 Task: Find connections with filter location Cobourg with filter topic #digitalnomadwith filter profile language French with filter current company IDBI Bank with filter school Gauhati Commerce College with filter industry Advertising Services with filter service category Content Strategy with filter keywords title Operations Manager
Action: Mouse moved to (230, 311)
Screenshot: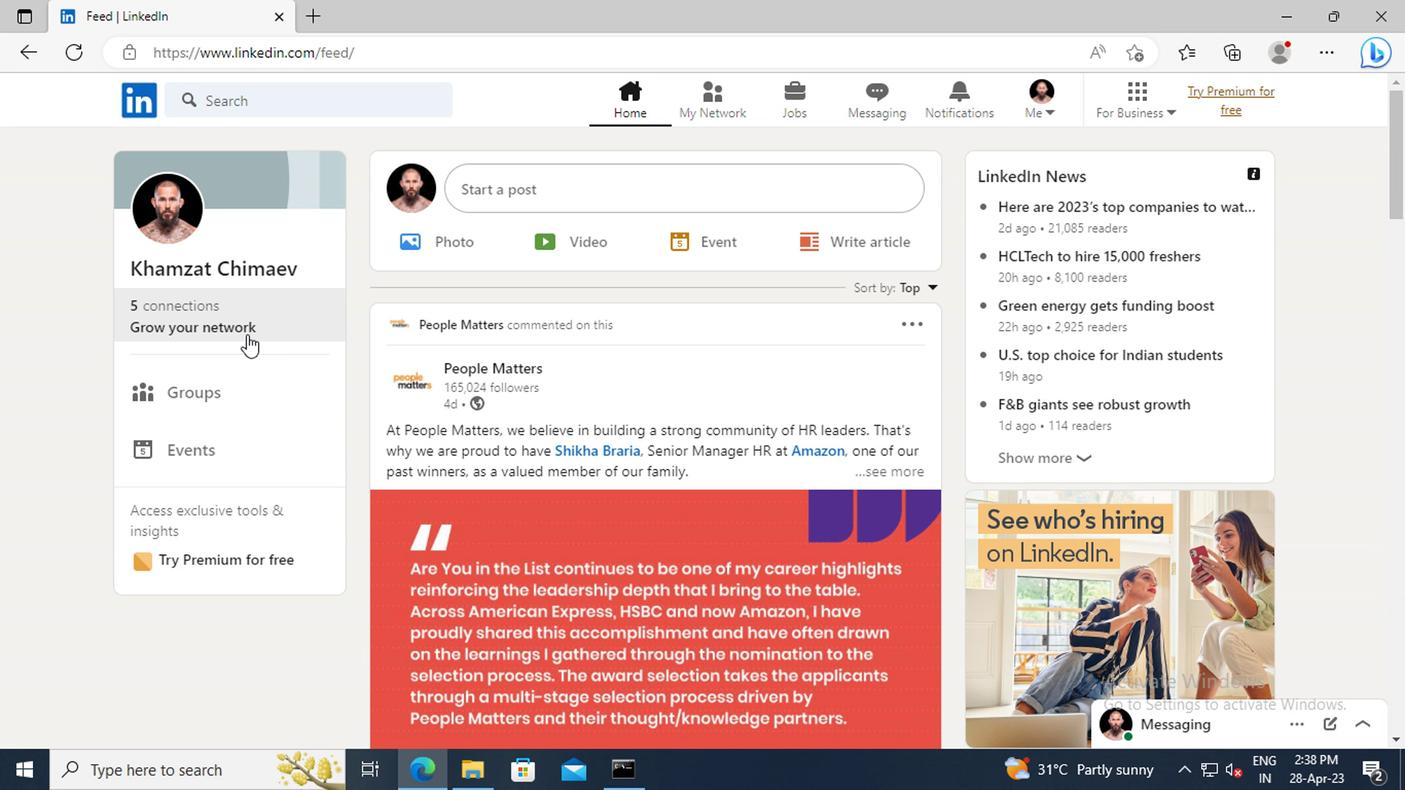
Action: Mouse pressed left at (230, 311)
Screenshot: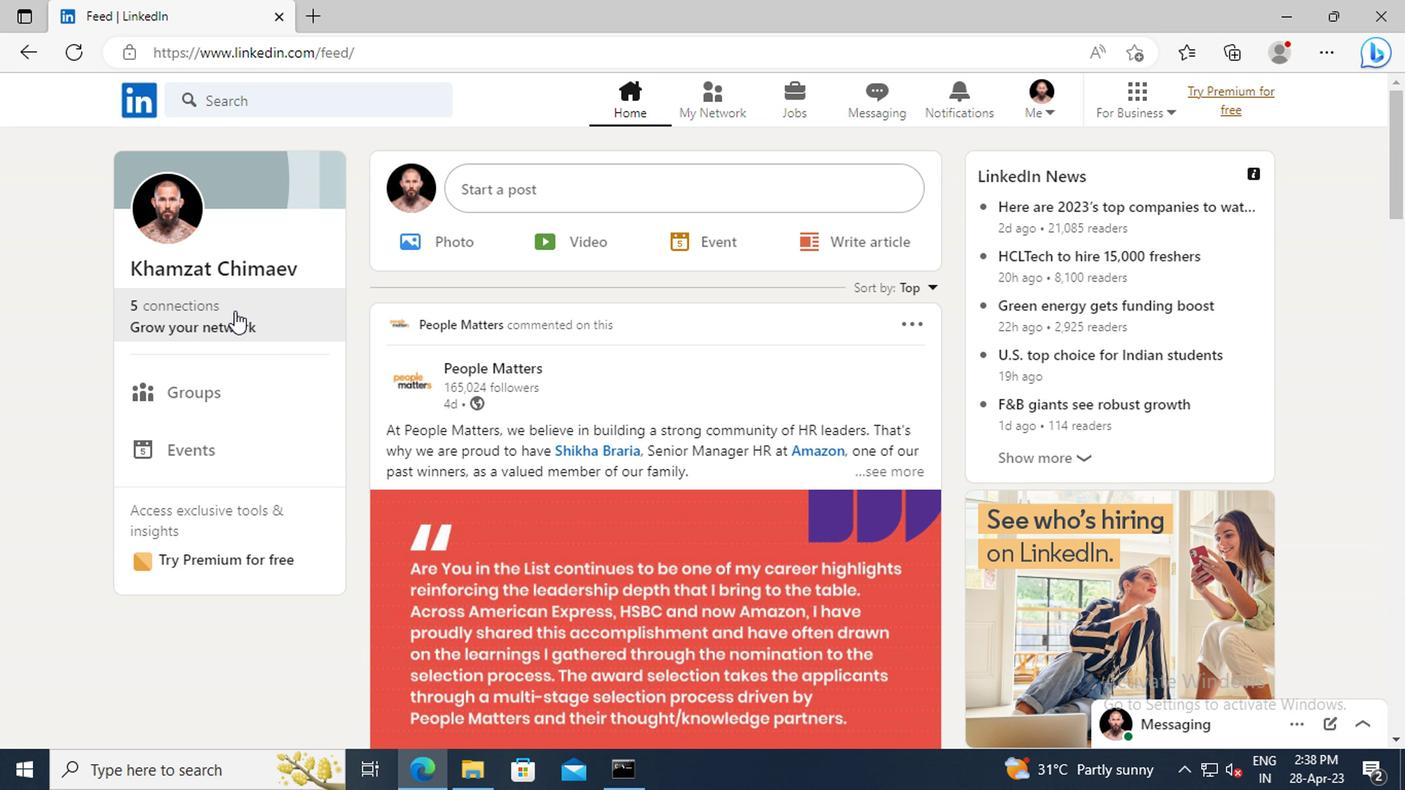 
Action: Mouse moved to (228, 218)
Screenshot: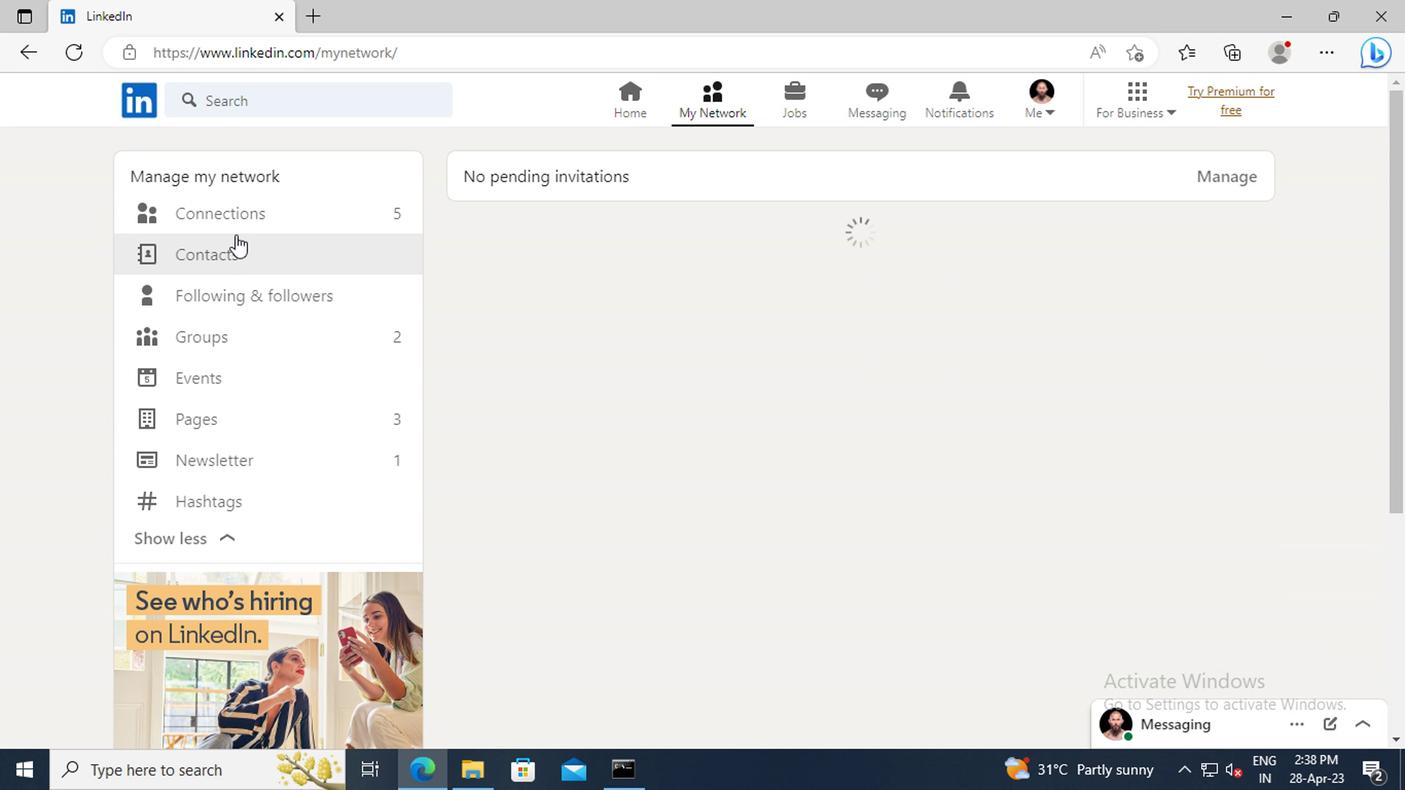 
Action: Mouse pressed left at (228, 218)
Screenshot: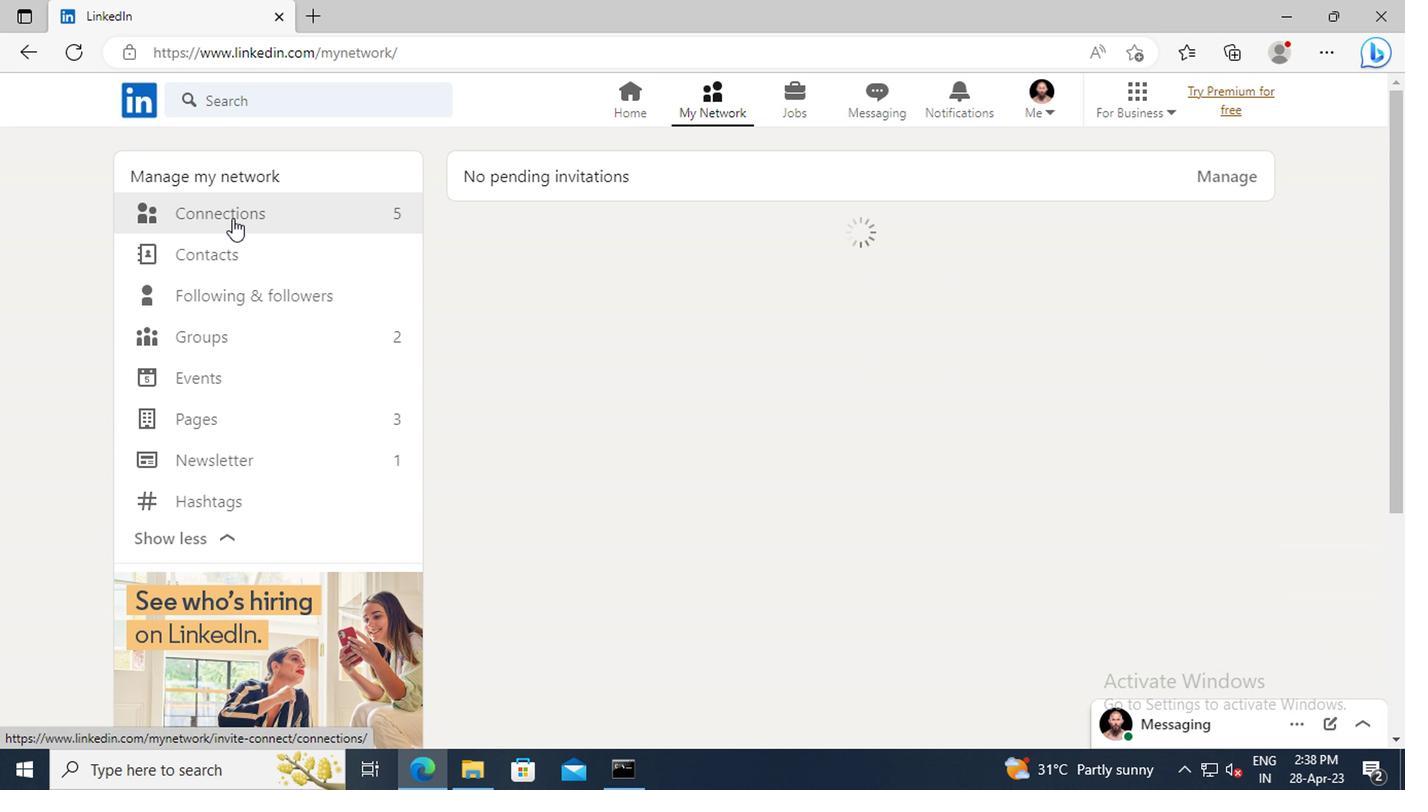 
Action: Mouse moved to (842, 218)
Screenshot: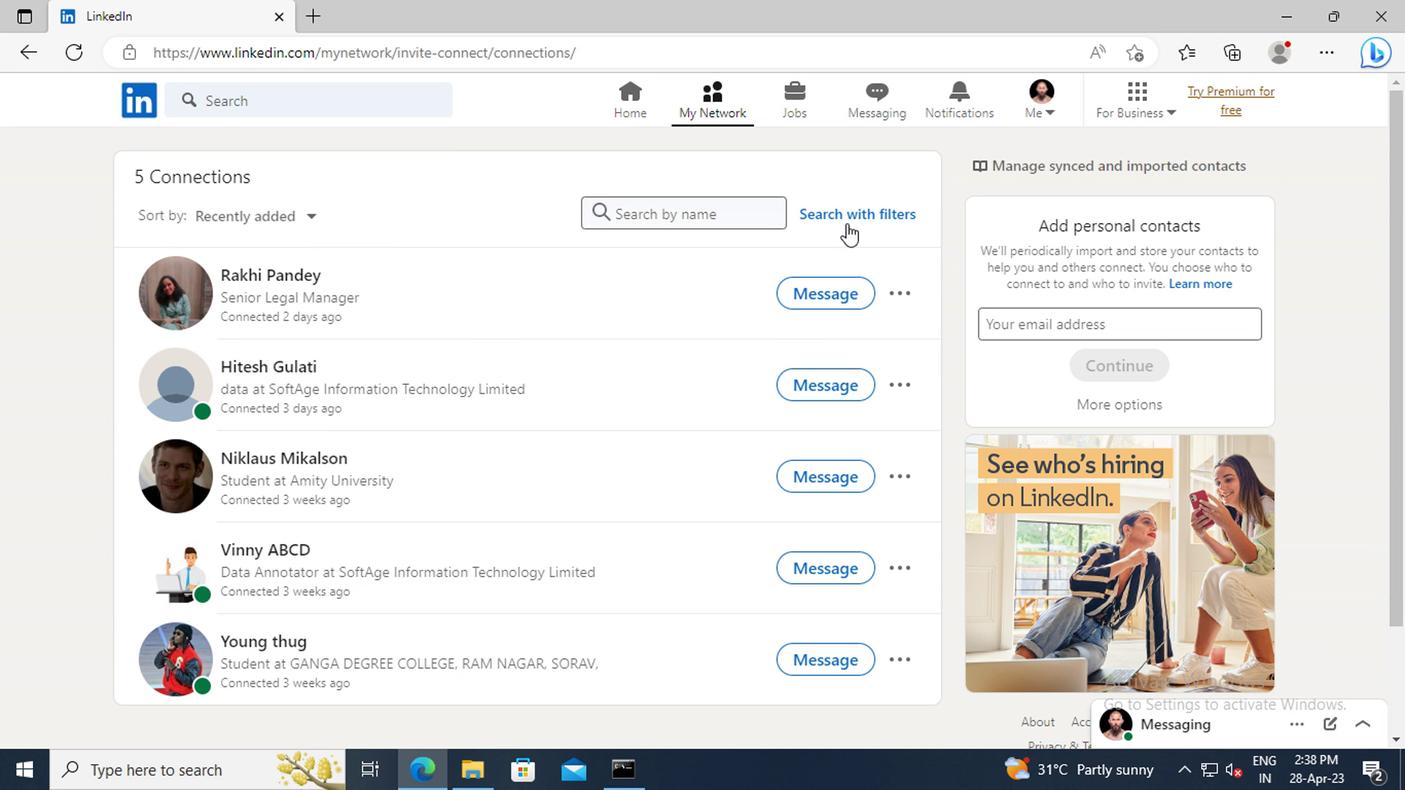 
Action: Mouse pressed left at (842, 218)
Screenshot: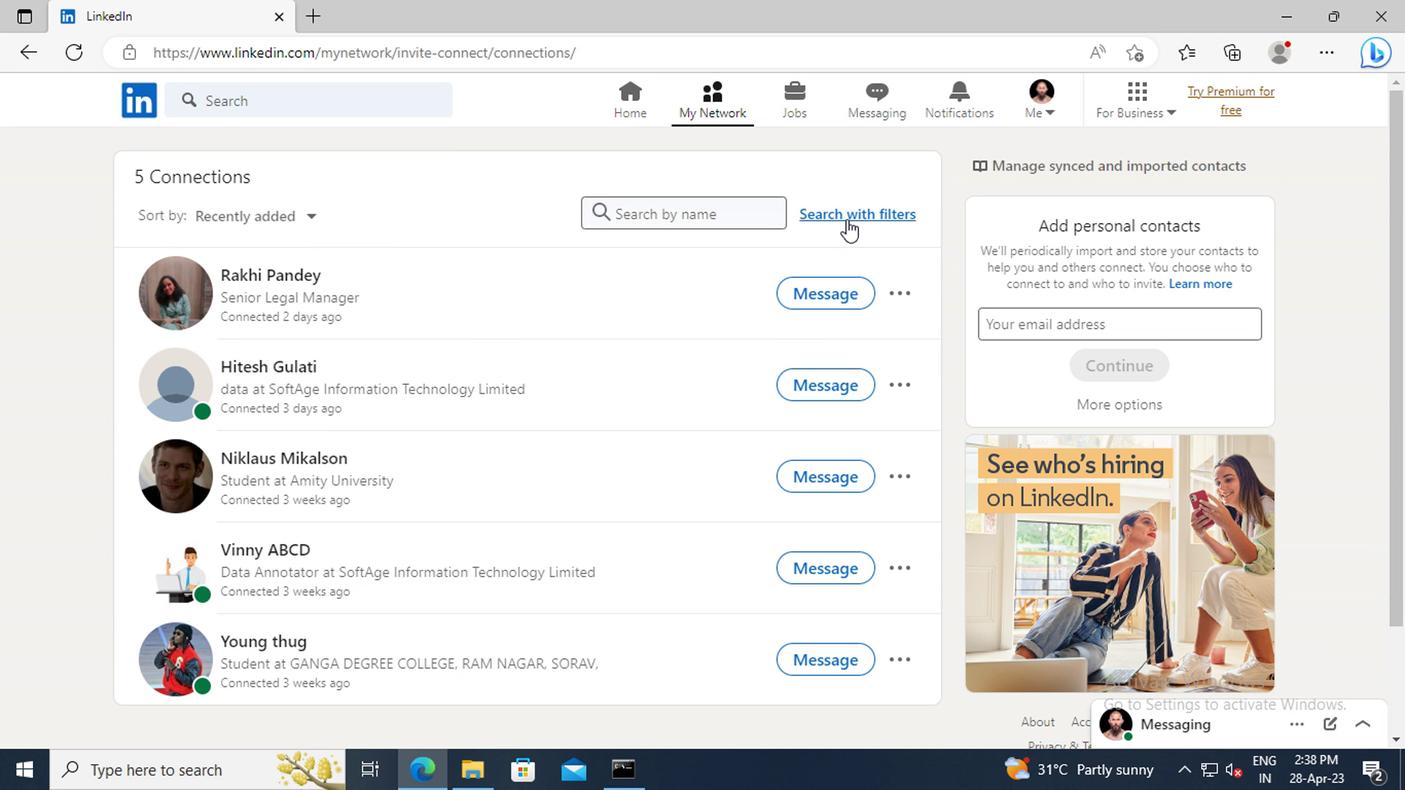 
Action: Mouse moved to (778, 164)
Screenshot: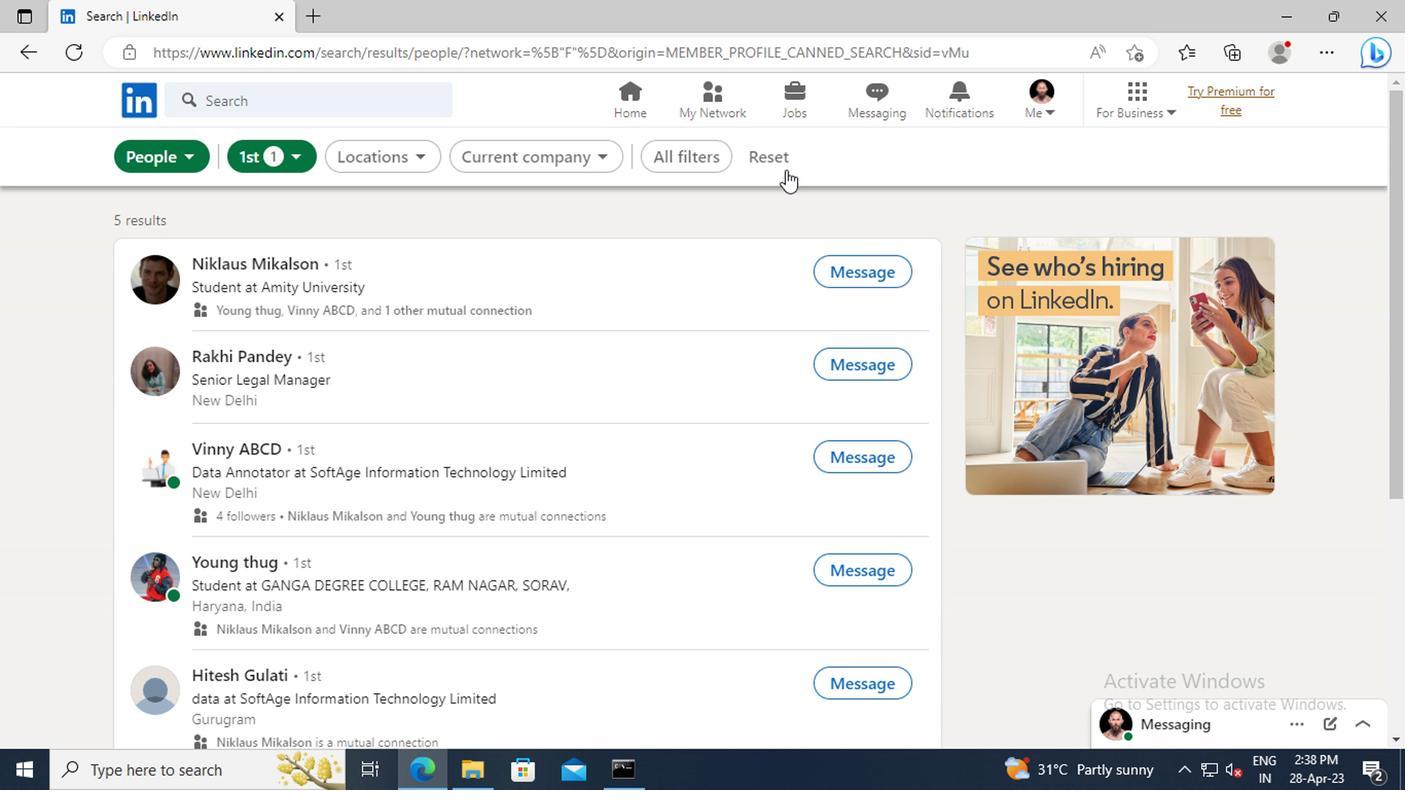 
Action: Mouse pressed left at (778, 164)
Screenshot: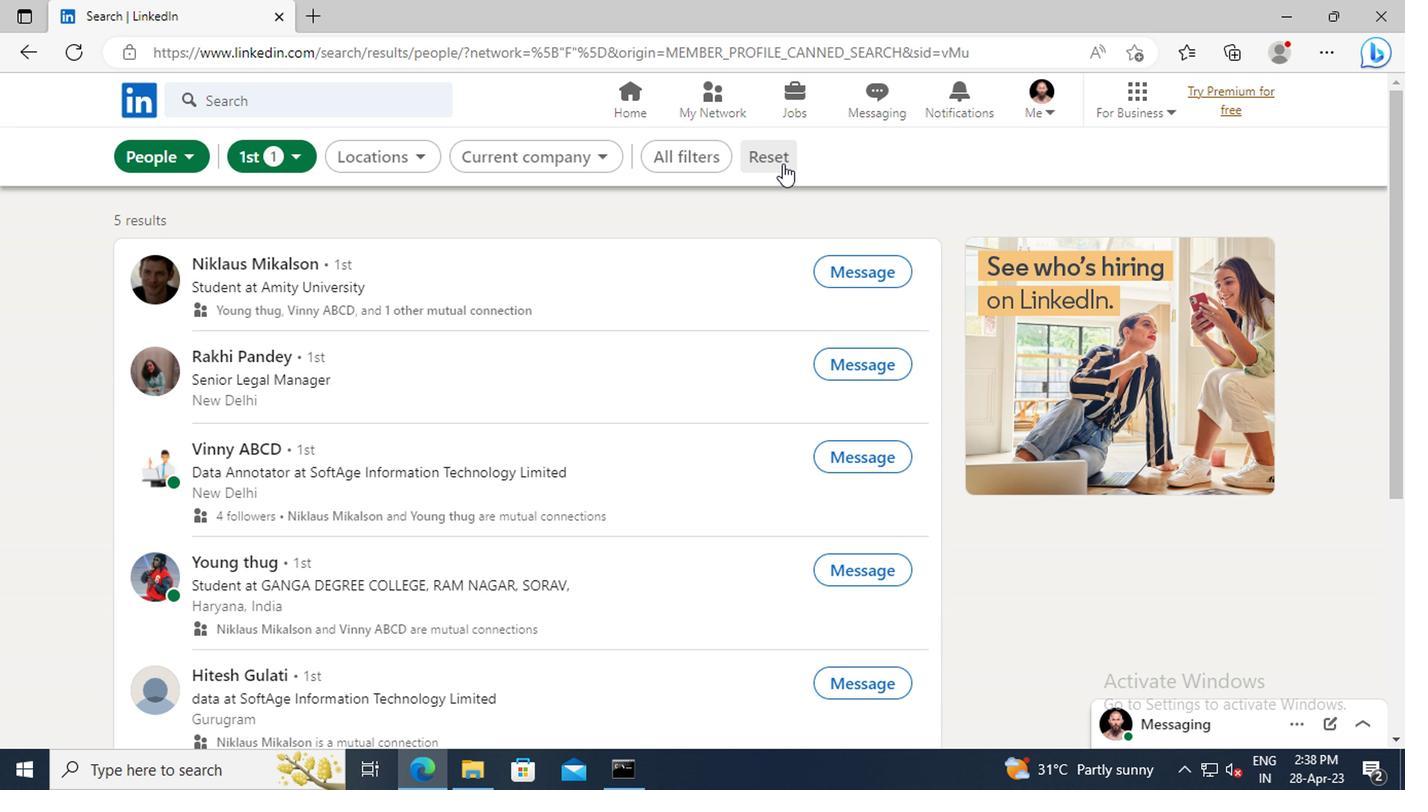 
Action: Mouse moved to (743, 157)
Screenshot: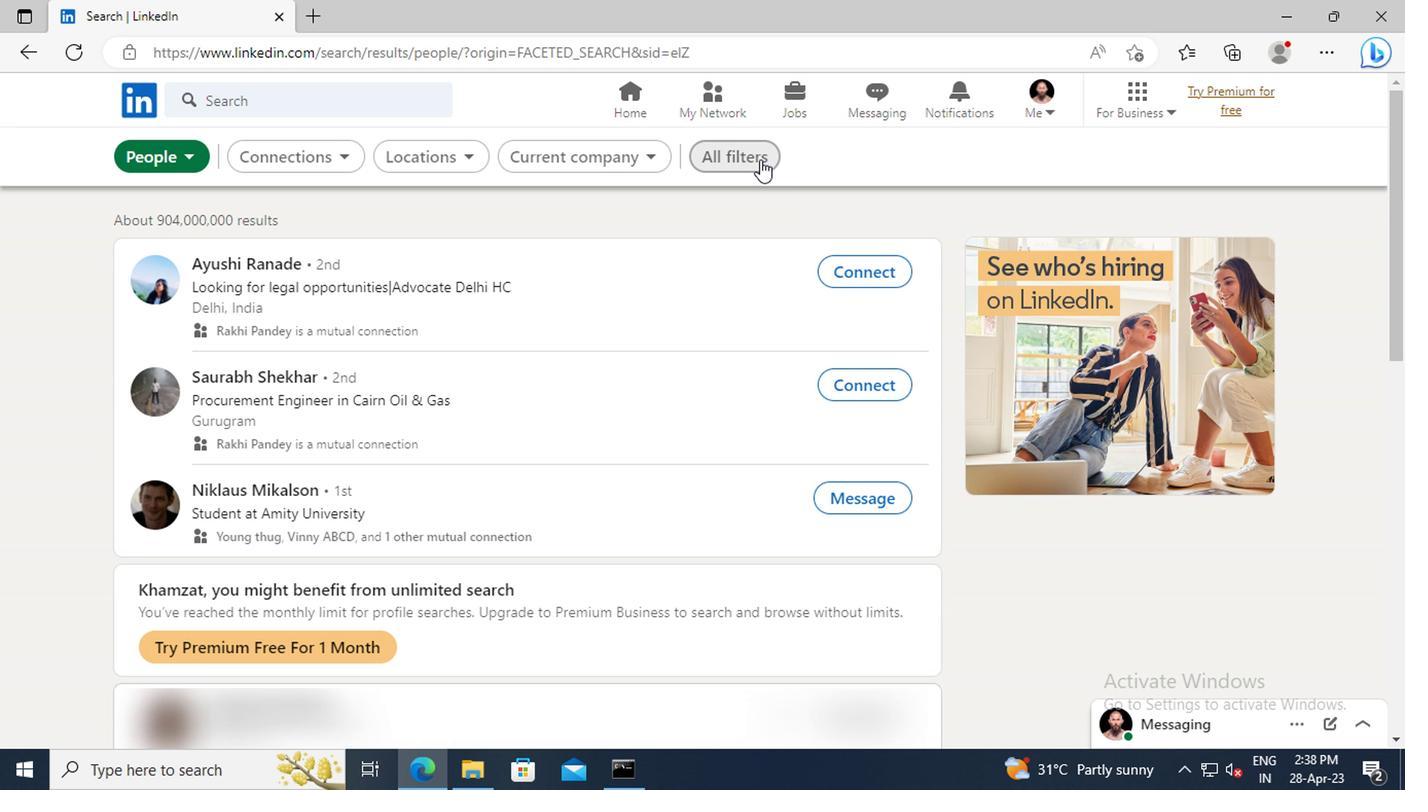 
Action: Mouse pressed left at (743, 157)
Screenshot: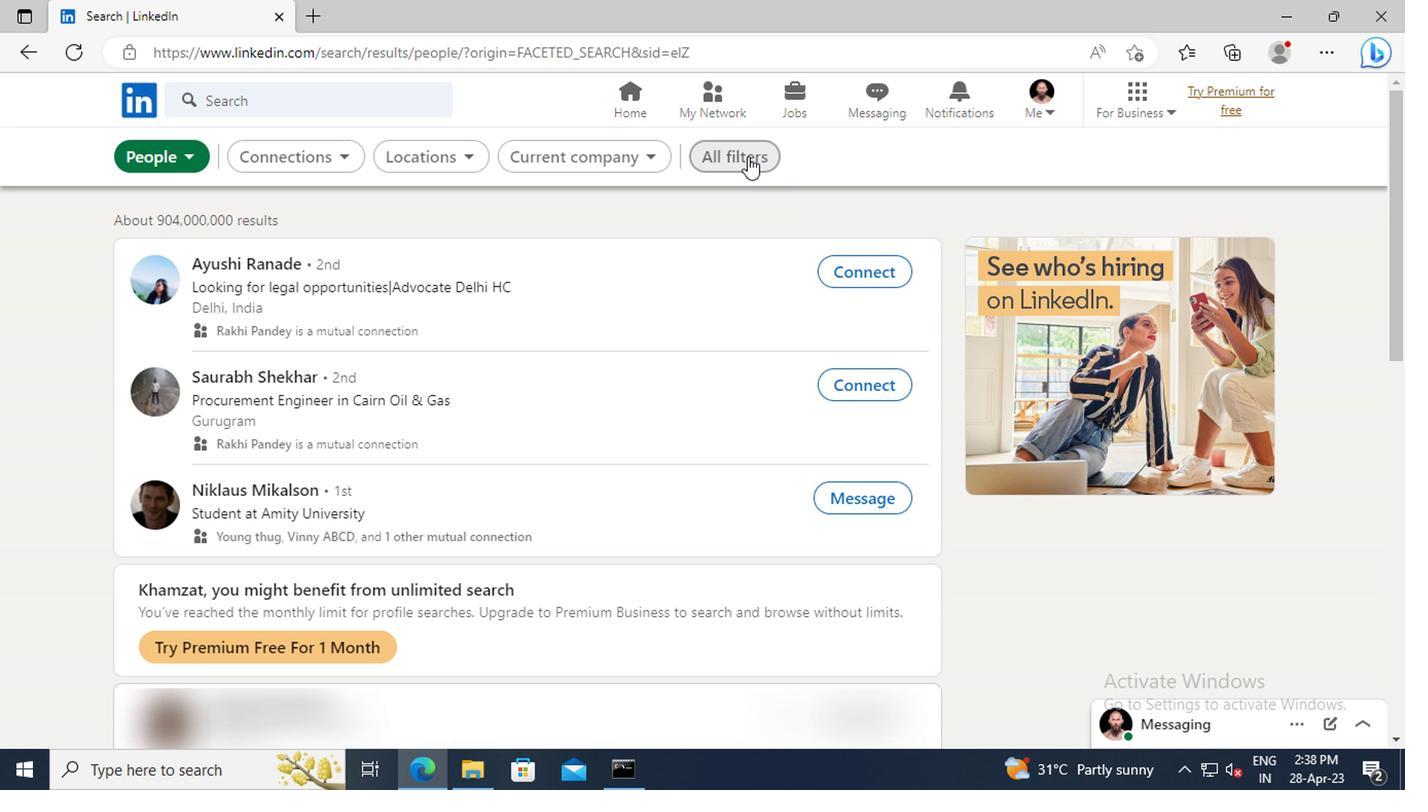 
Action: Mouse moved to (1120, 335)
Screenshot: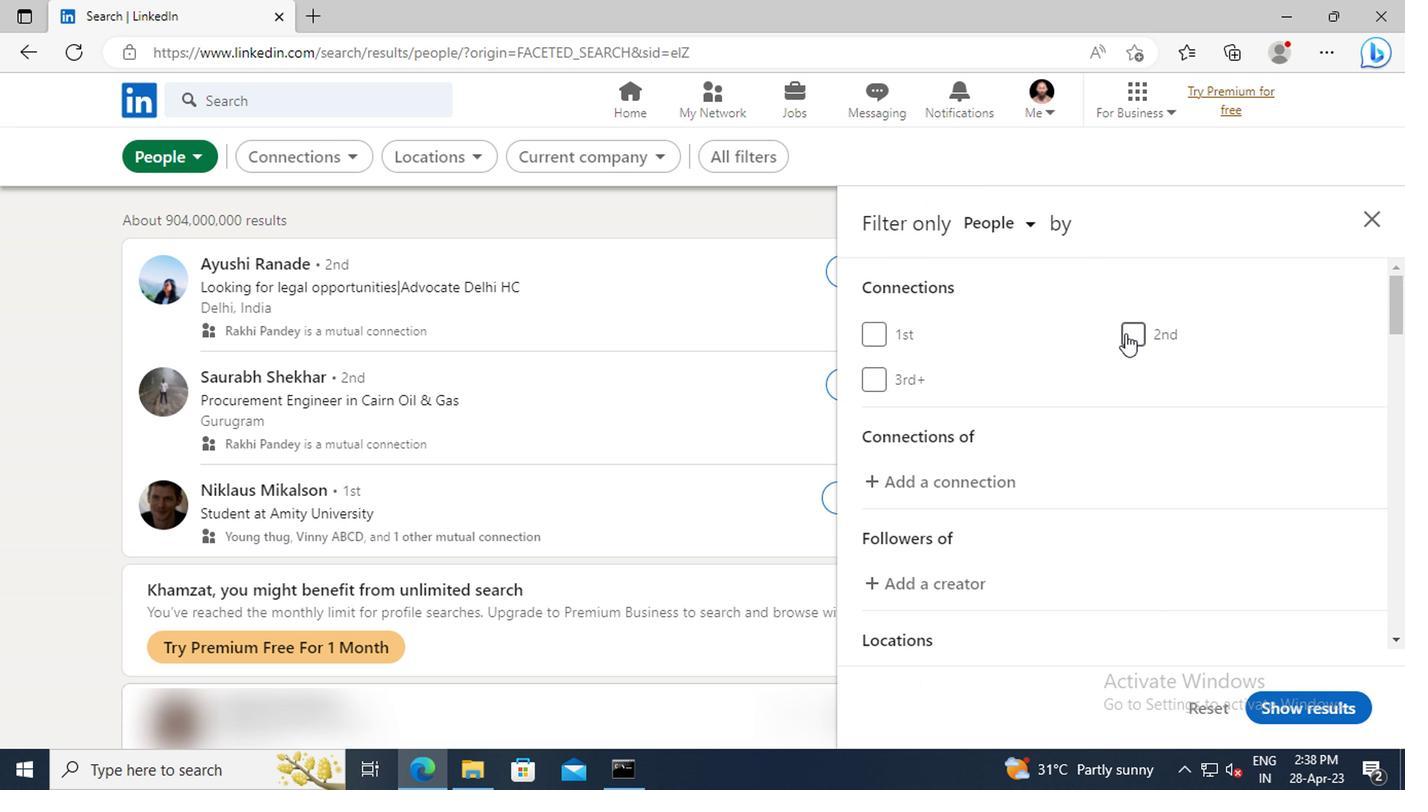 
Action: Mouse scrolled (1120, 333) with delta (0, -1)
Screenshot: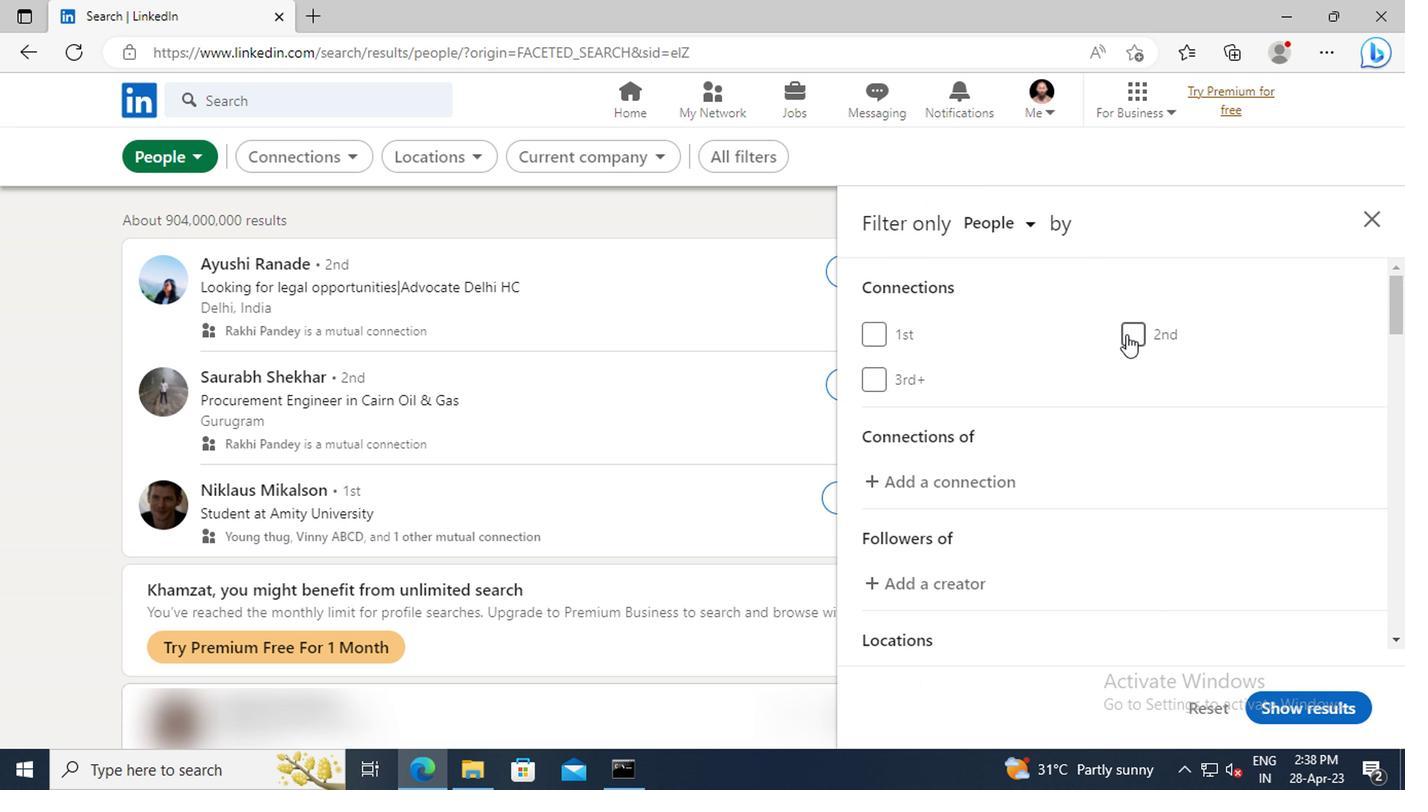 
Action: Mouse scrolled (1120, 333) with delta (0, -1)
Screenshot: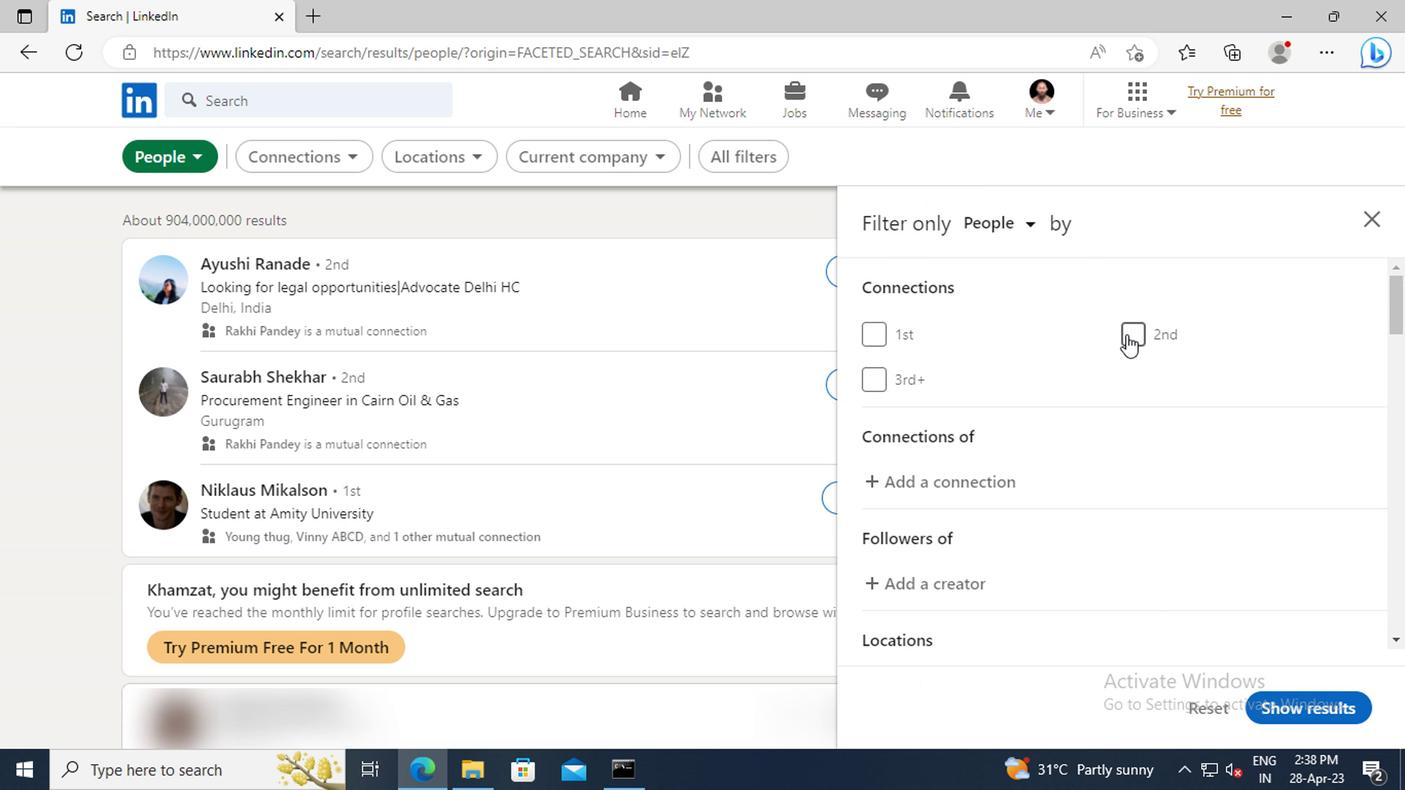 
Action: Mouse scrolled (1120, 333) with delta (0, -1)
Screenshot: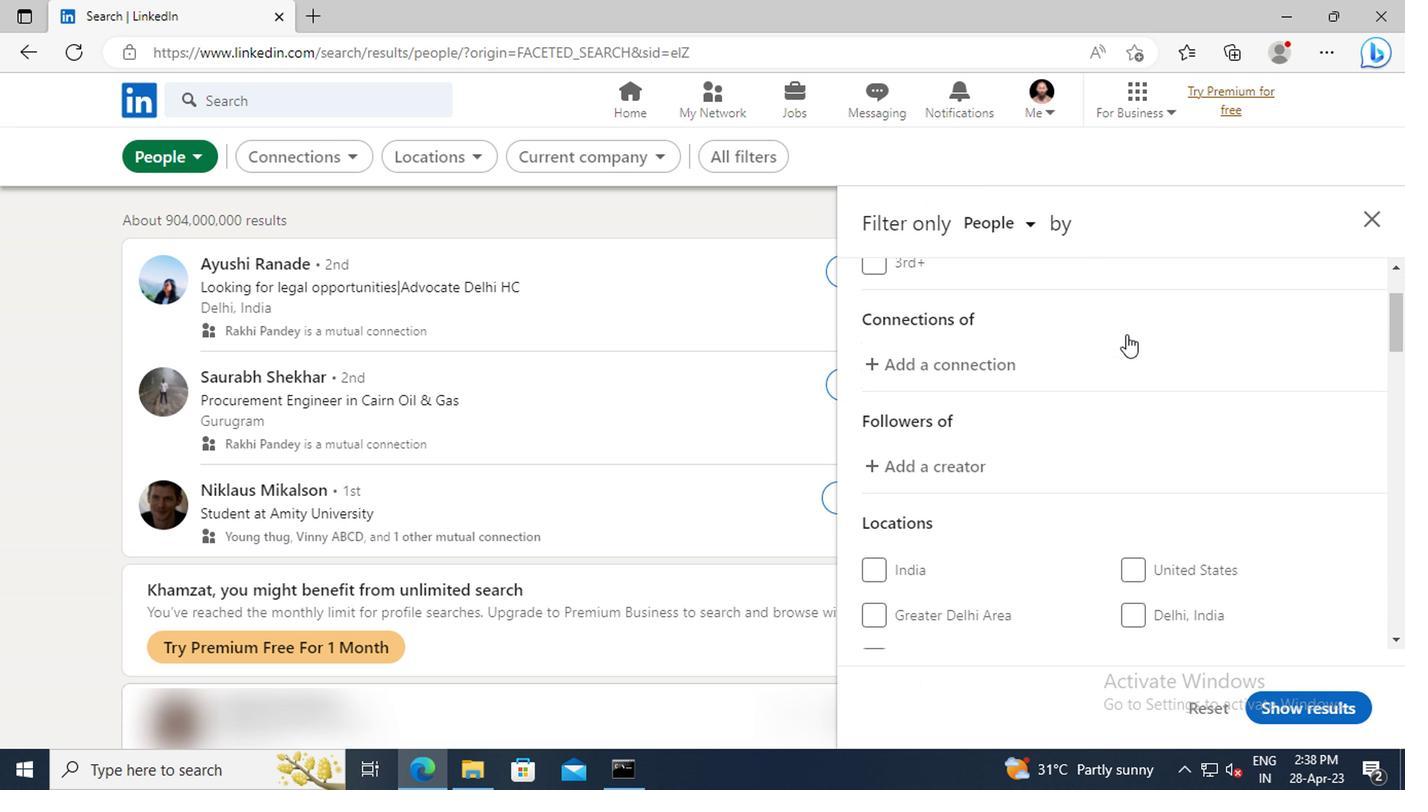 
Action: Mouse scrolled (1120, 333) with delta (0, -1)
Screenshot: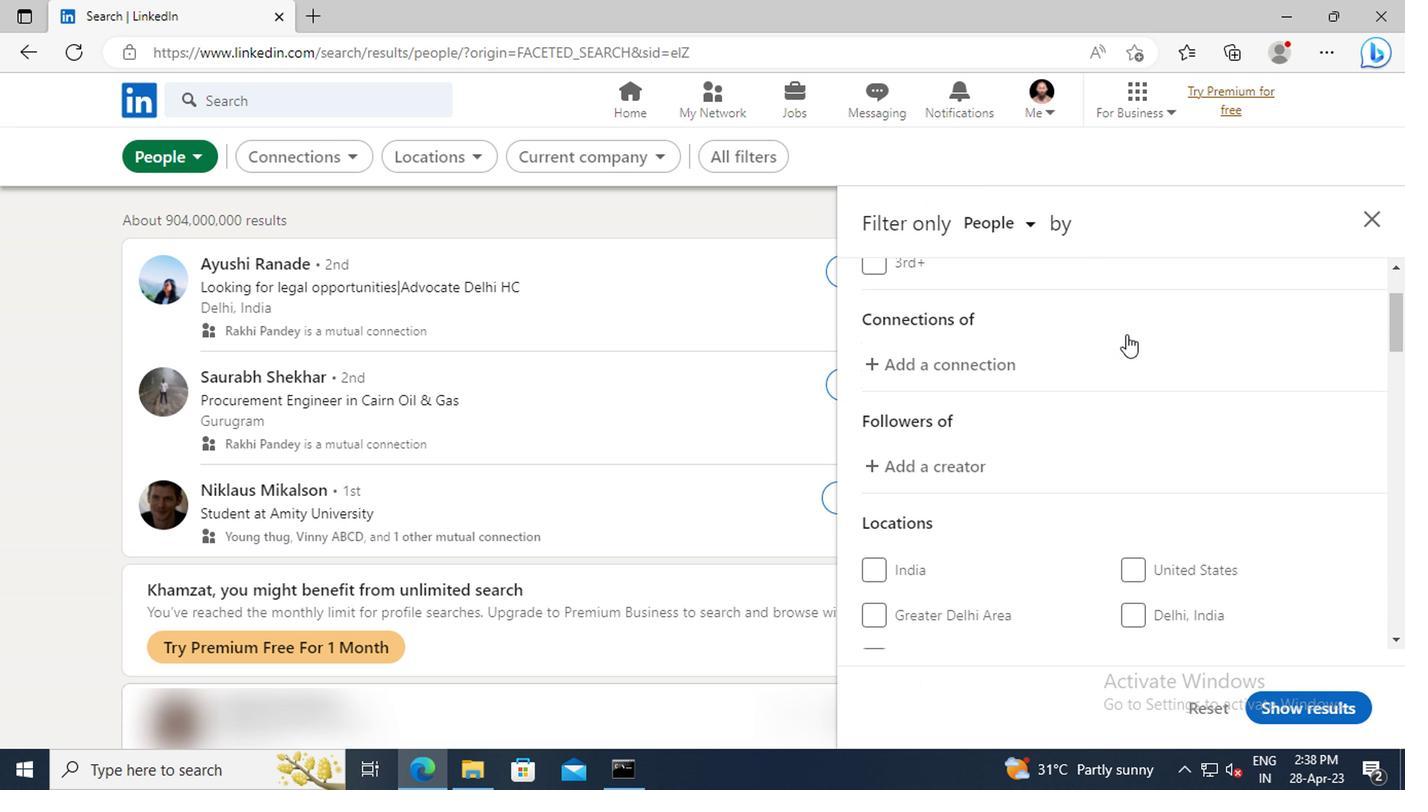 
Action: Mouse scrolled (1120, 333) with delta (0, -1)
Screenshot: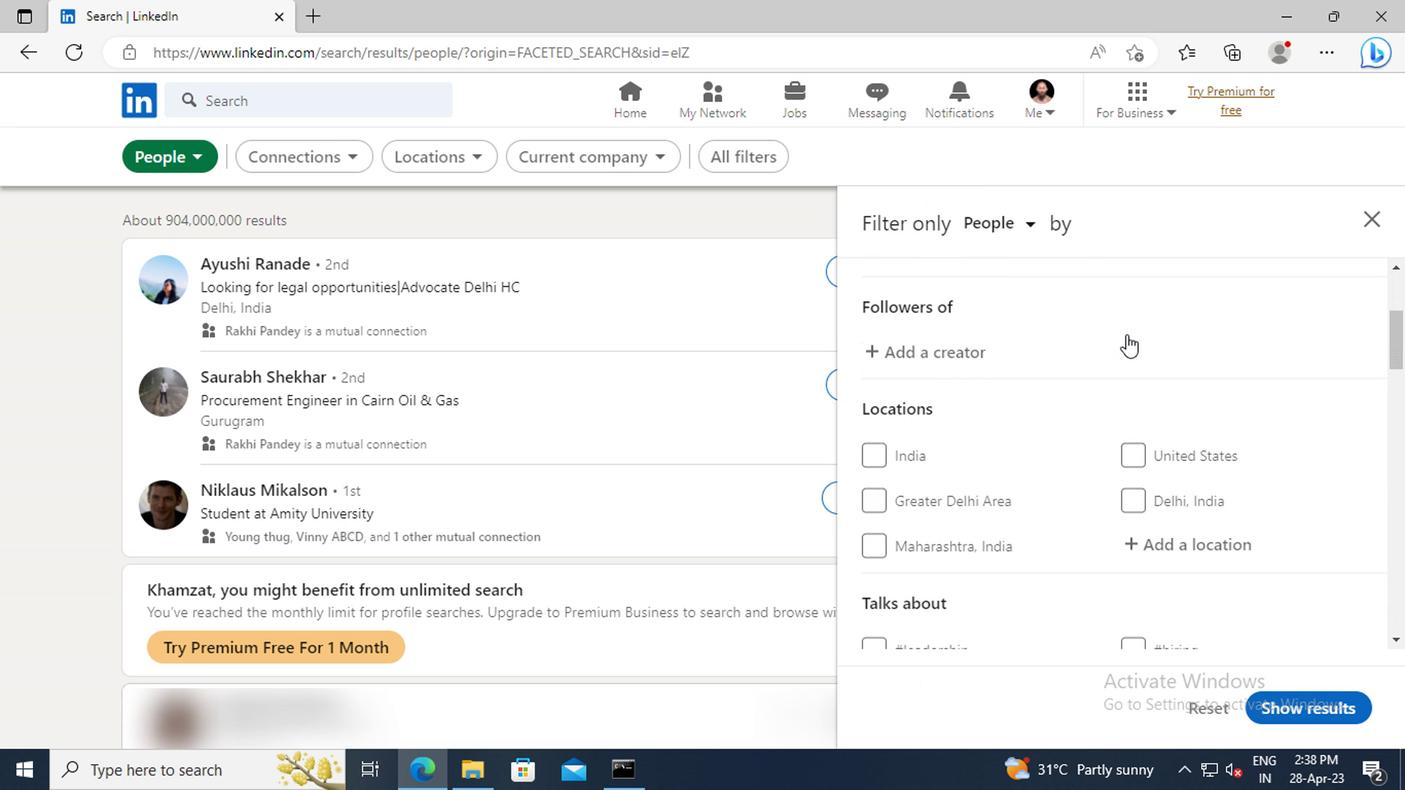 
Action: Mouse moved to (1144, 481)
Screenshot: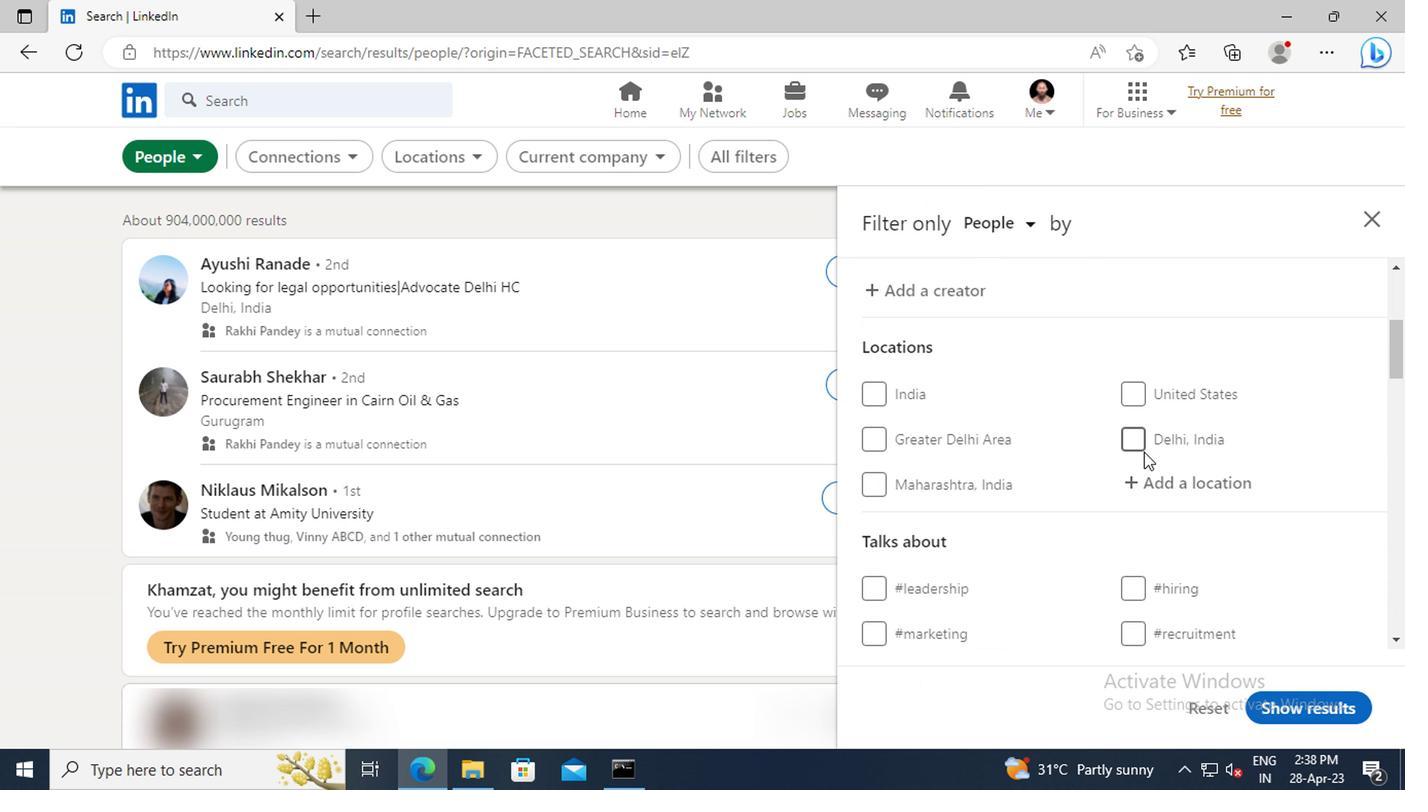 
Action: Mouse pressed left at (1144, 481)
Screenshot: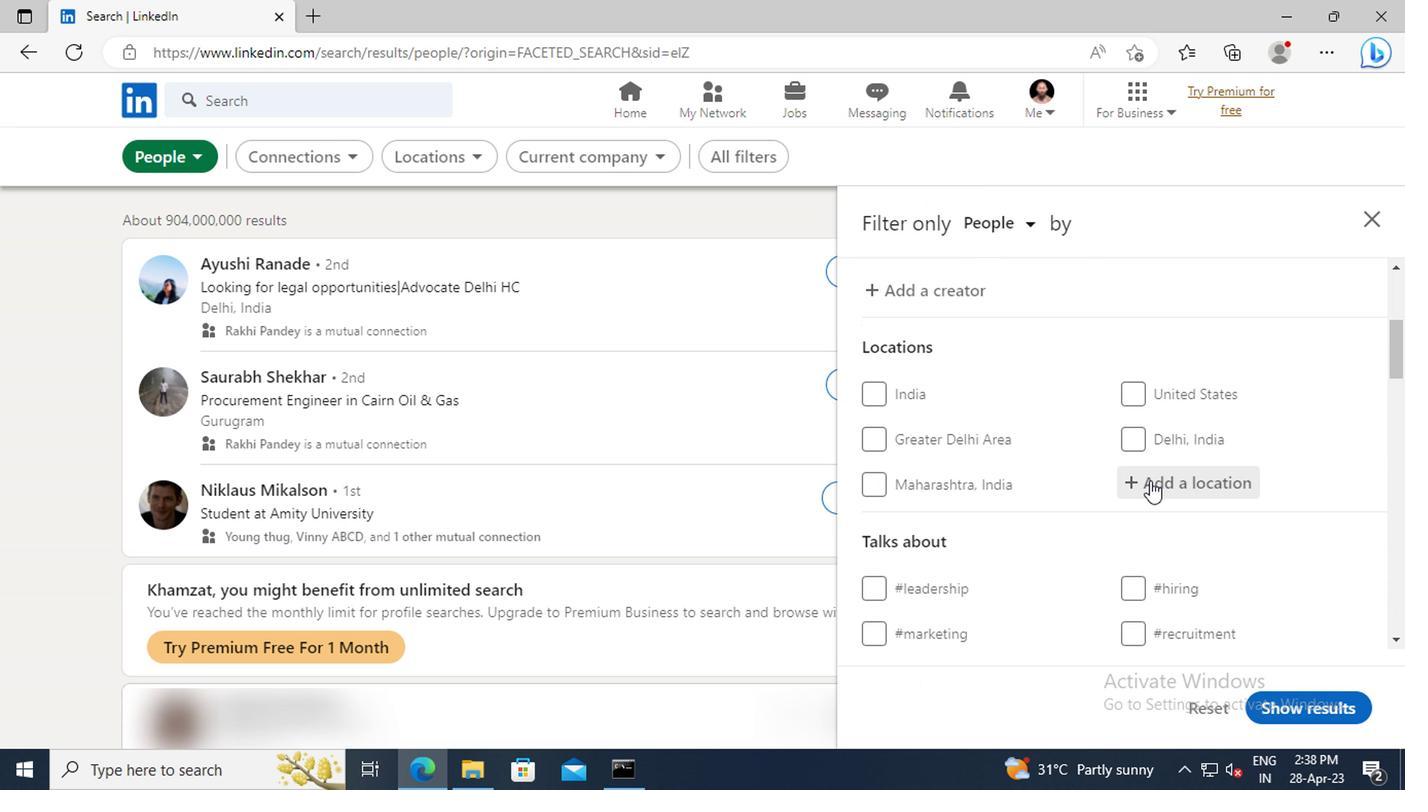 
Action: Key pressed <Key.shift>COBOURG
Screenshot: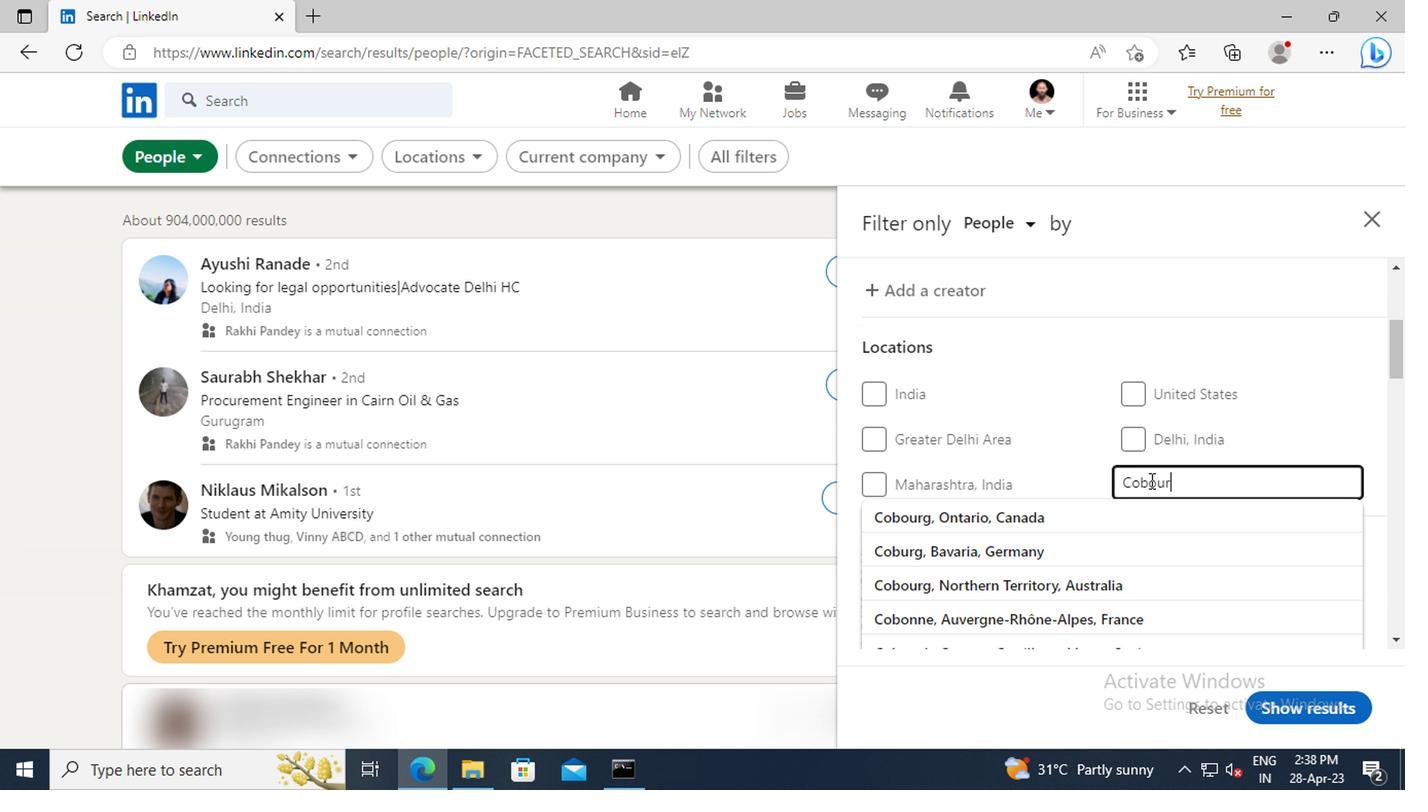 
Action: Mouse moved to (1144, 515)
Screenshot: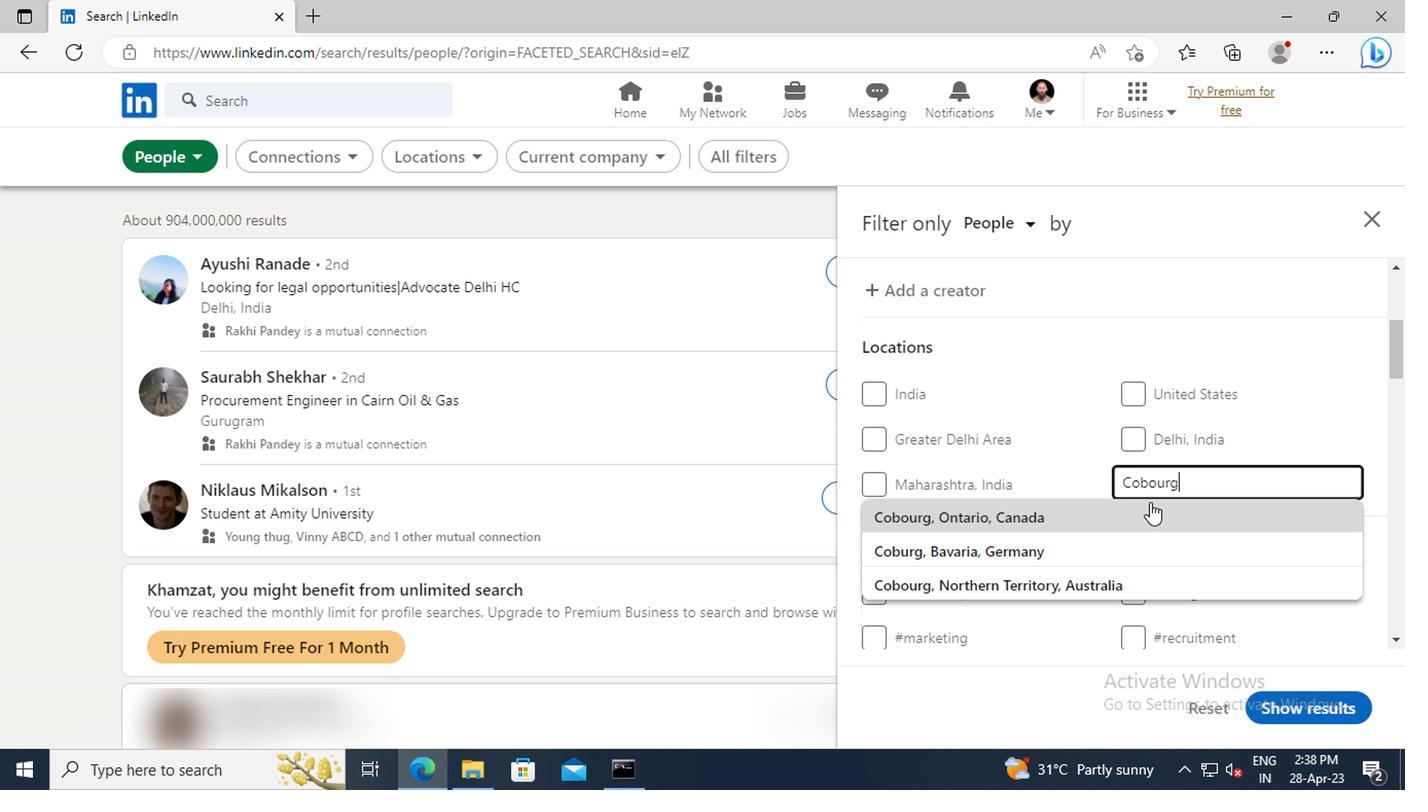 
Action: Mouse pressed left at (1144, 515)
Screenshot: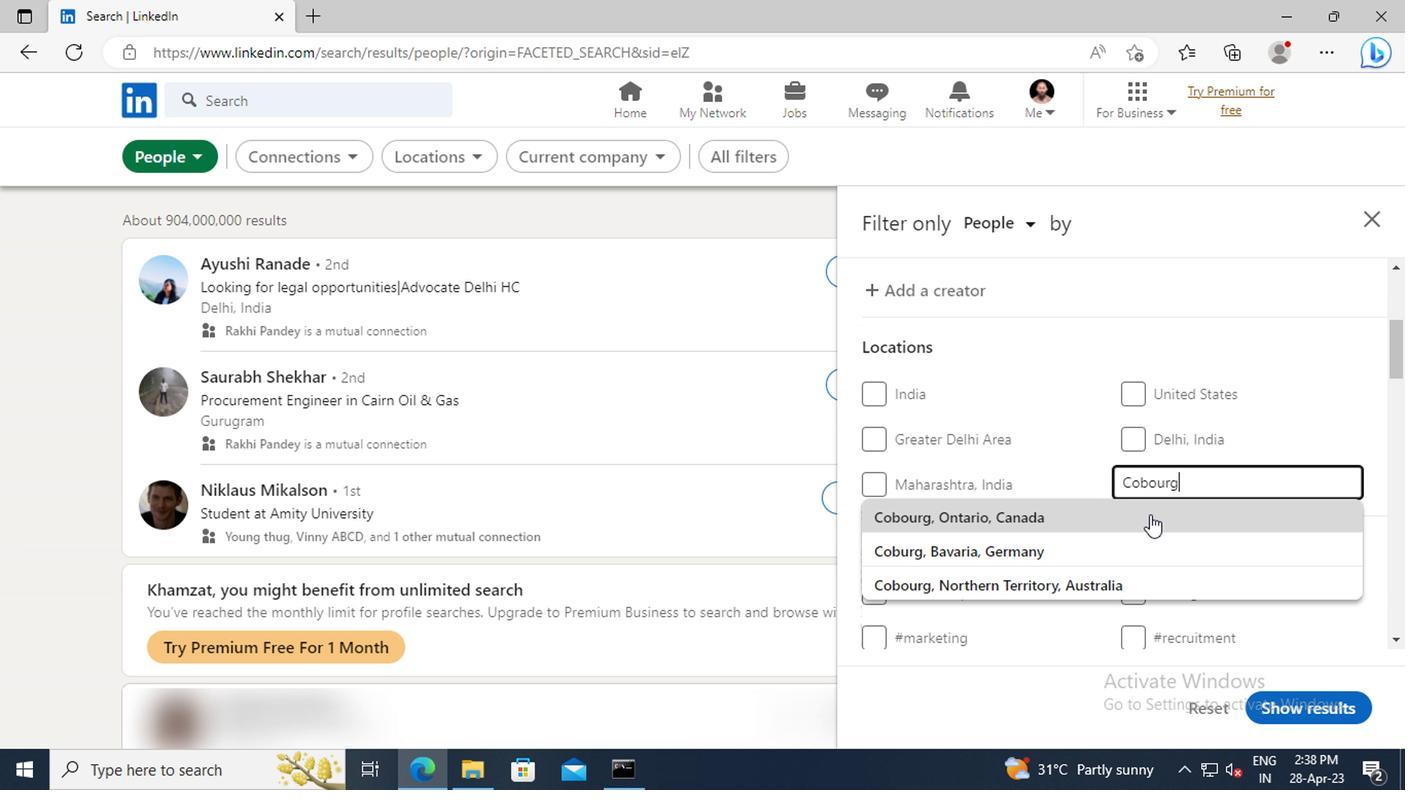
Action: Mouse moved to (1166, 429)
Screenshot: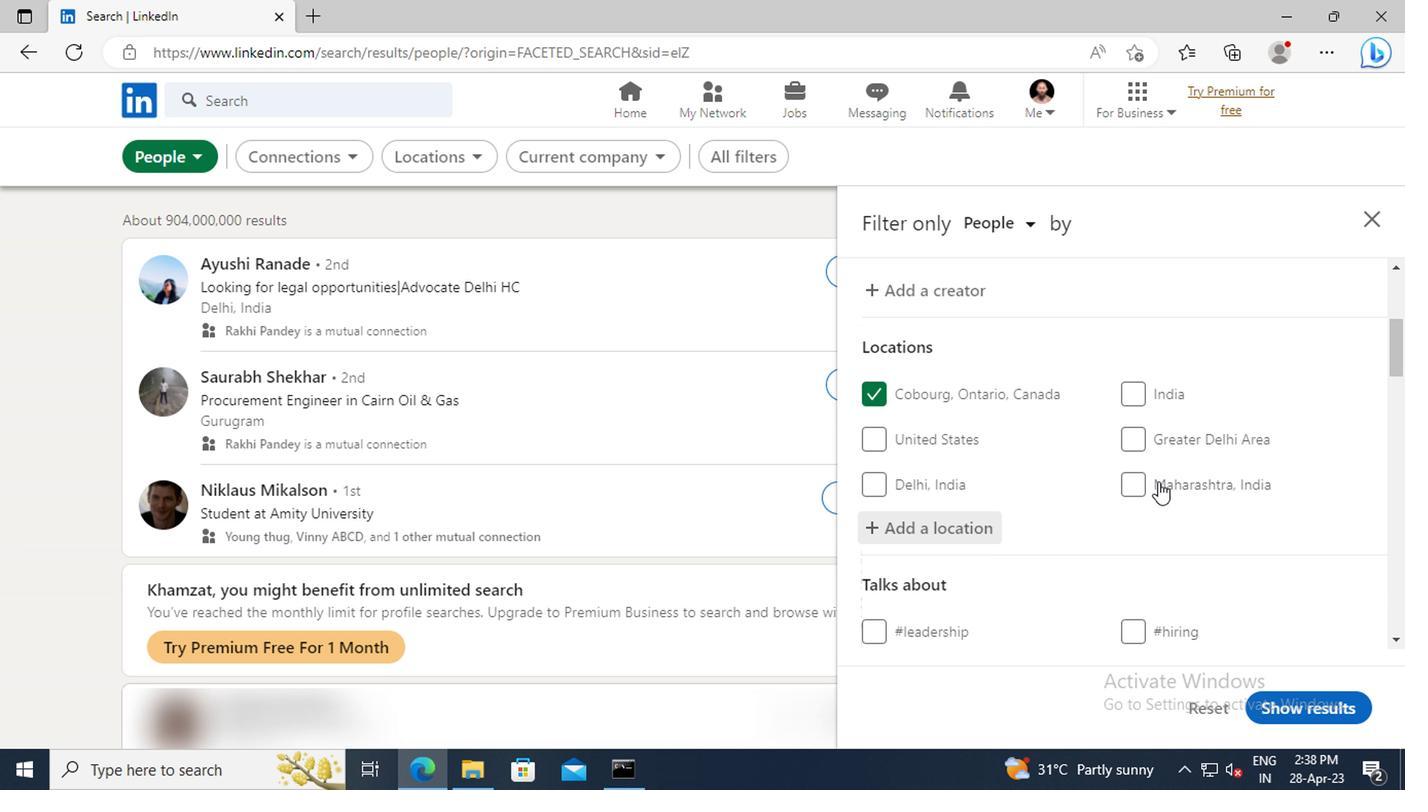 
Action: Mouse scrolled (1166, 427) with delta (0, -1)
Screenshot: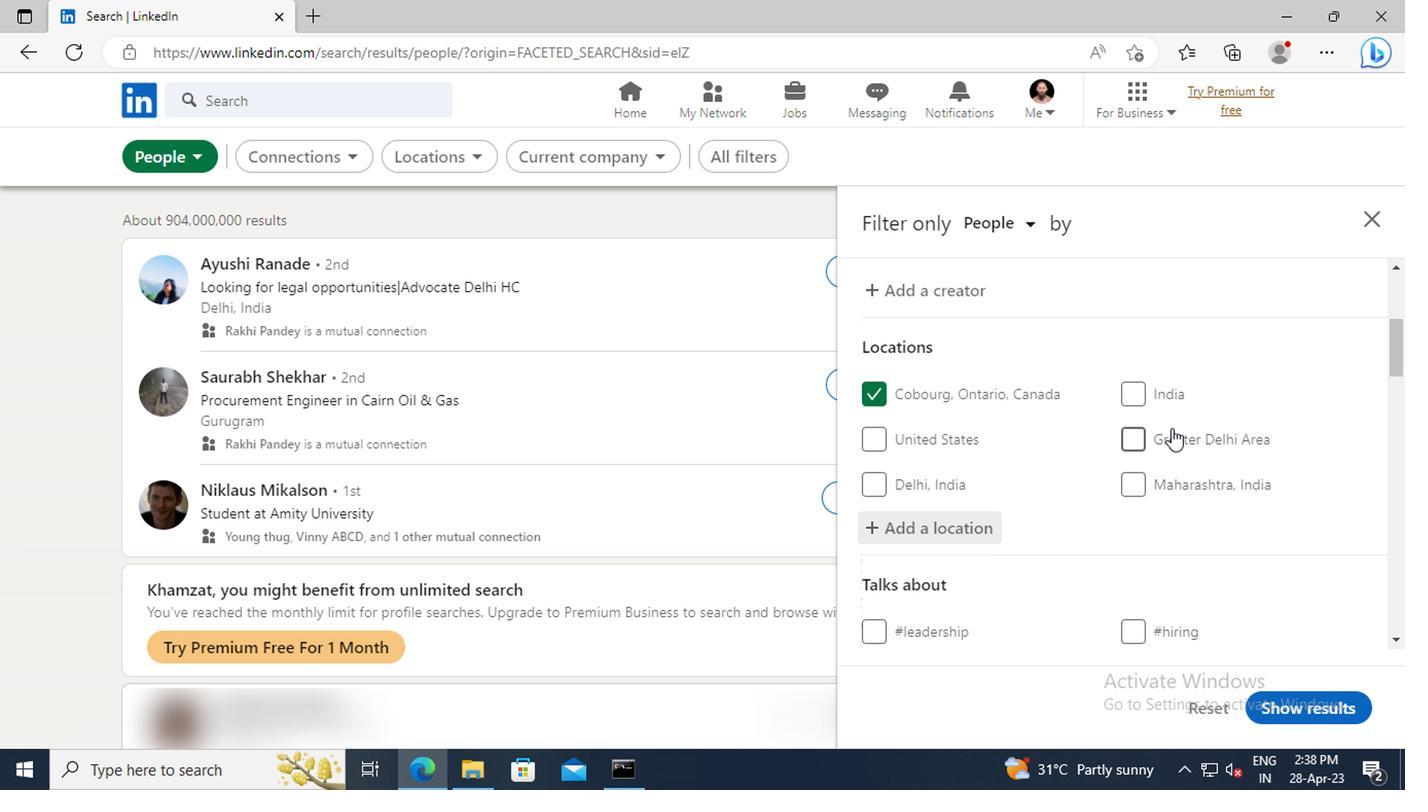 
Action: Mouse scrolled (1166, 427) with delta (0, -1)
Screenshot: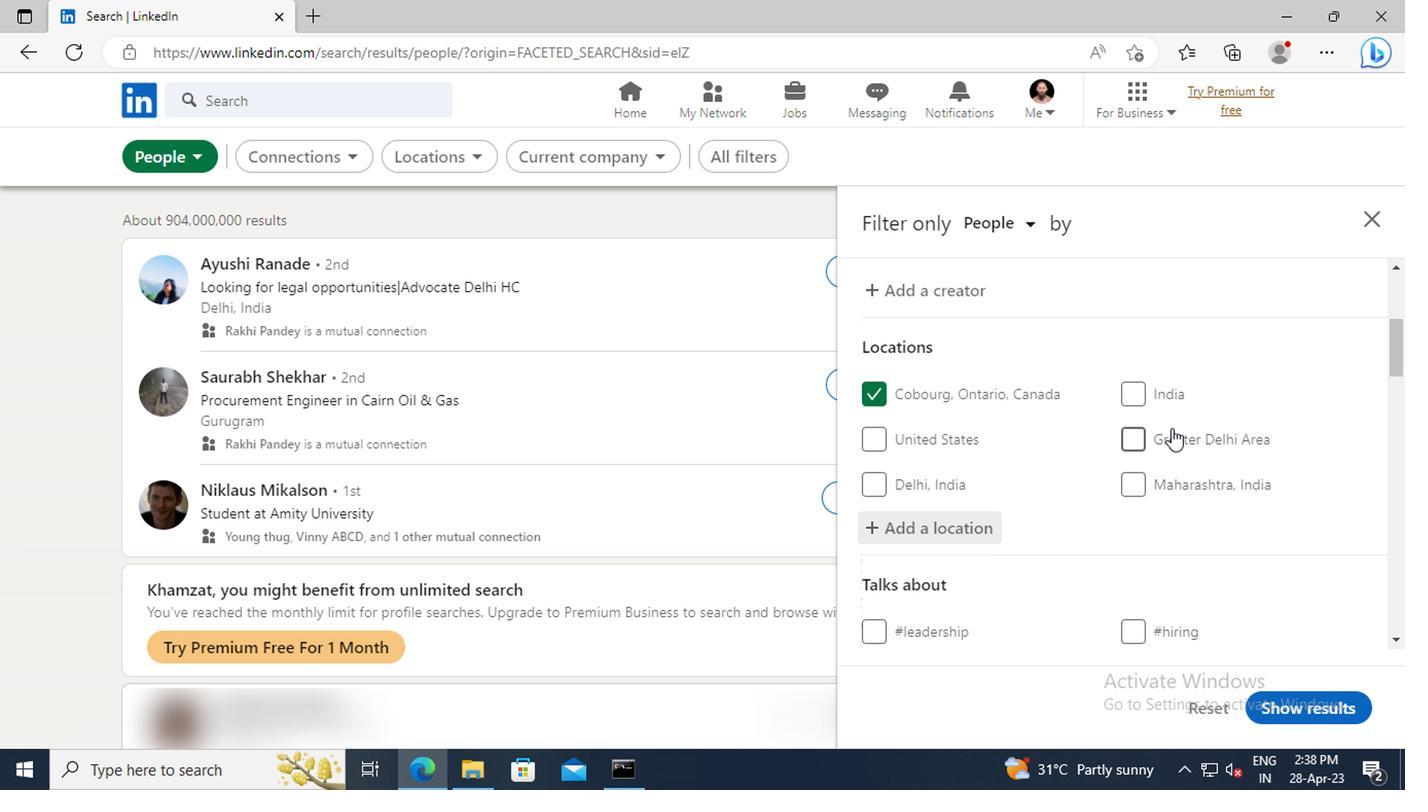 
Action: Mouse scrolled (1166, 427) with delta (0, -1)
Screenshot: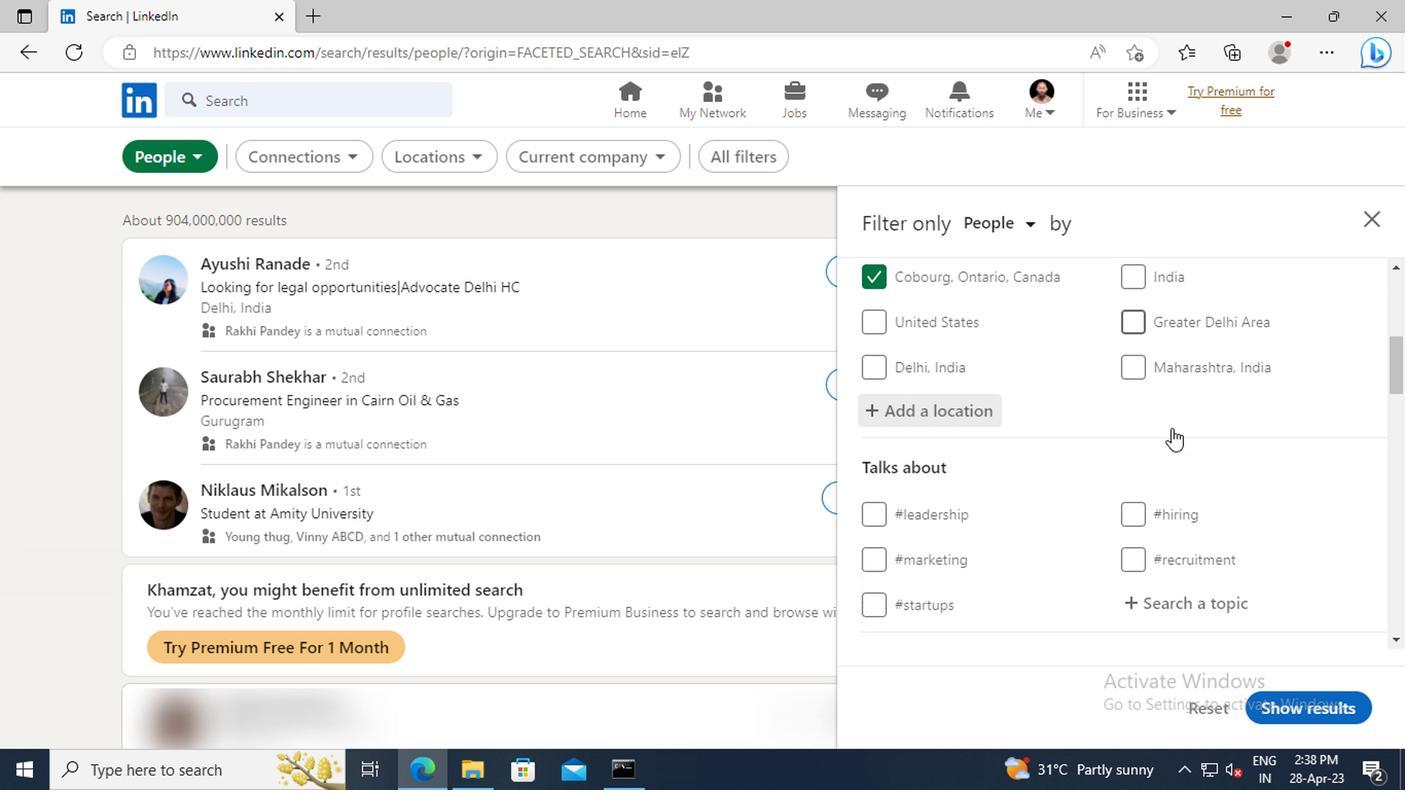 
Action: Mouse scrolled (1166, 427) with delta (0, -1)
Screenshot: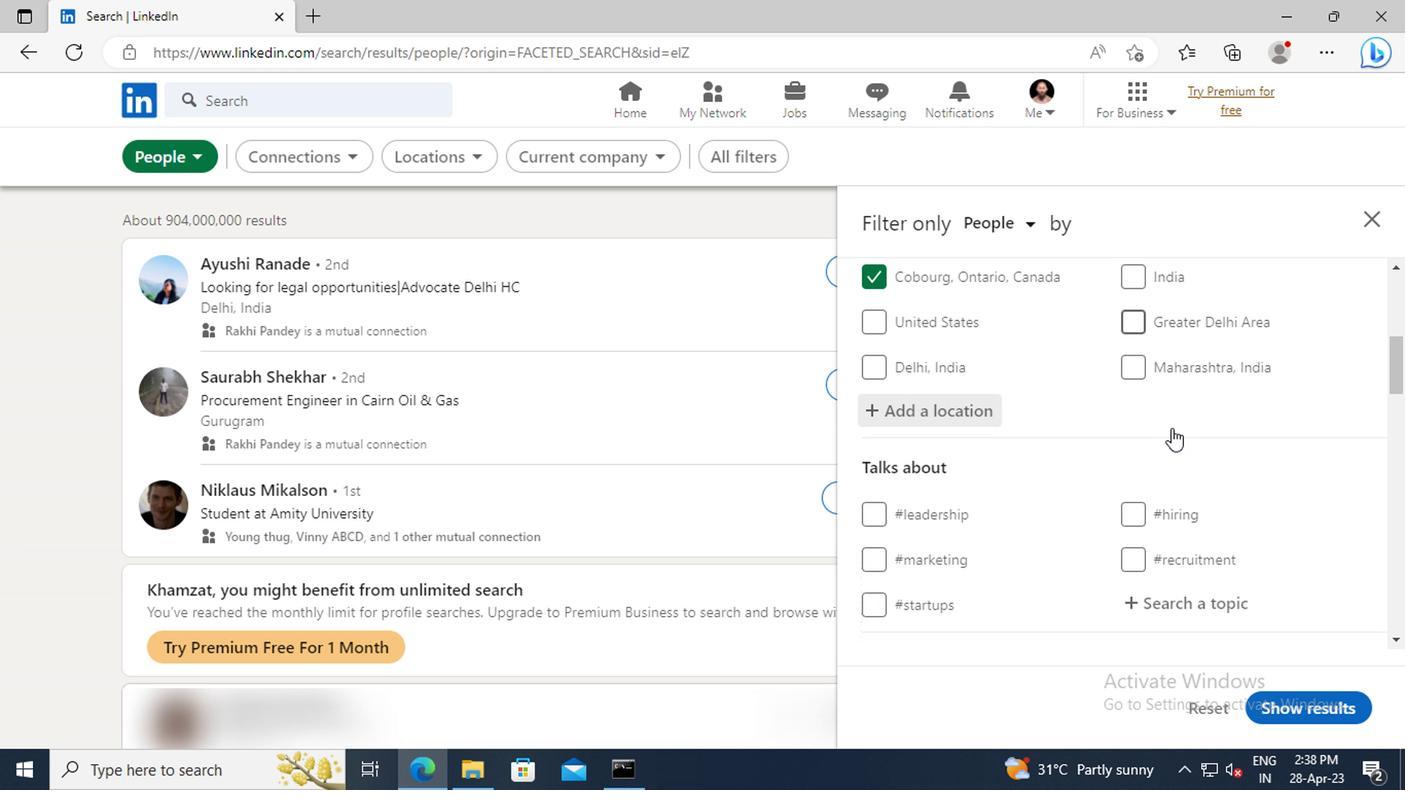 
Action: Mouse moved to (1163, 483)
Screenshot: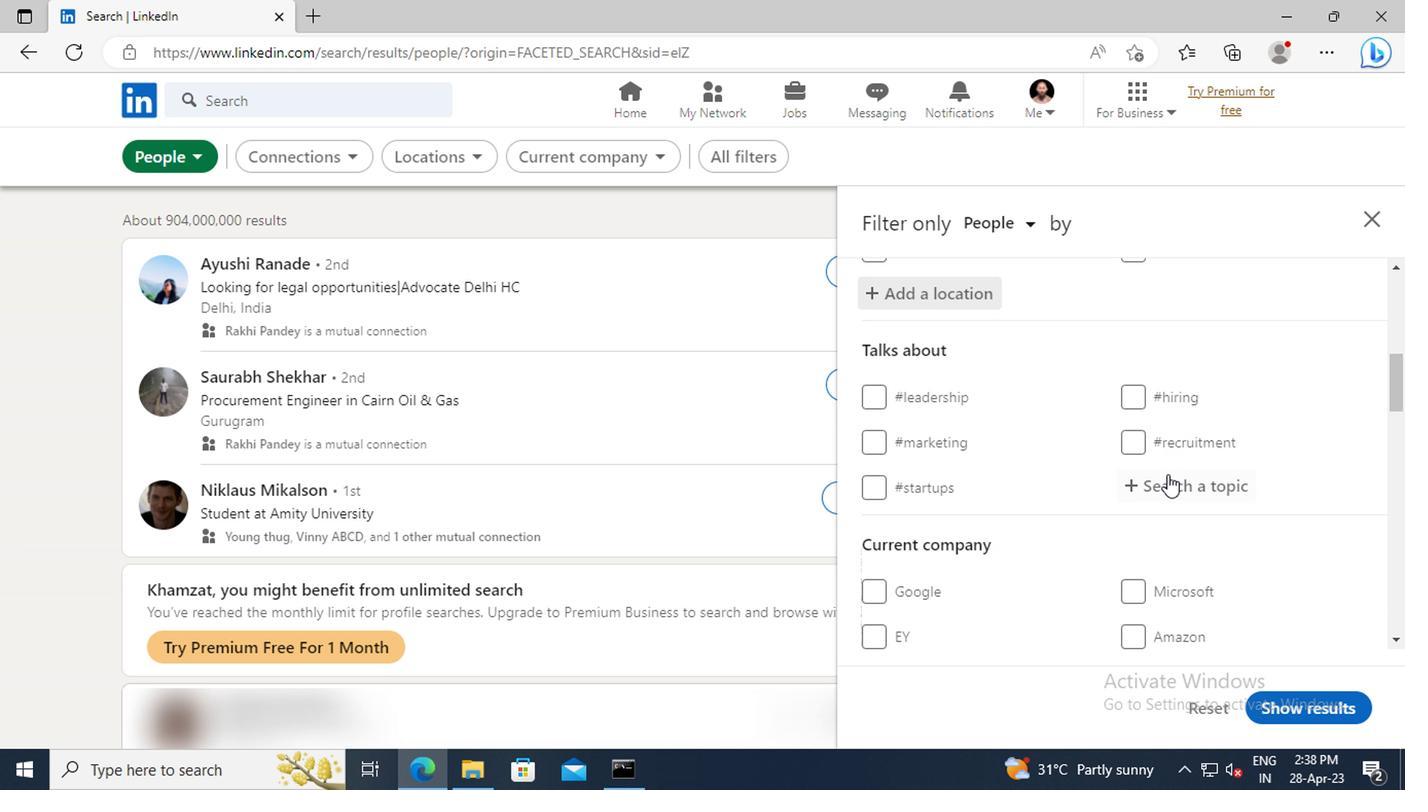 
Action: Mouse pressed left at (1163, 483)
Screenshot: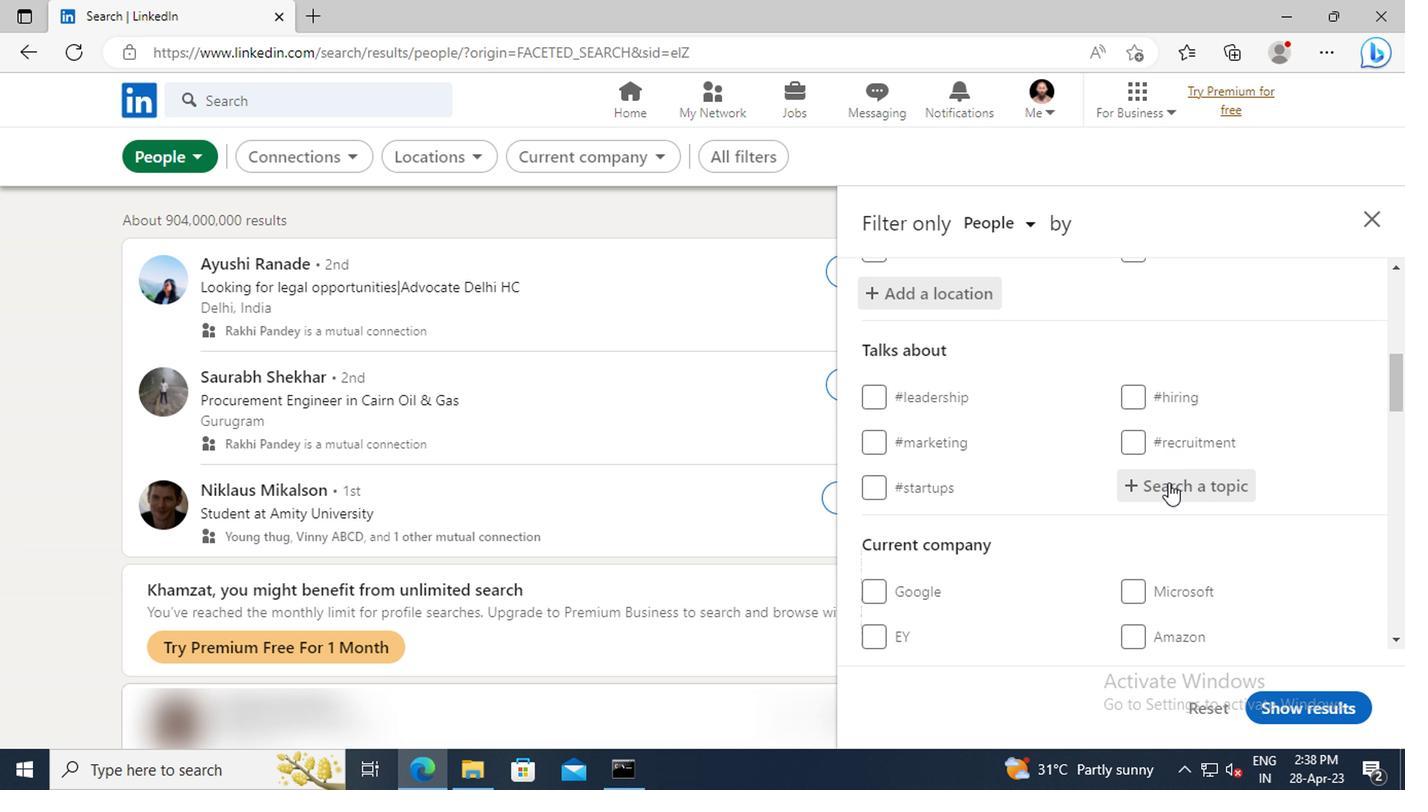 
Action: Key pressed DIGITALNOMAD
Screenshot: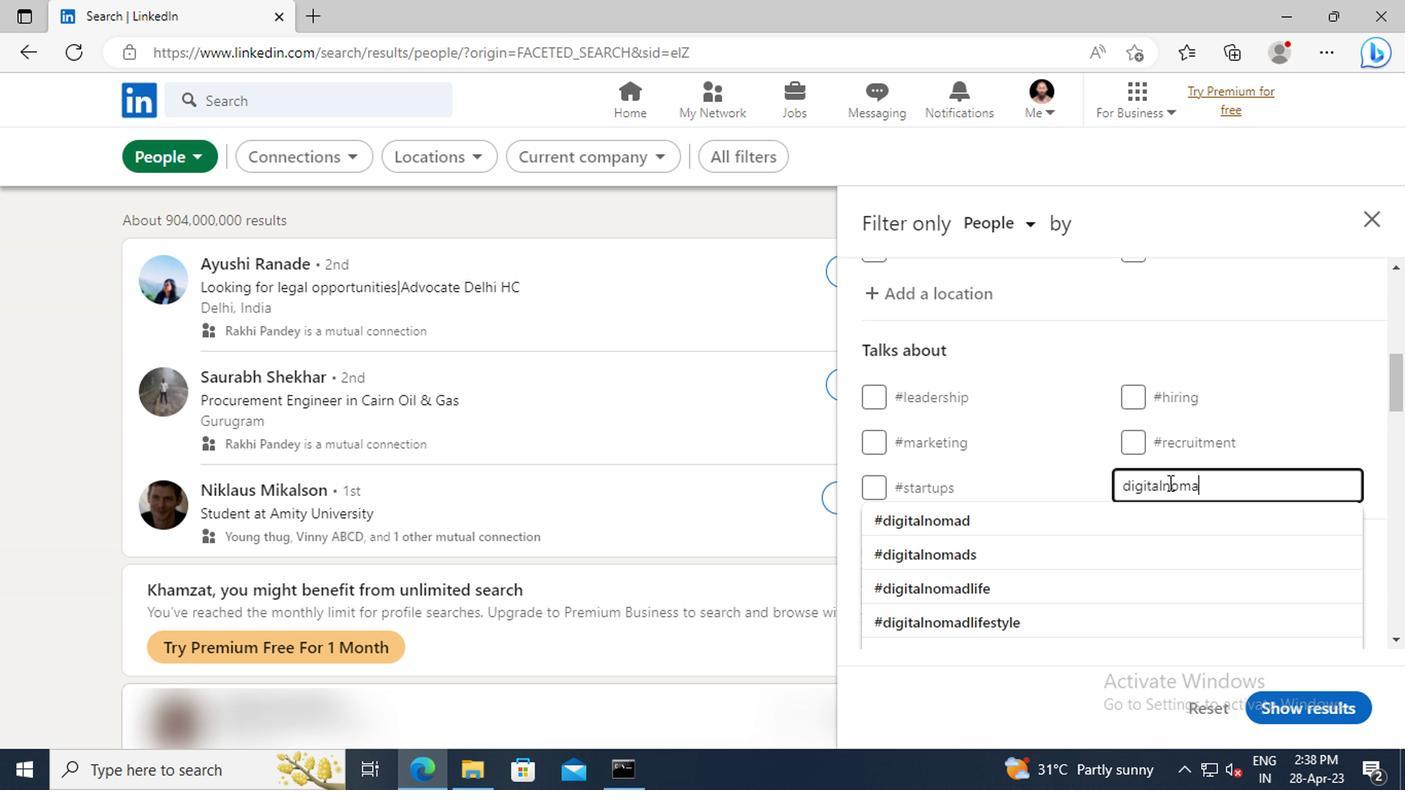 
Action: Mouse moved to (1159, 524)
Screenshot: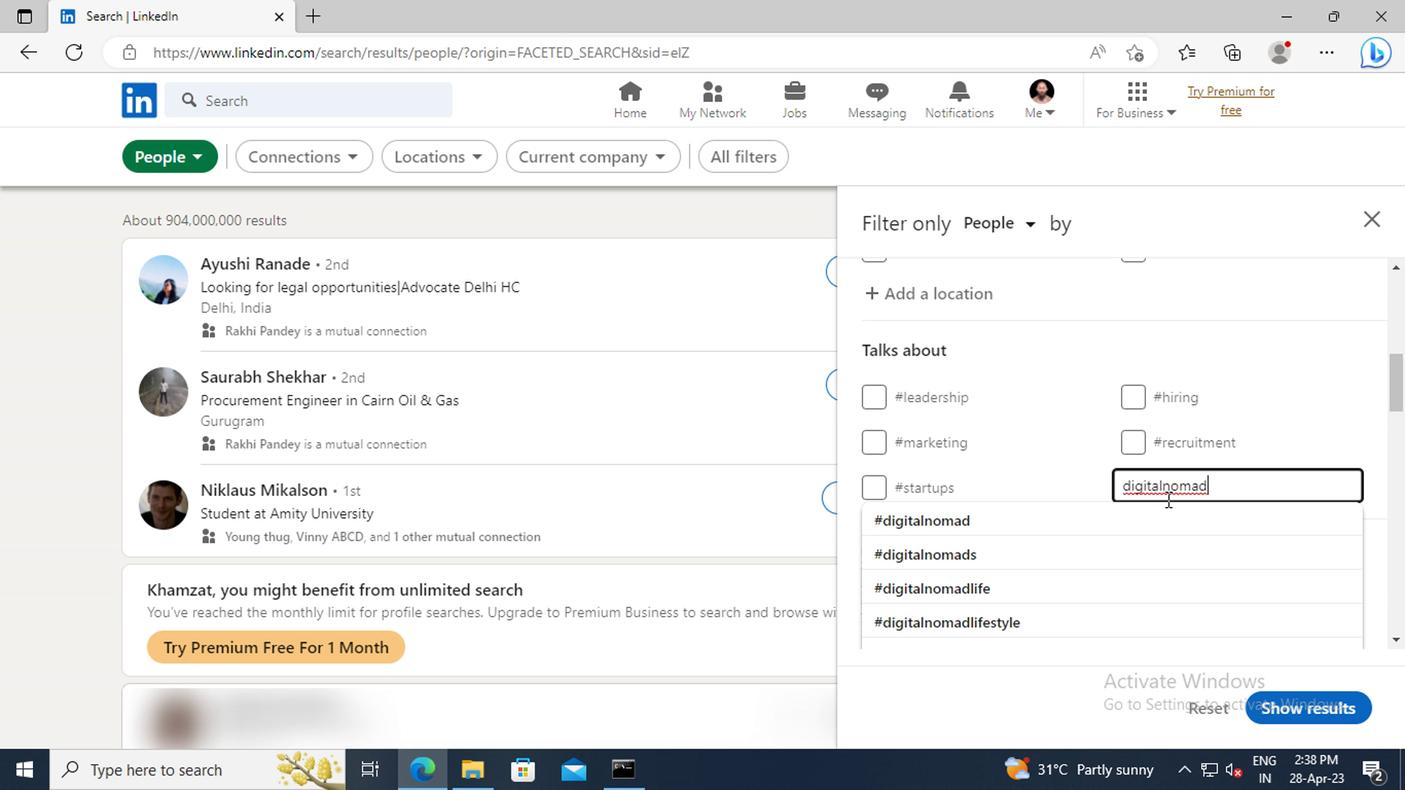 
Action: Mouse pressed left at (1159, 524)
Screenshot: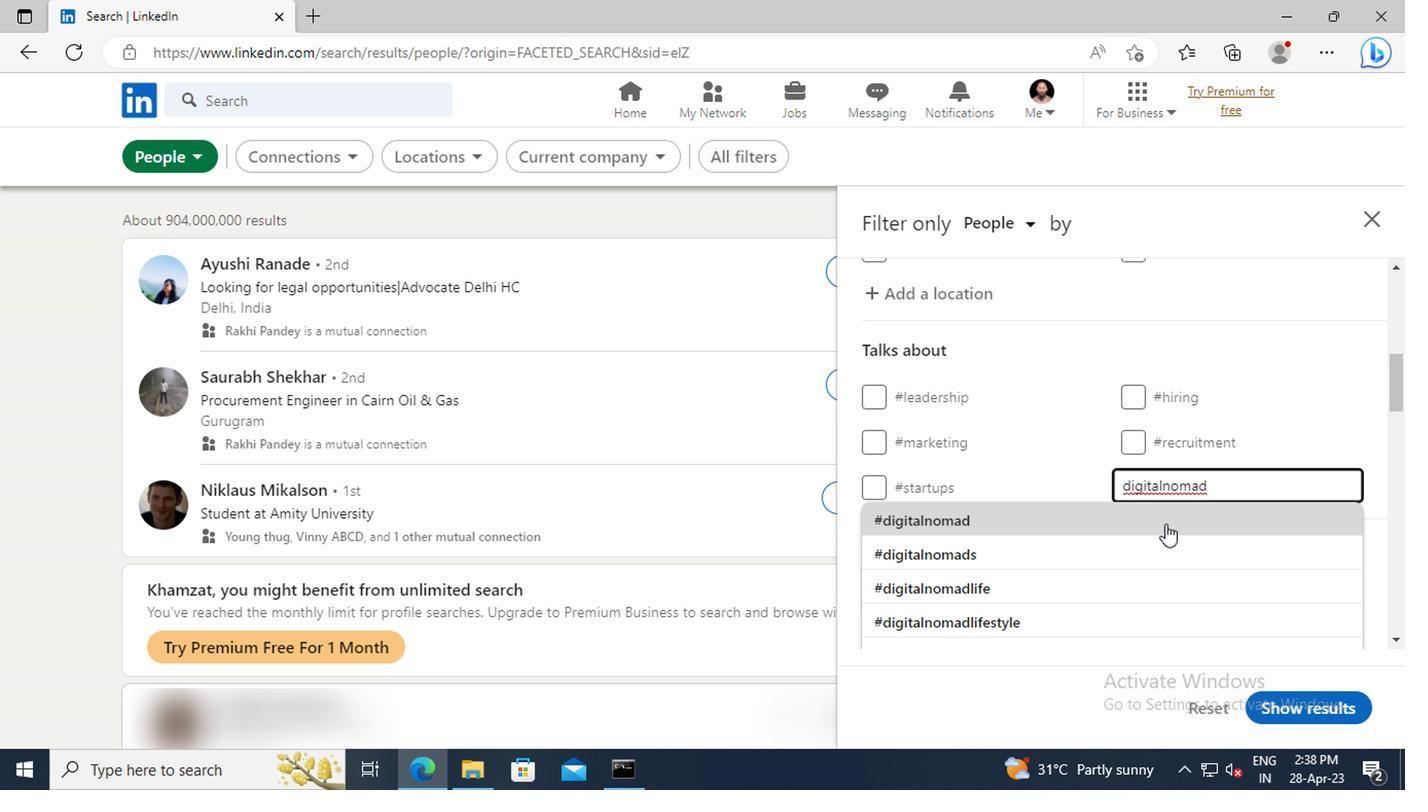 
Action: Mouse moved to (1168, 470)
Screenshot: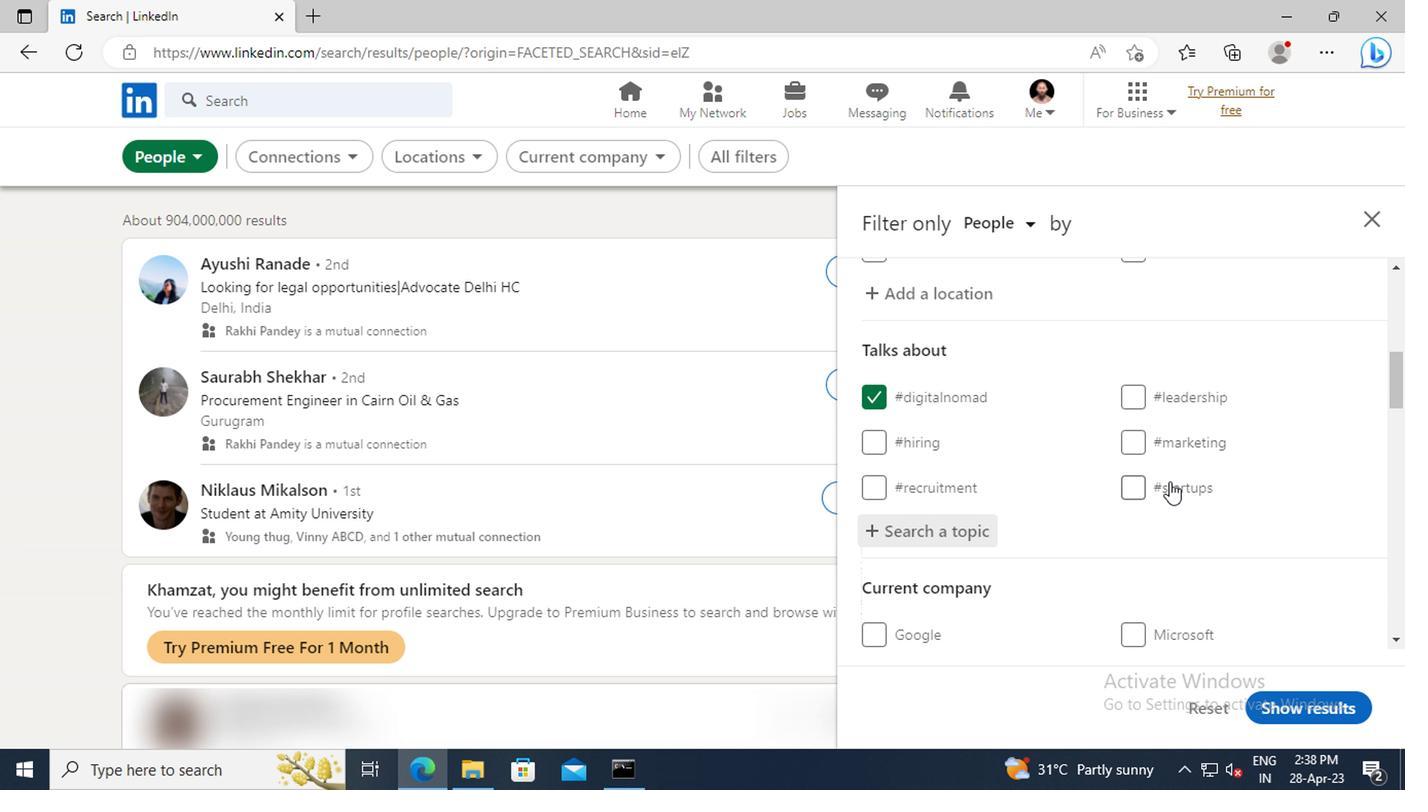 
Action: Mouse scrolled (1168, 469) with delta (0, 0)
Screenshot: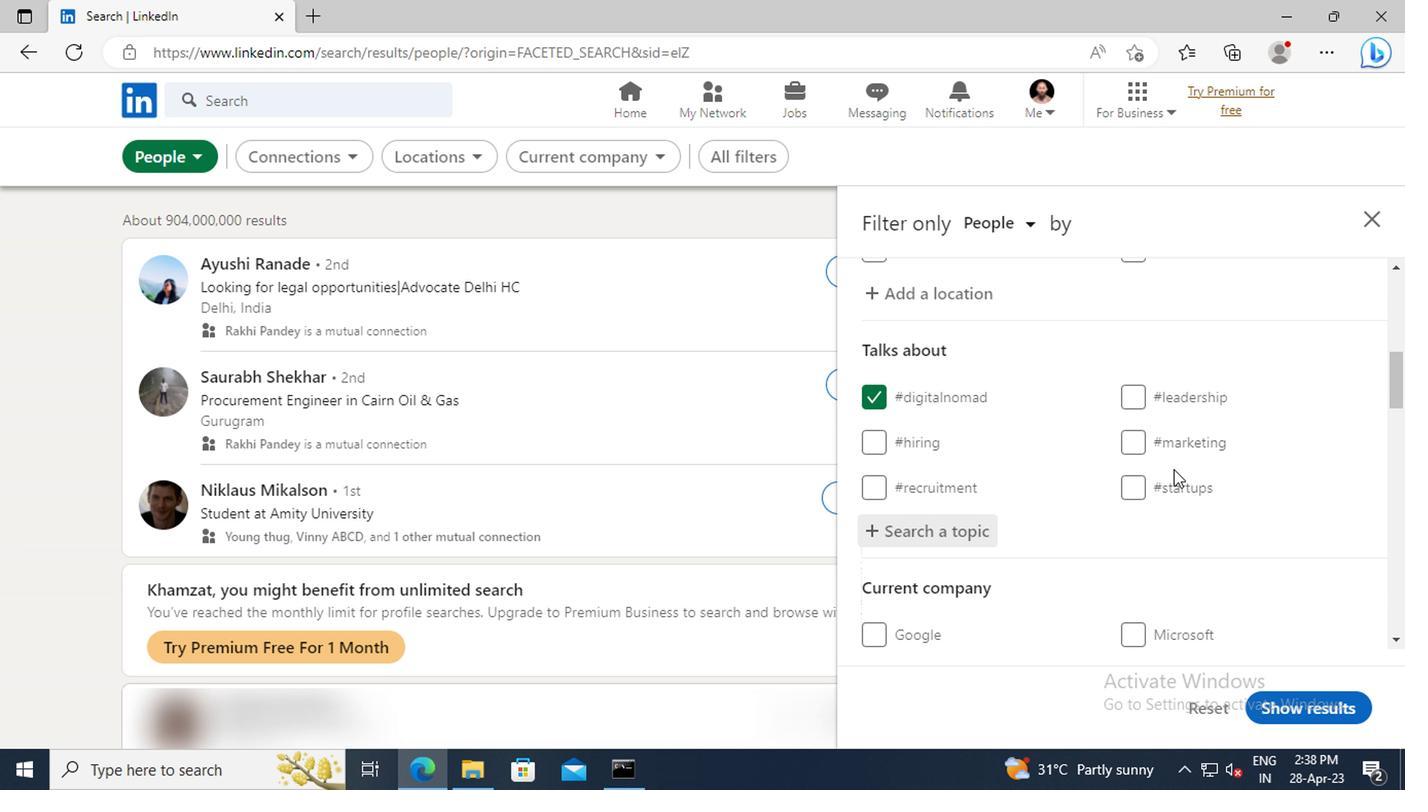 
Action: Mouse scrolled (1168, 469) with delta (0, 0)
Screenshot: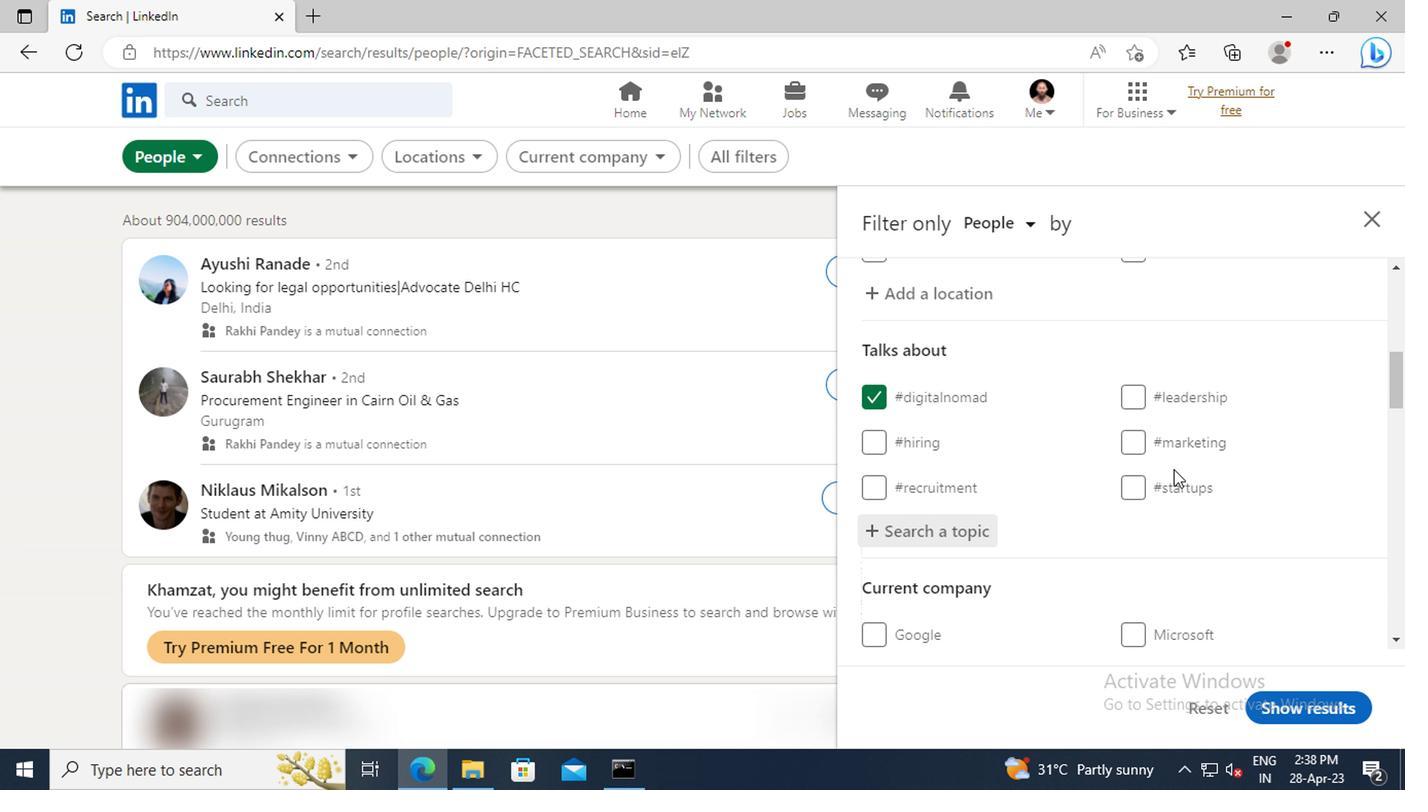 
Action: Mouse scrolled (1168, 469) with delta (0, 0)
Screenshot: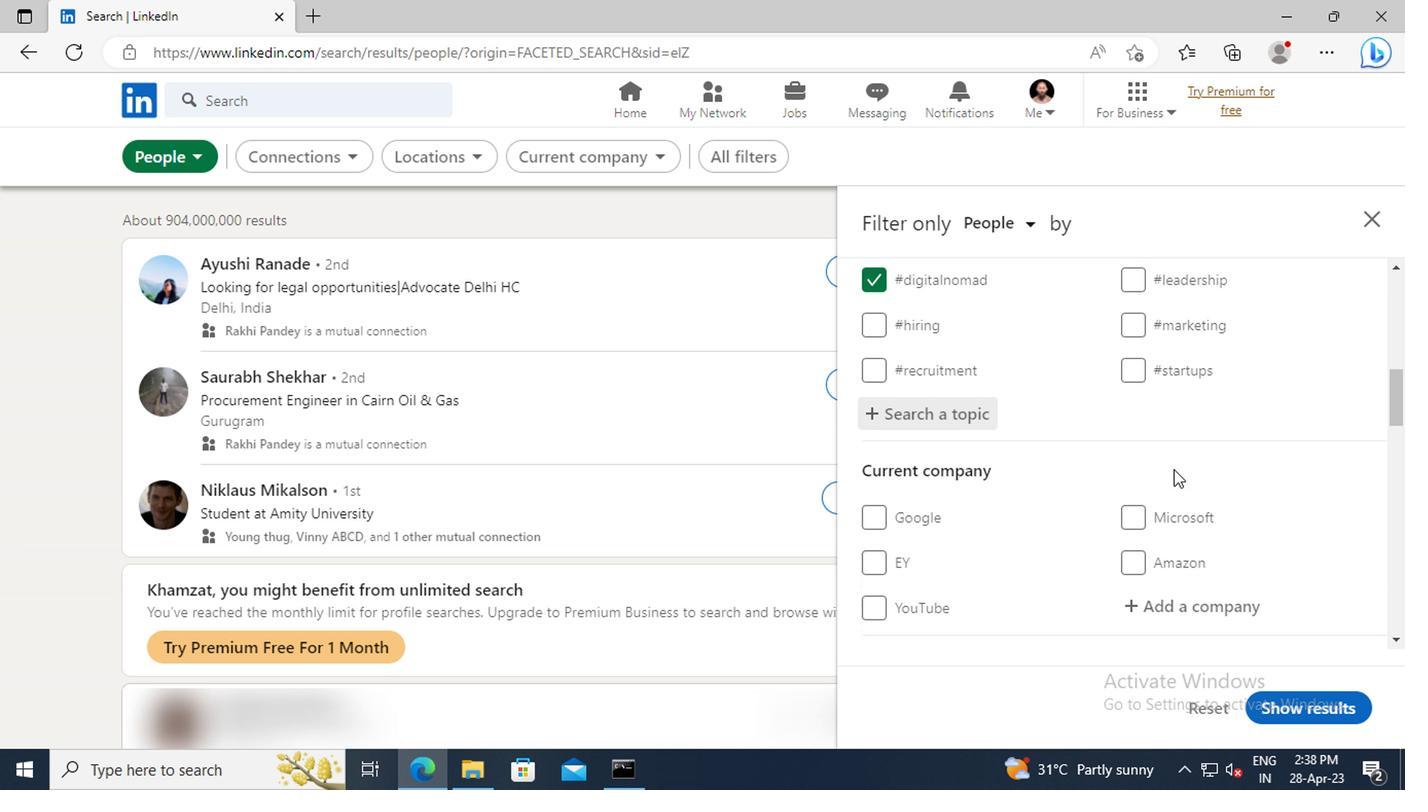 
Action: Mouse scrolled (1168, 469) with delta (0, 0)
Screenshot: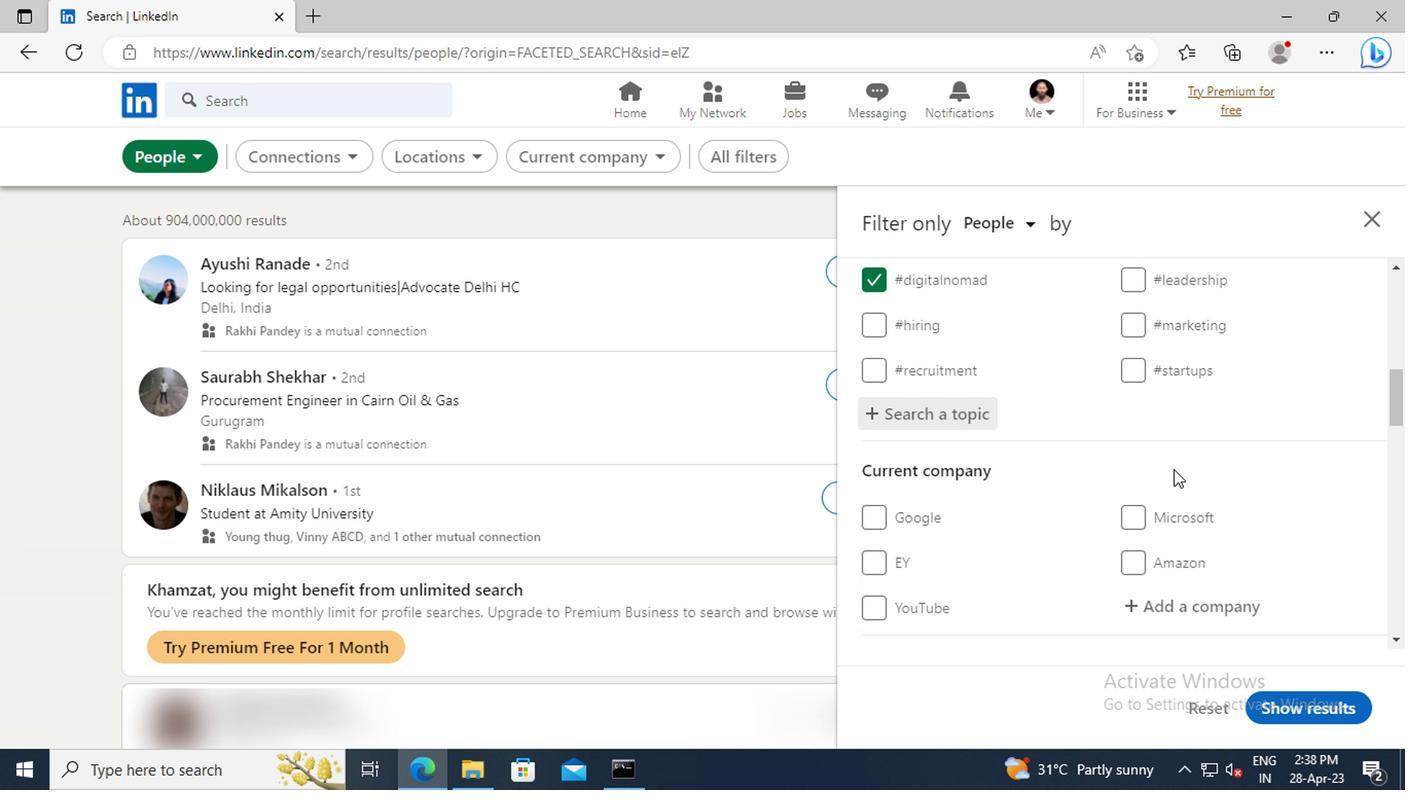 
Action: Mouse scrolled (1168, 469) with delta (0, 0)
Screenshot: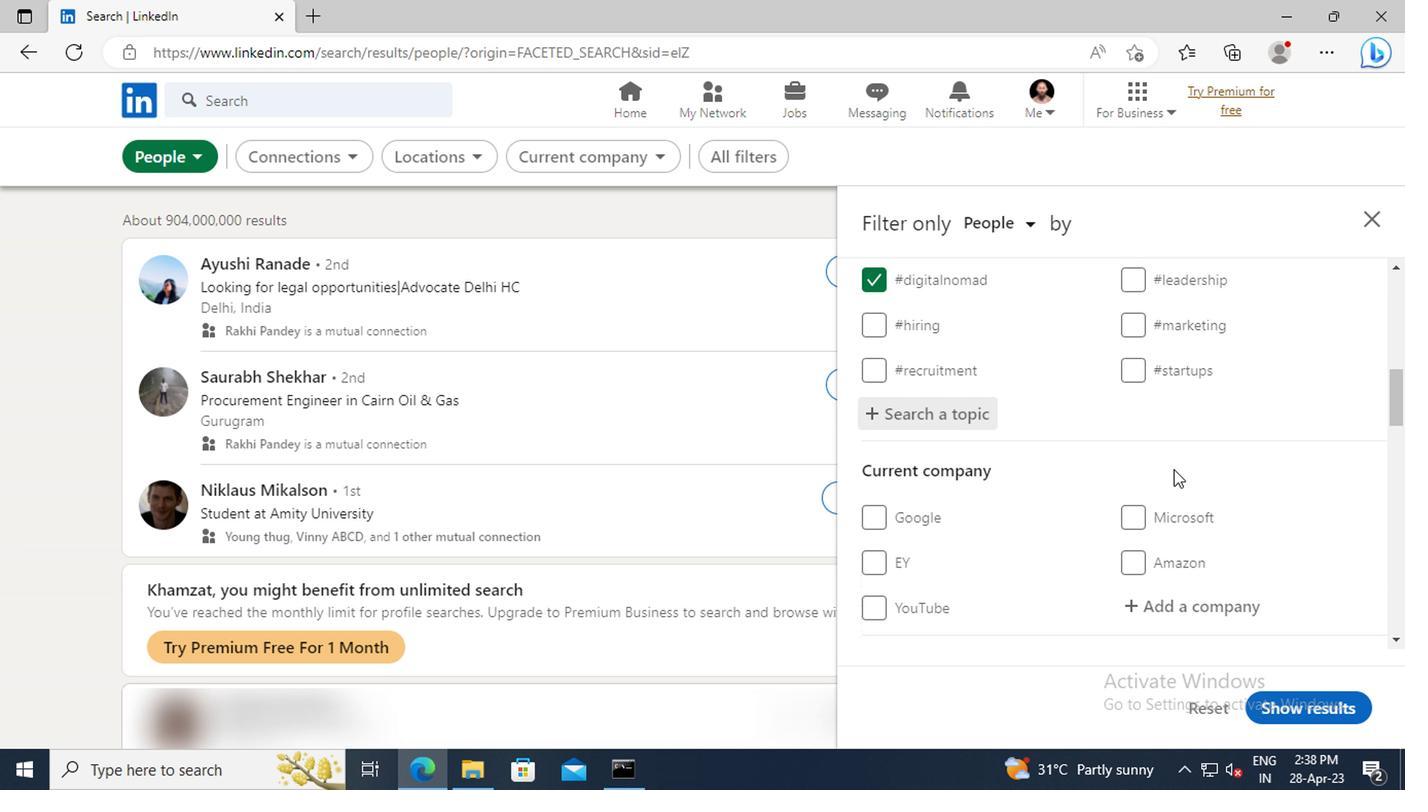 
Action: Mouse scrolled (1168, 469) with delta (0, 0)
Screenshot: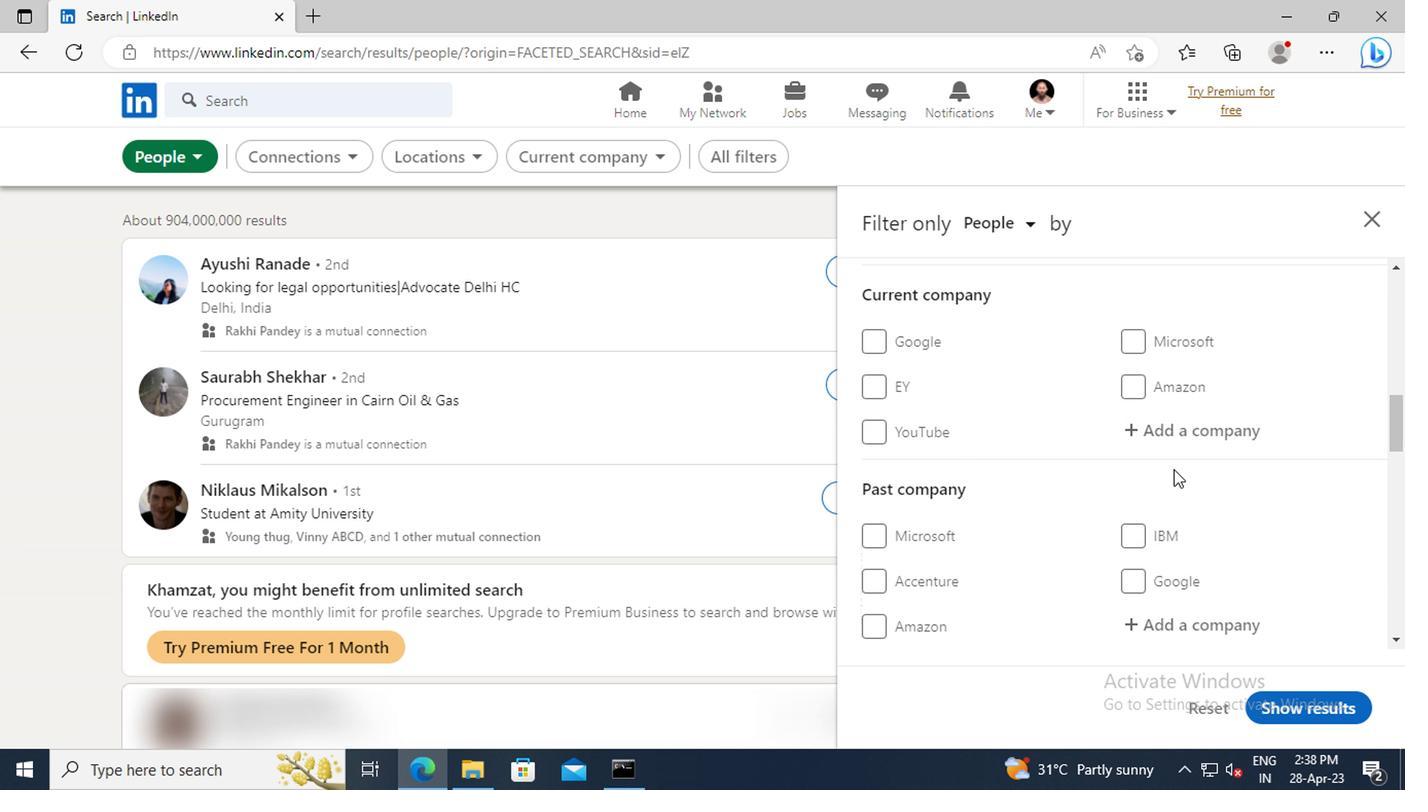 
Action: Mouse scrolled (1168, 469) with delta (0, 0)
Screenshot: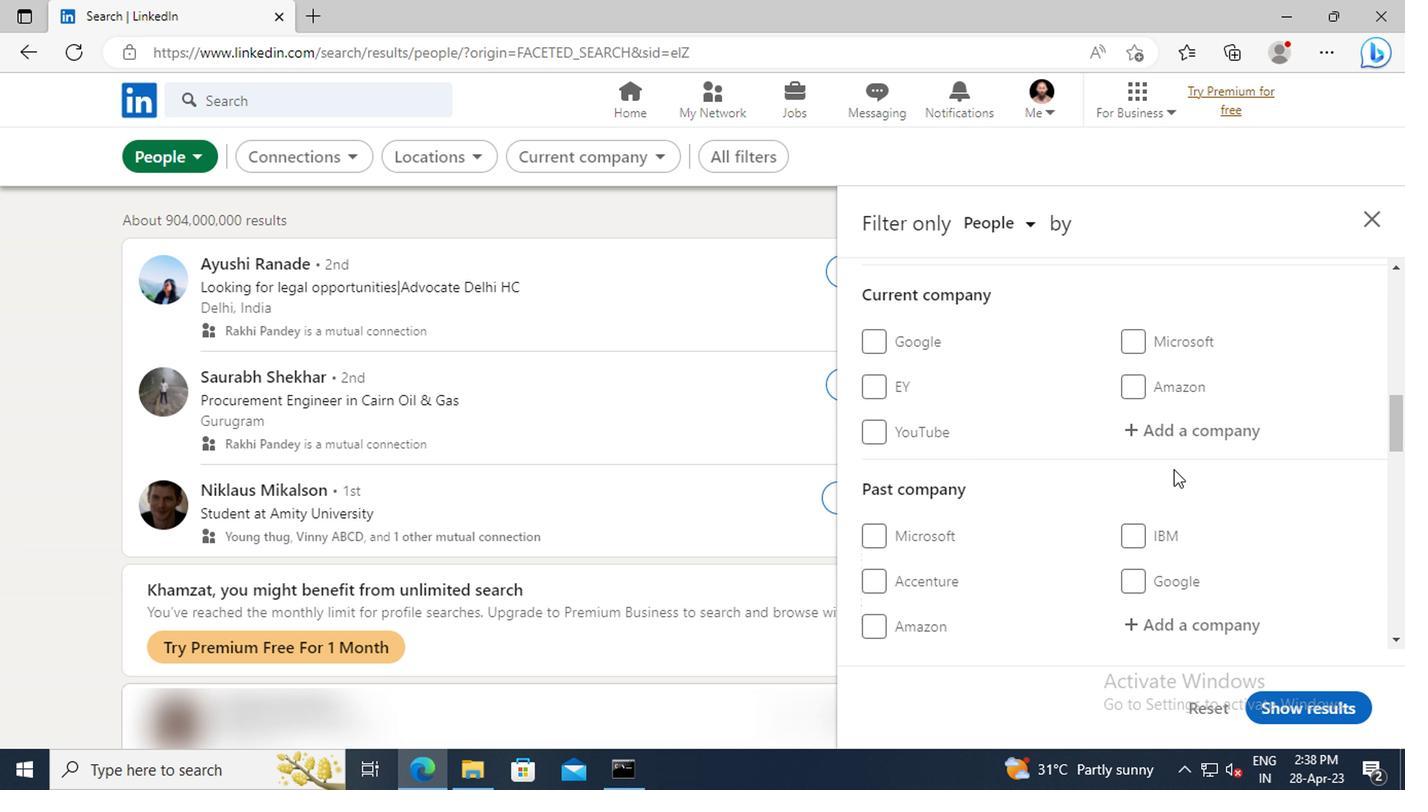 
Action: Mouse scrolled (1168, 469) with delta (0, 0)
Screenshot: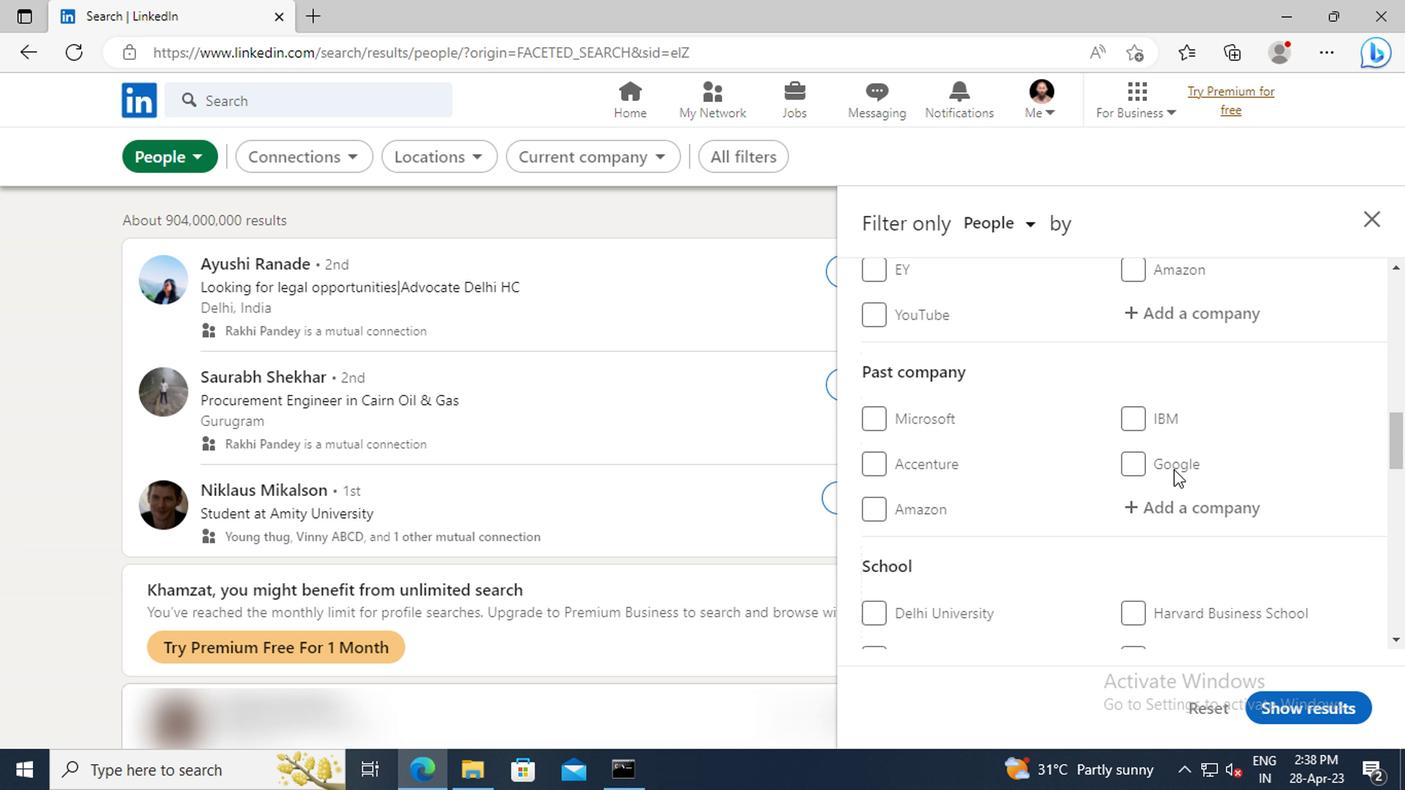 
Action: Mouse scrolled (1168, 469) with delta (0, 0)
Screenshot: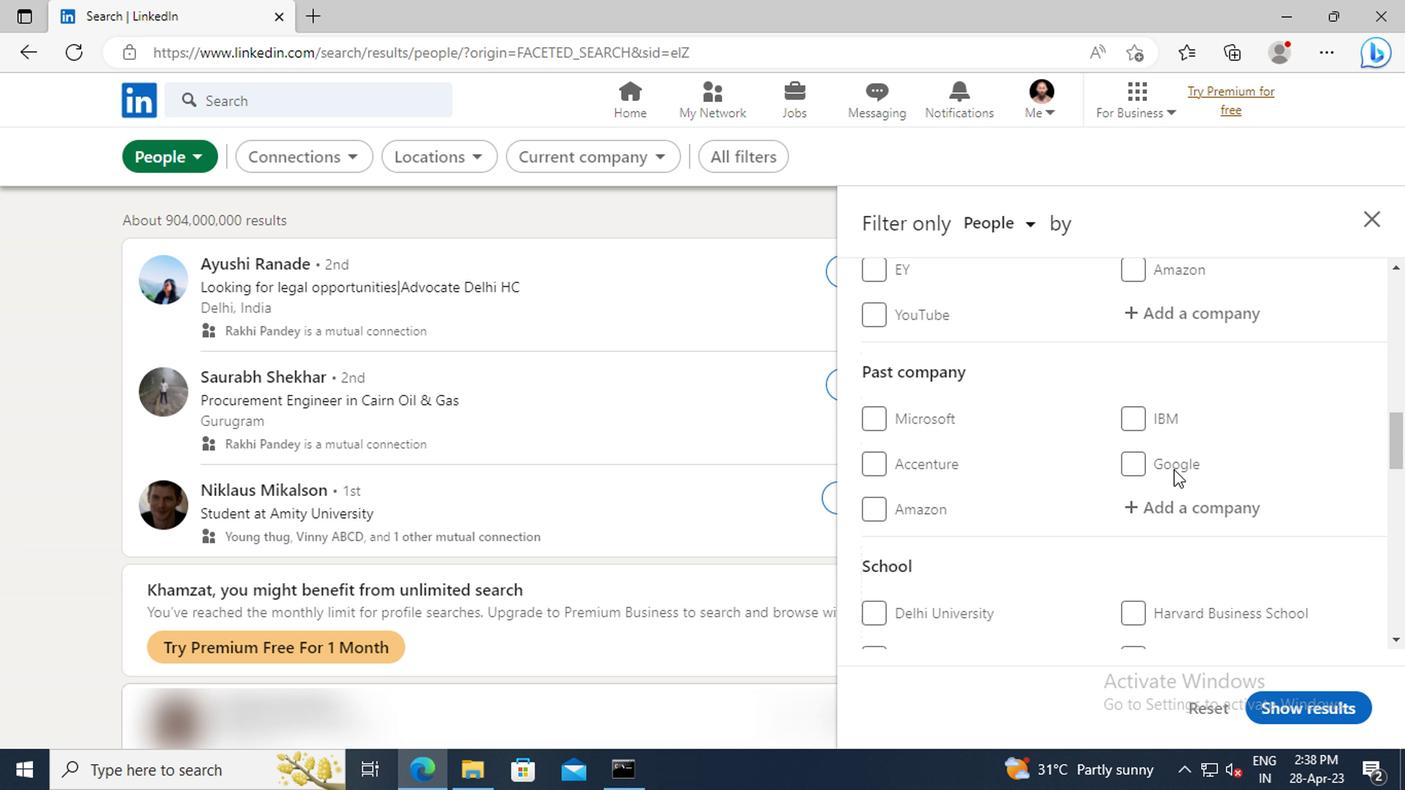 
Action: Mouse scrolled (1168, 469) with delta (0, 0)
Screenshot: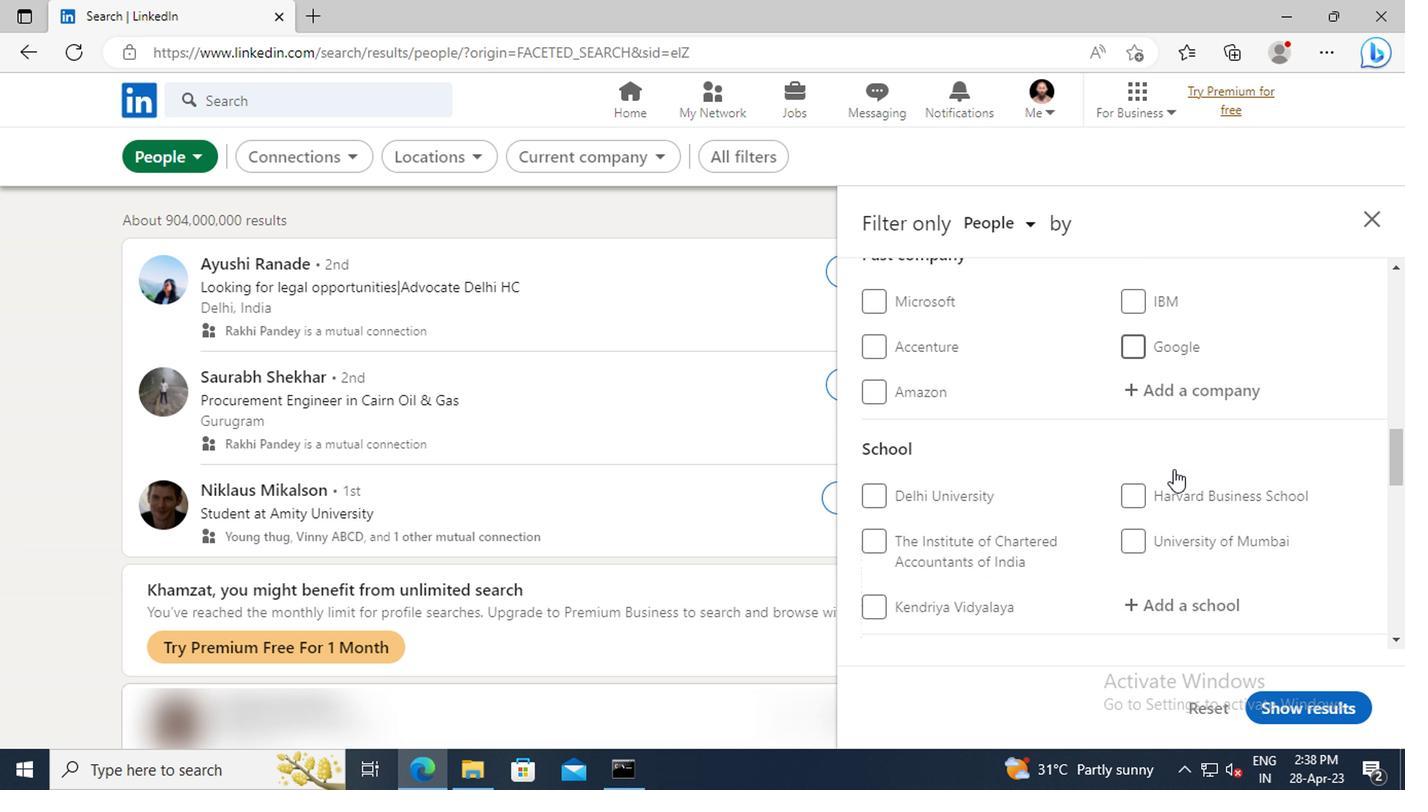 
Action: Mouse scrolled (1168, 469) with delta (0, 0)
Screenshot: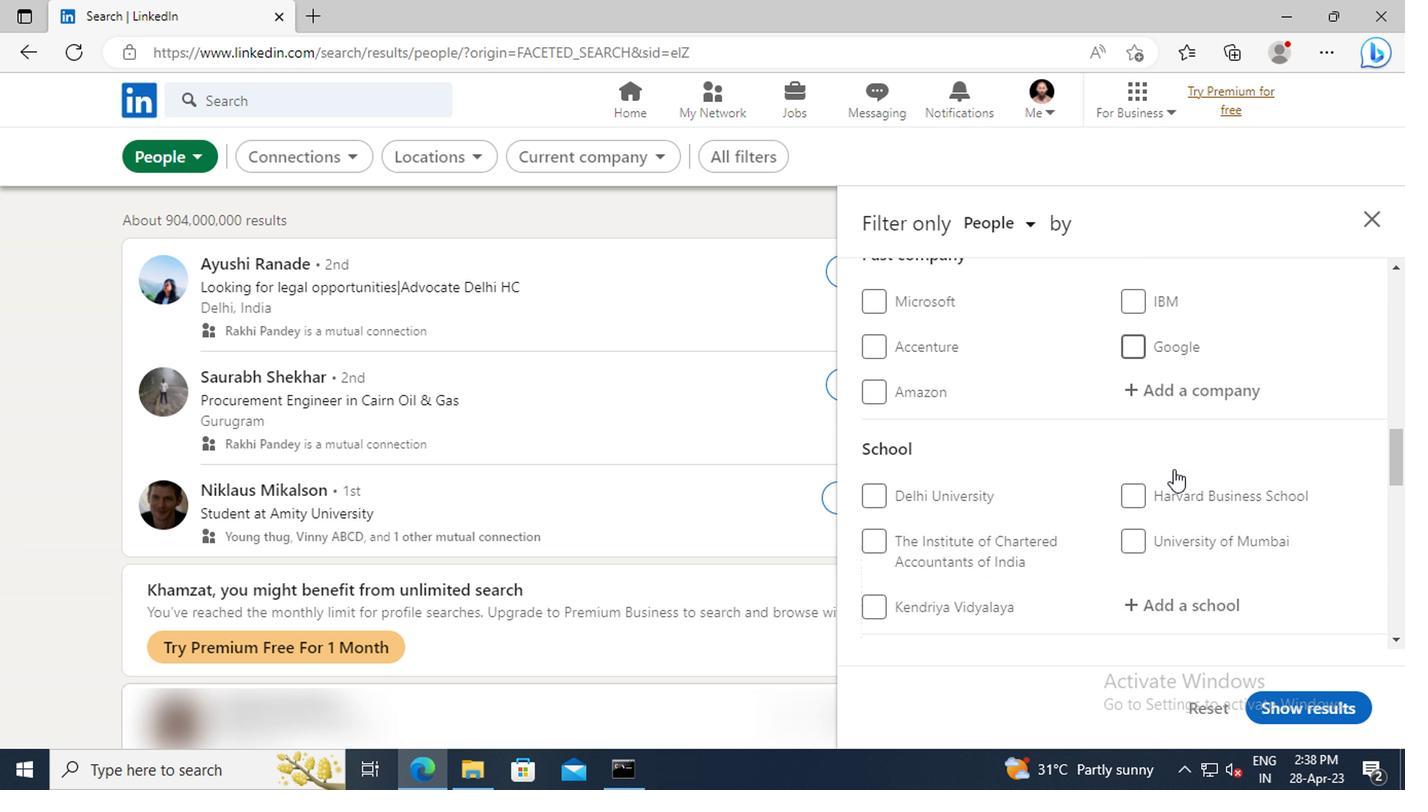 
Action: Mouse scrolled (1168, 469) with delta (0, 0)
Screenshot: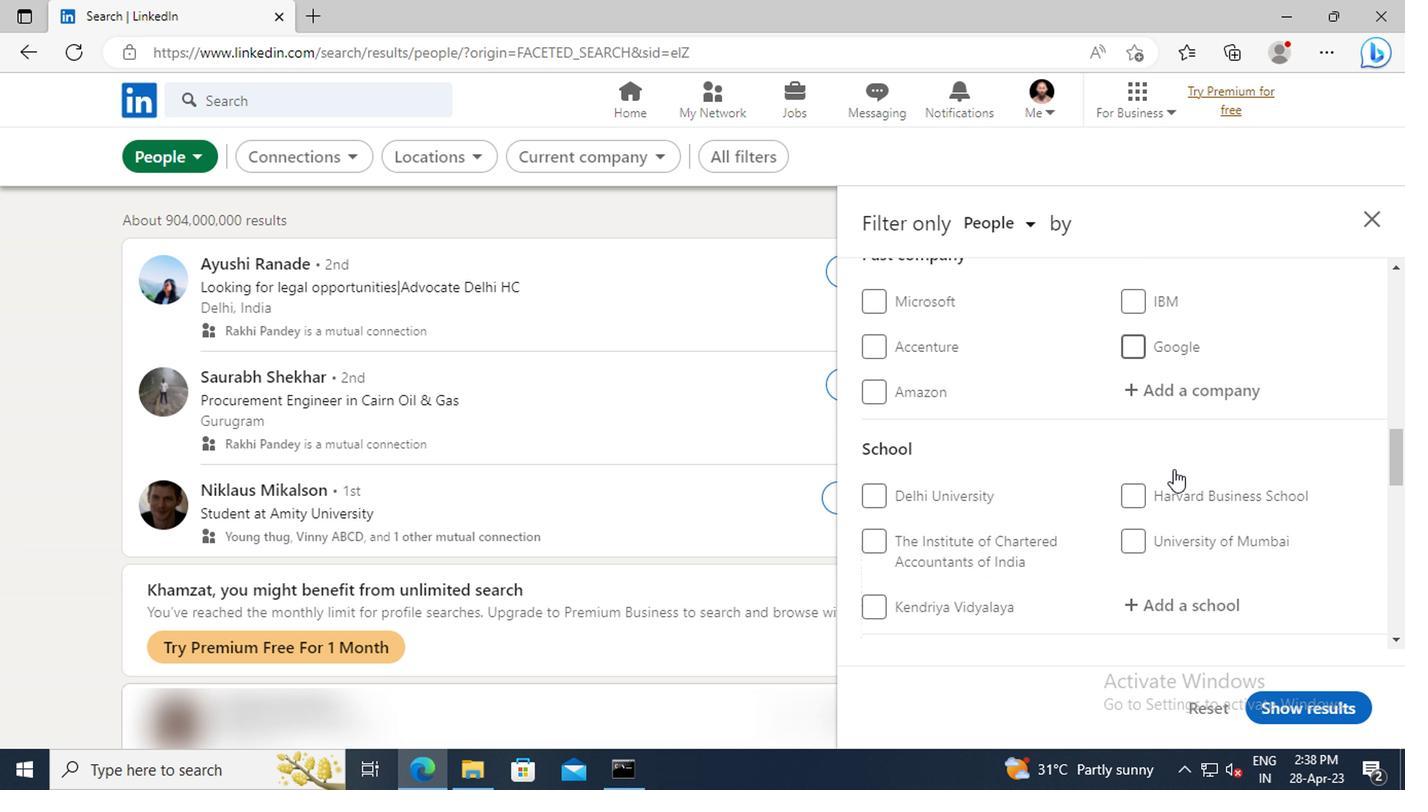 
Action: Mouse scrolled (1168, 469) with delta (0, 0)
Screenshot: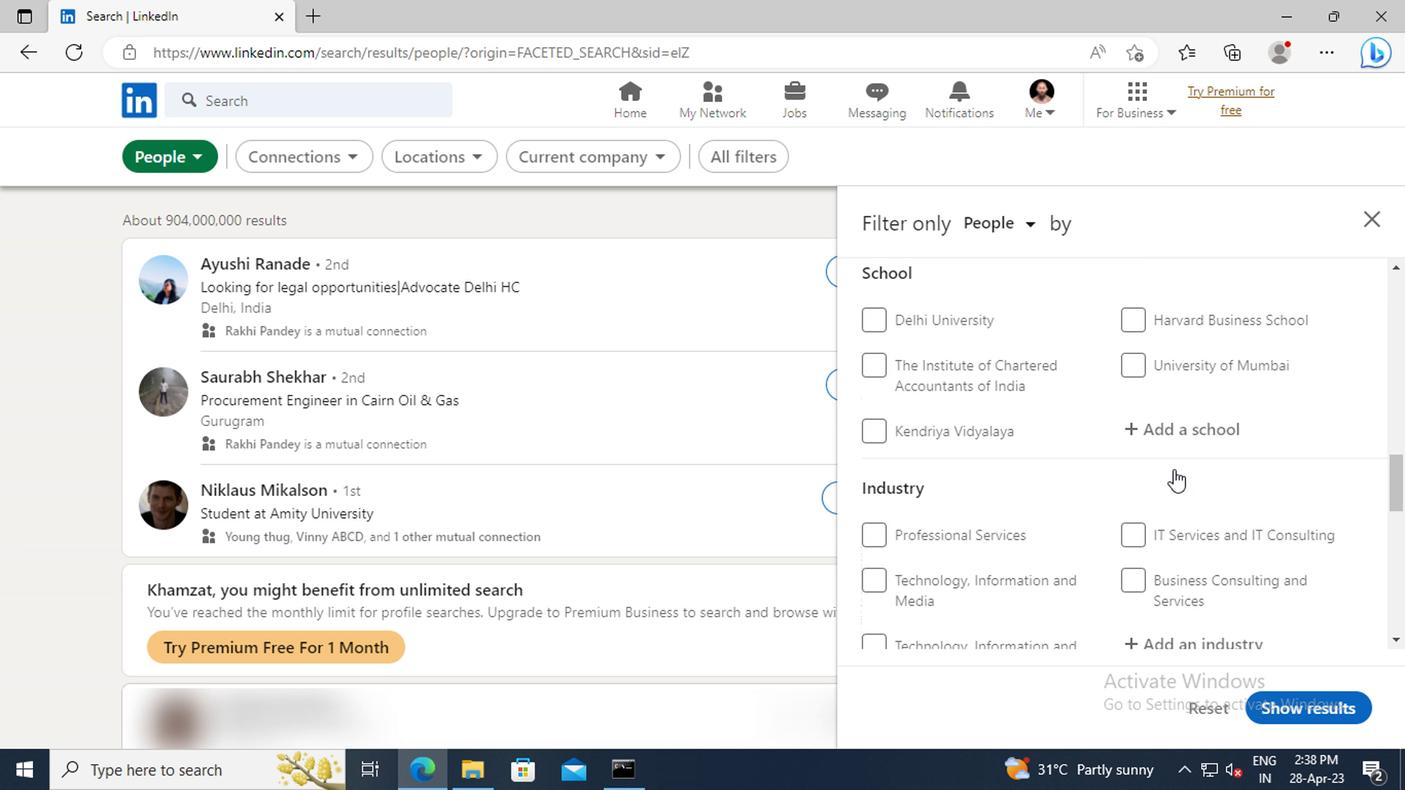 
Action: Mouse scrolled (1168, 469) with delta (0, 0)
Screenshot: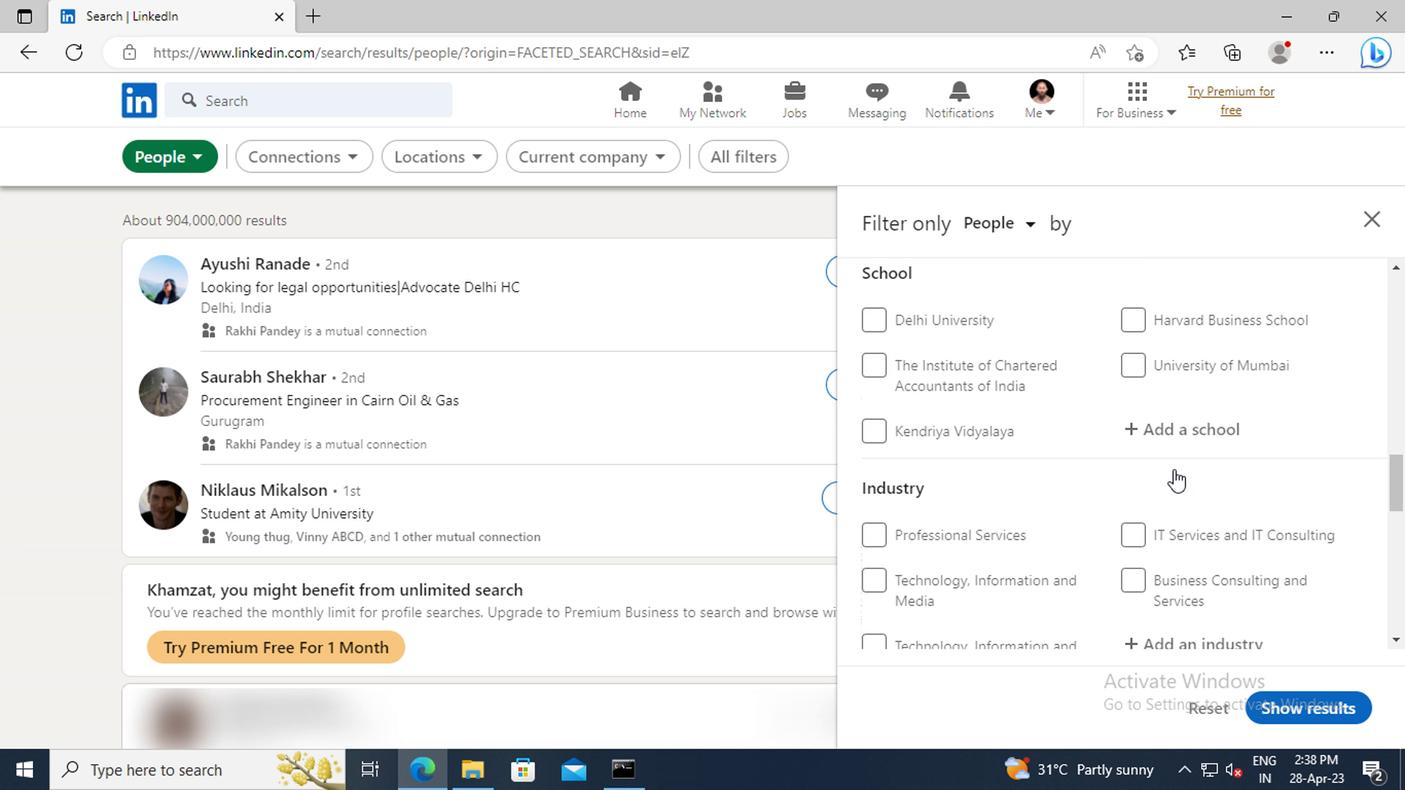 
Action: Mouse scrolled (1168, 469) with delta (0, 0)
Screenshot: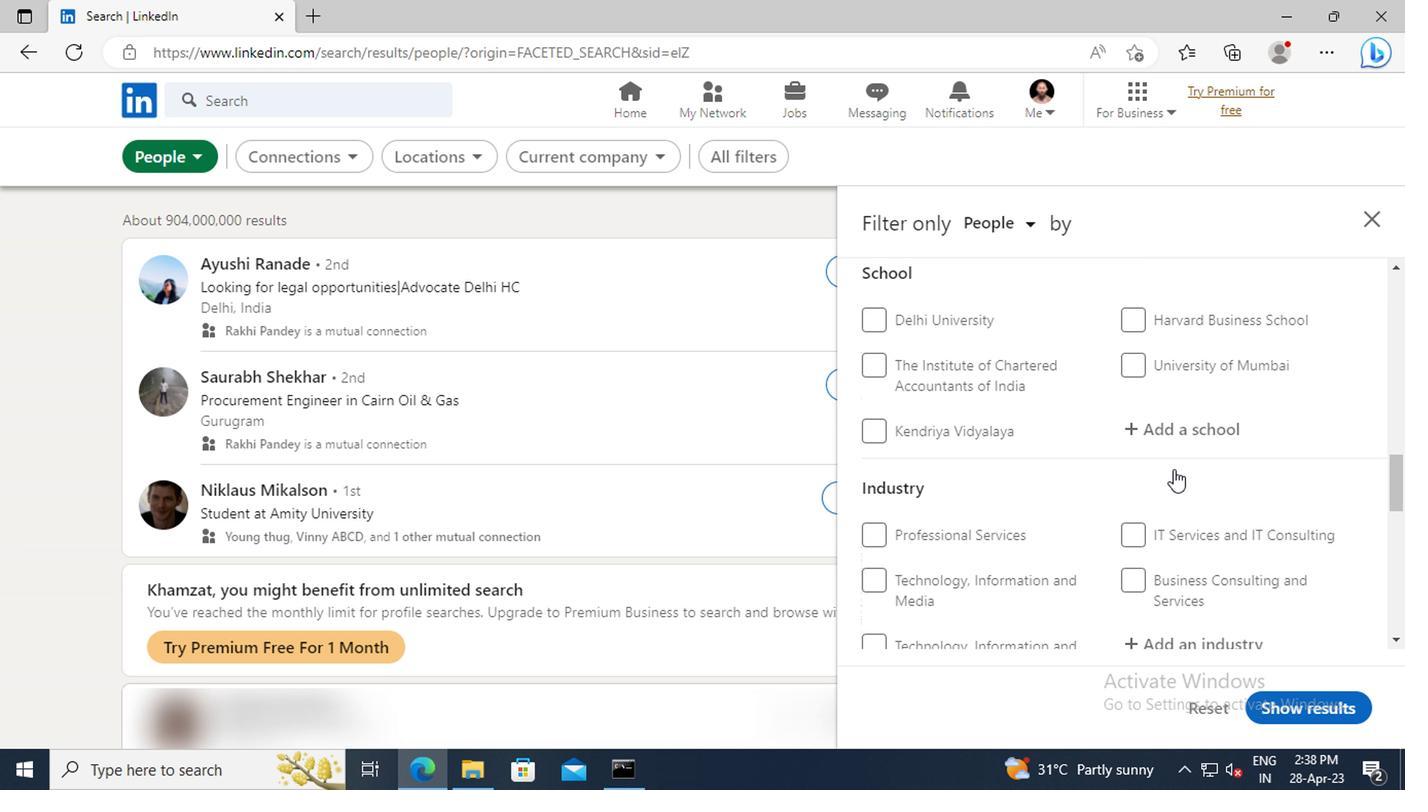 
Action: Mouse scrolled (1168, 469) with delta (0, 0)
Screenshot: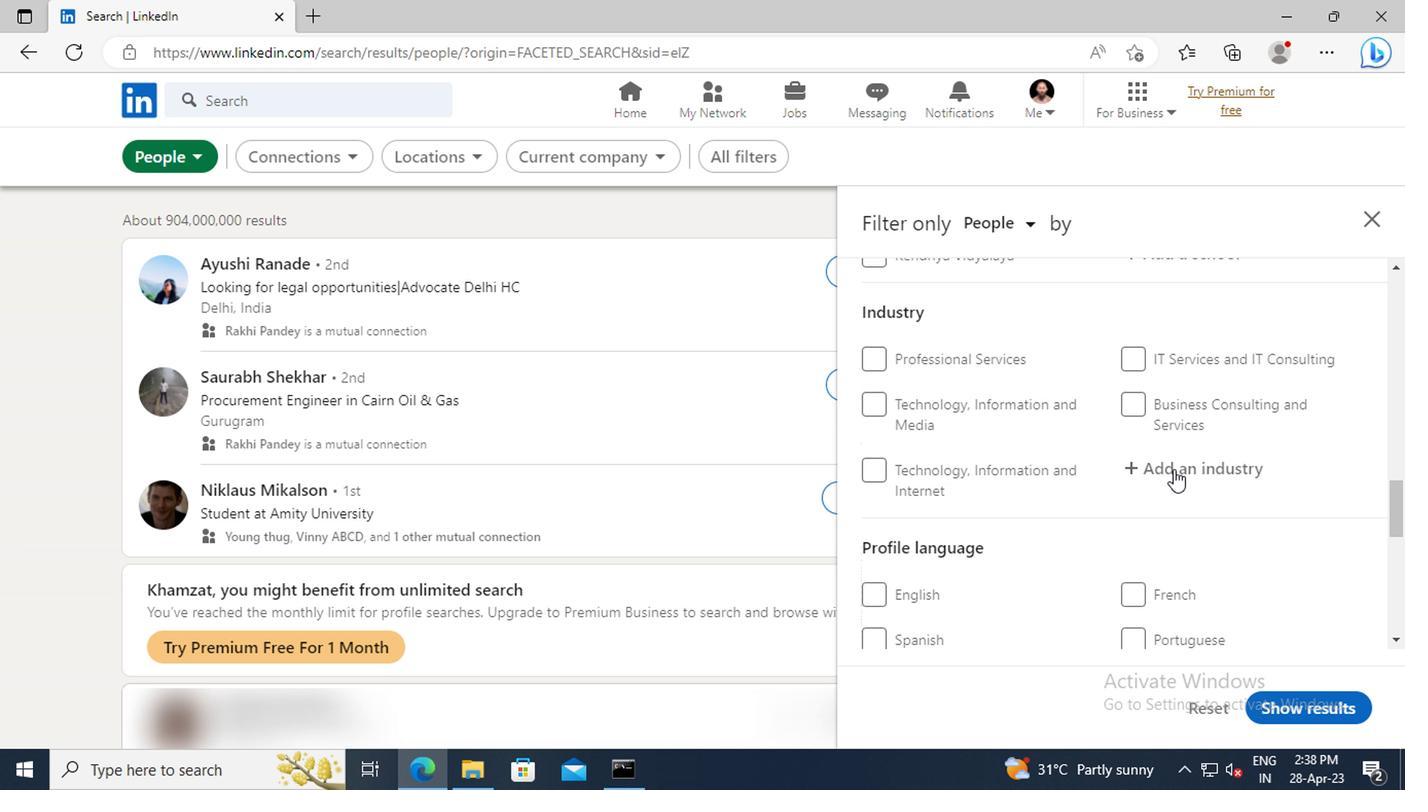 
Action: Mouse scrolled (1168, 469) with delta (0, 0)
Screenshot: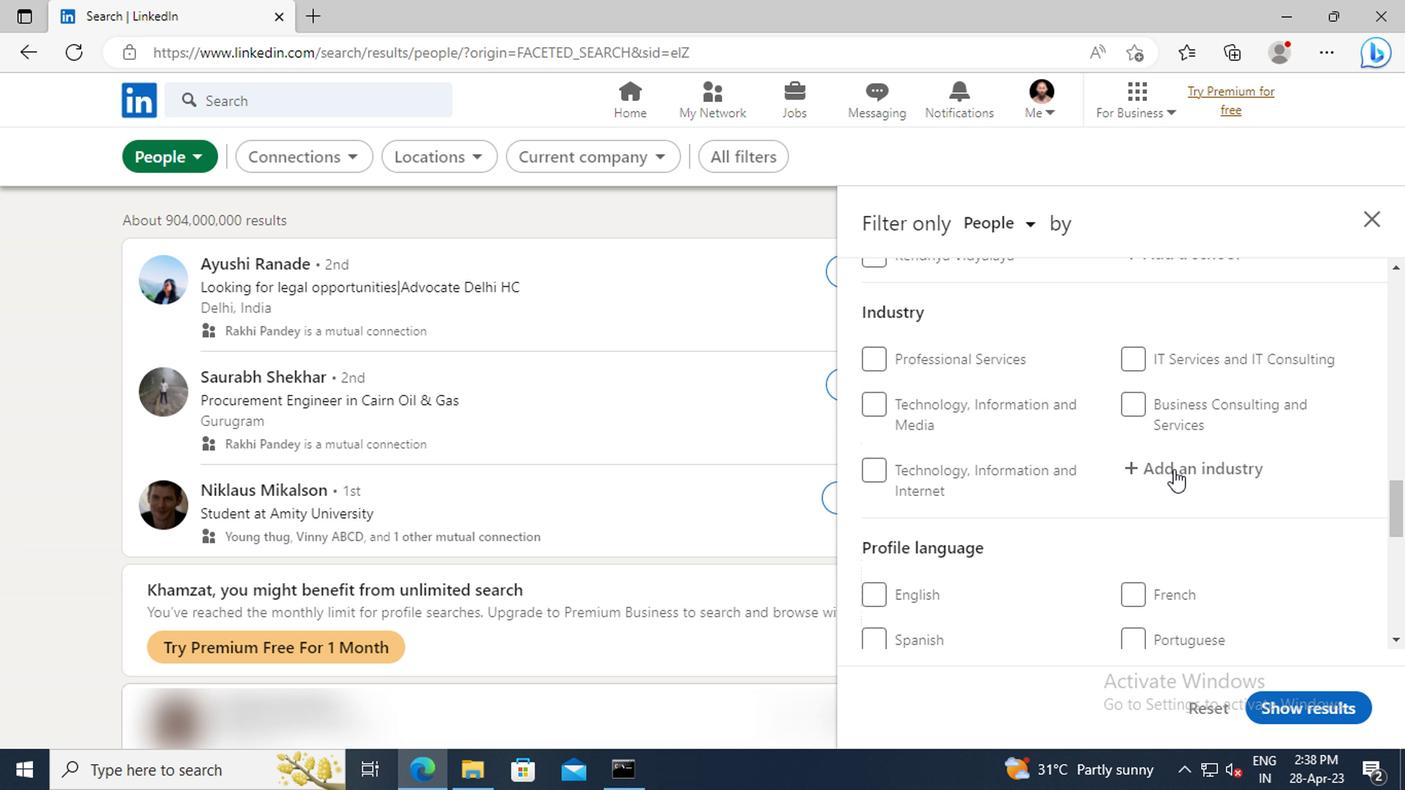 
Action: Mouse moved to (1126, 478)
Screenshot: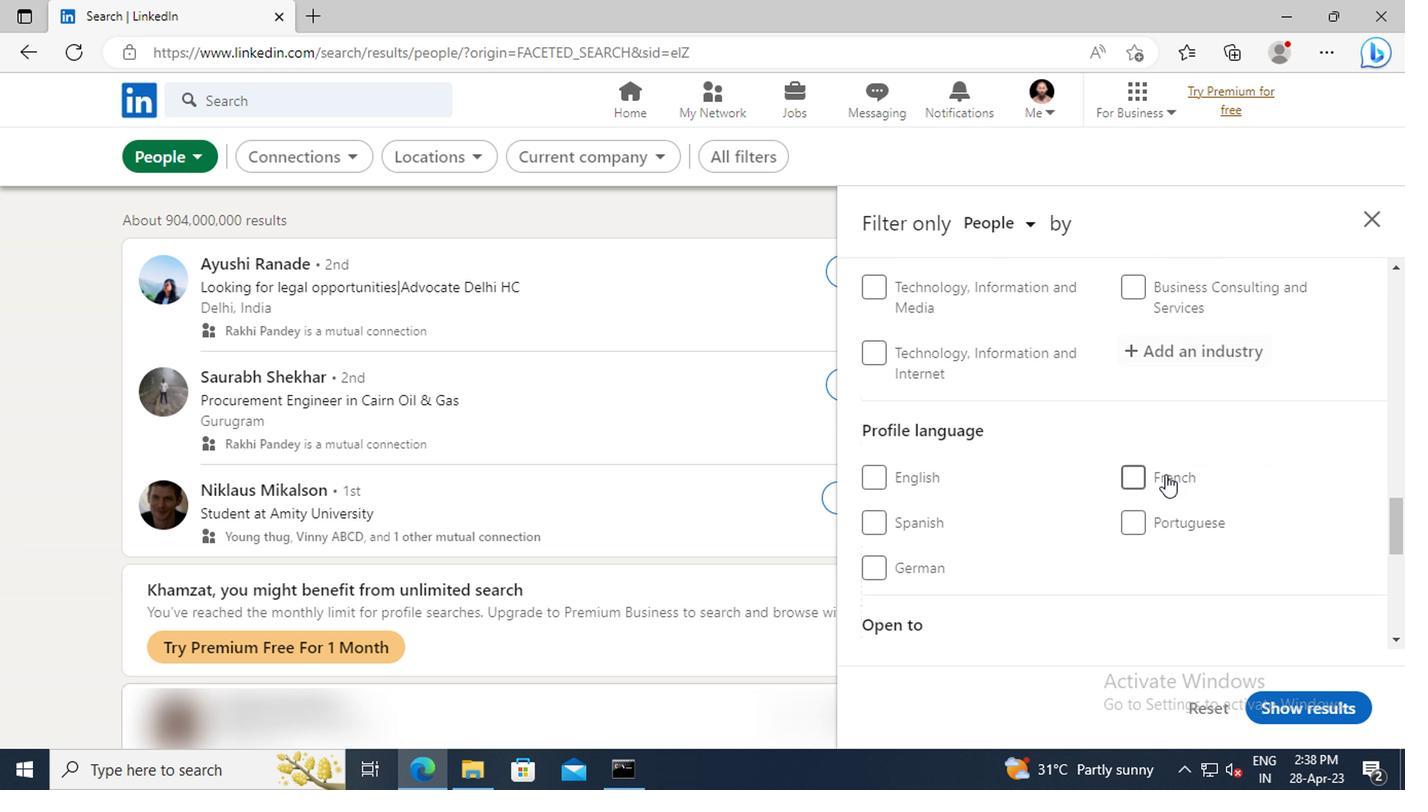 
Action: Mouse pressed left at (1126, 478)
Screenshot: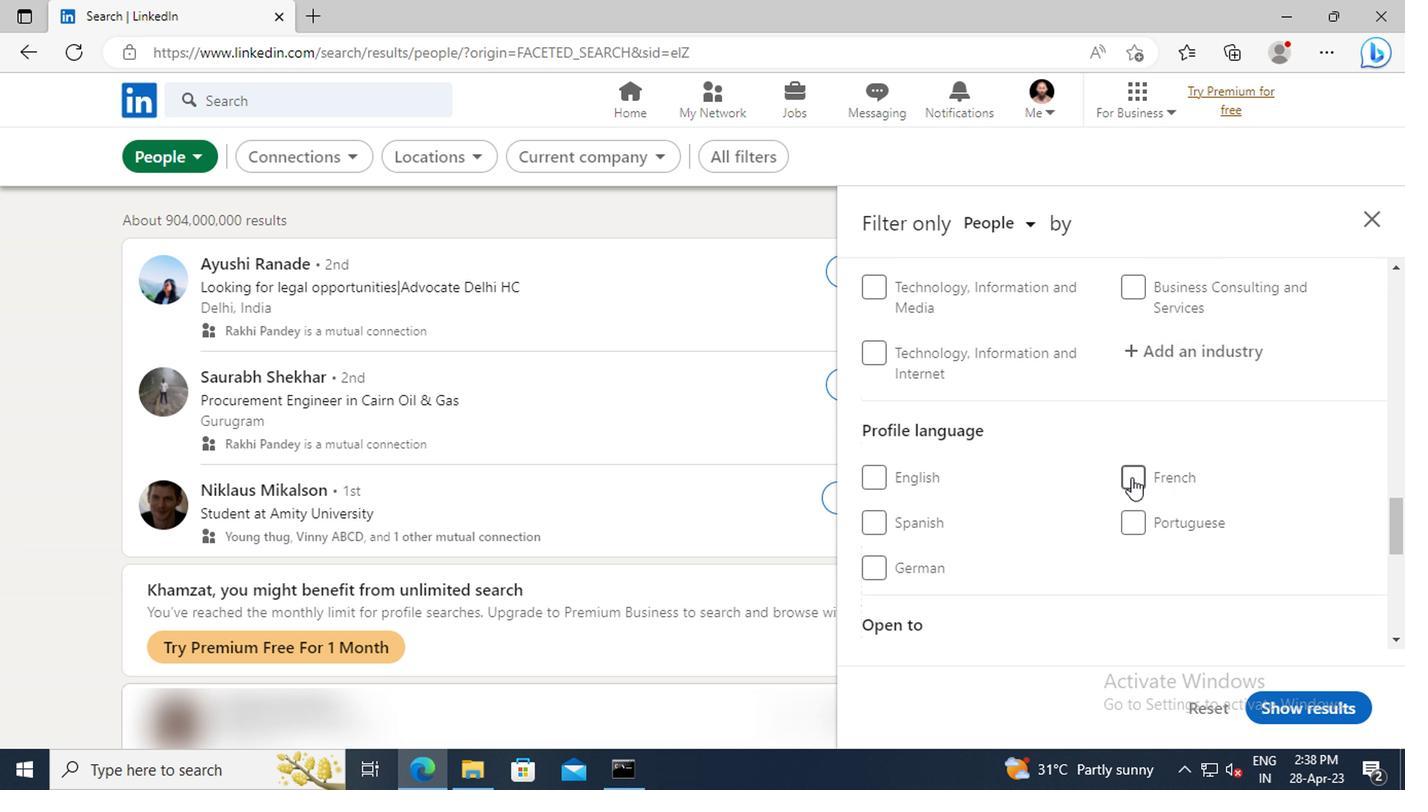 
Action: Mouse moved to (1148, 459)
Screenshot: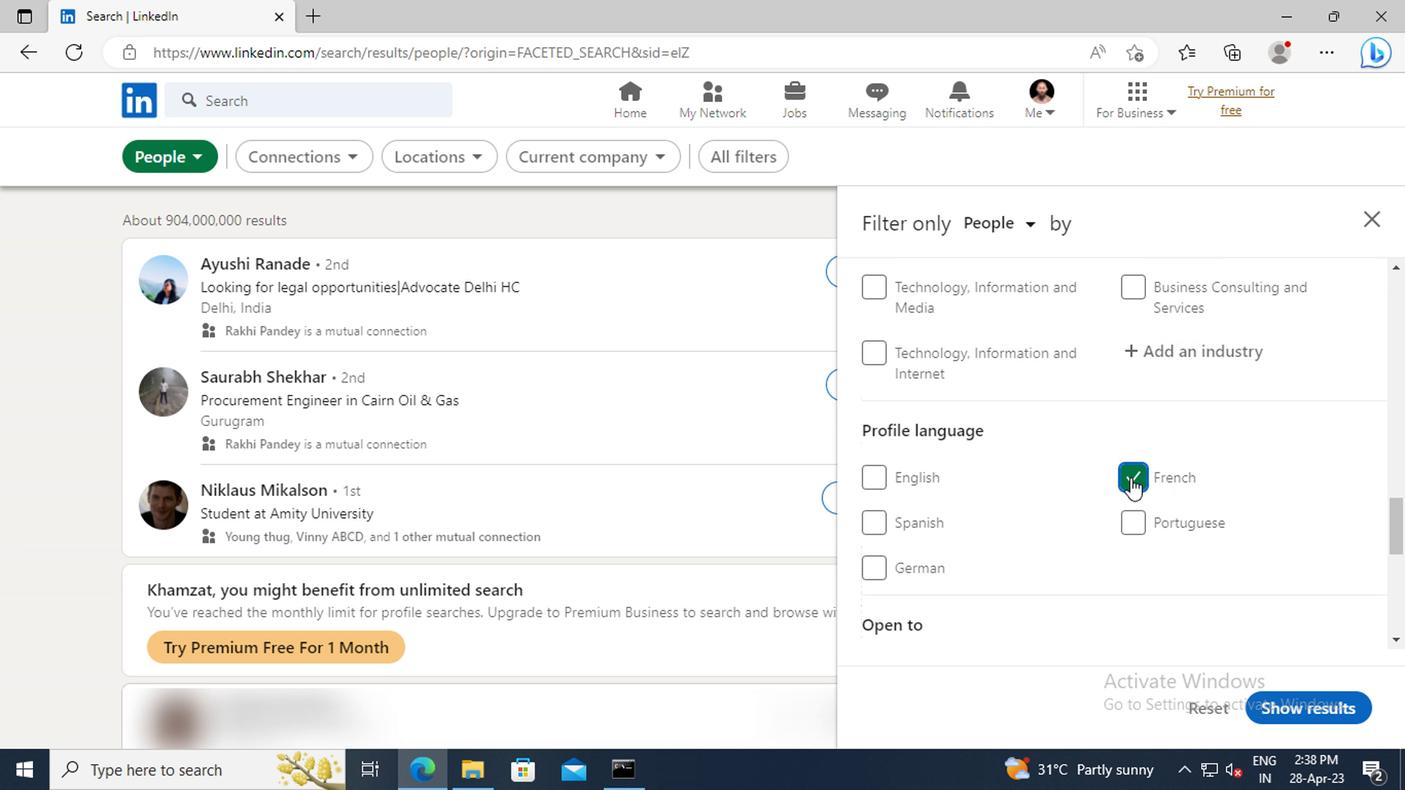 
Action: Mouse scrolled (1148, 459) with delta (0, 0)
Screenshot: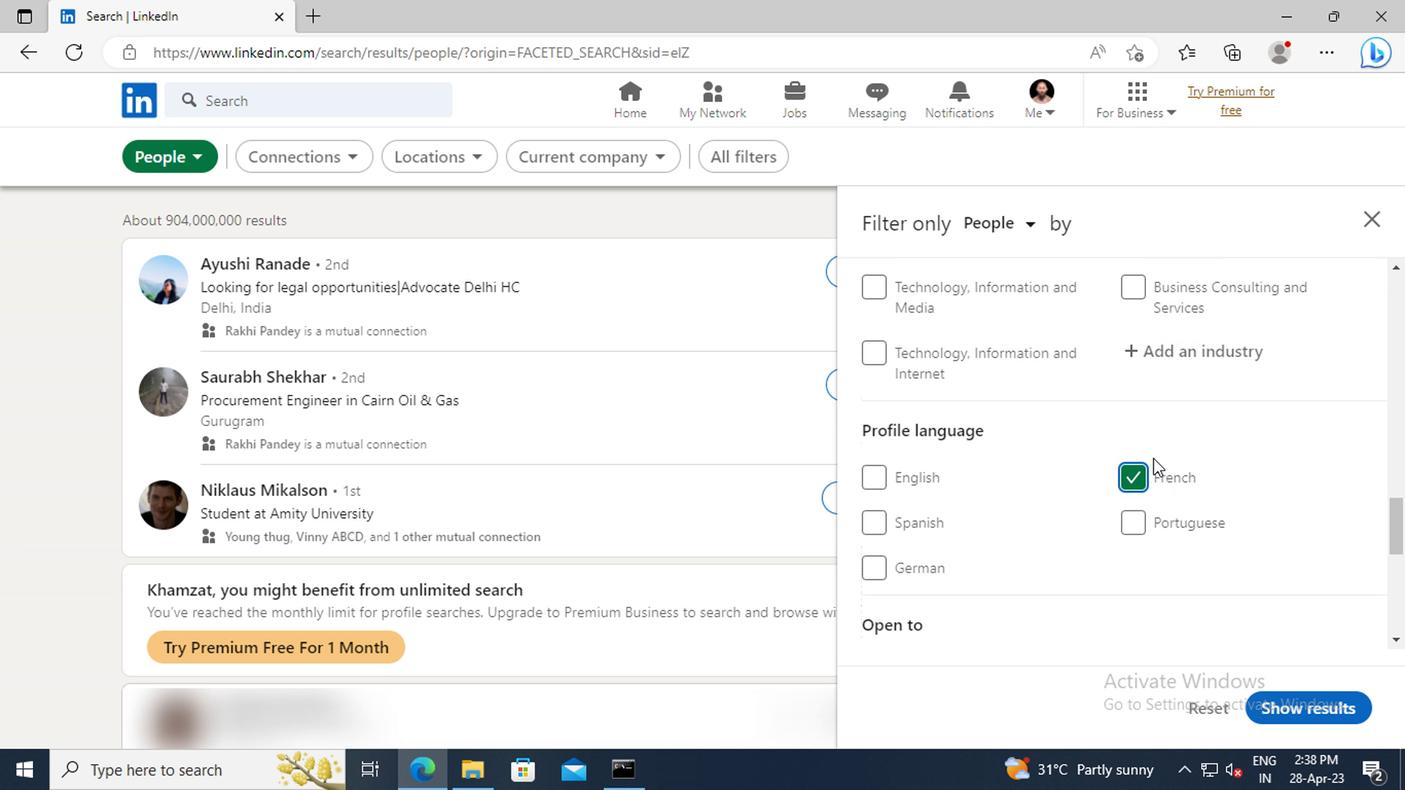 
Action: Mouse scrolled (1148, 459) with delta (0, 0)
Screenshot: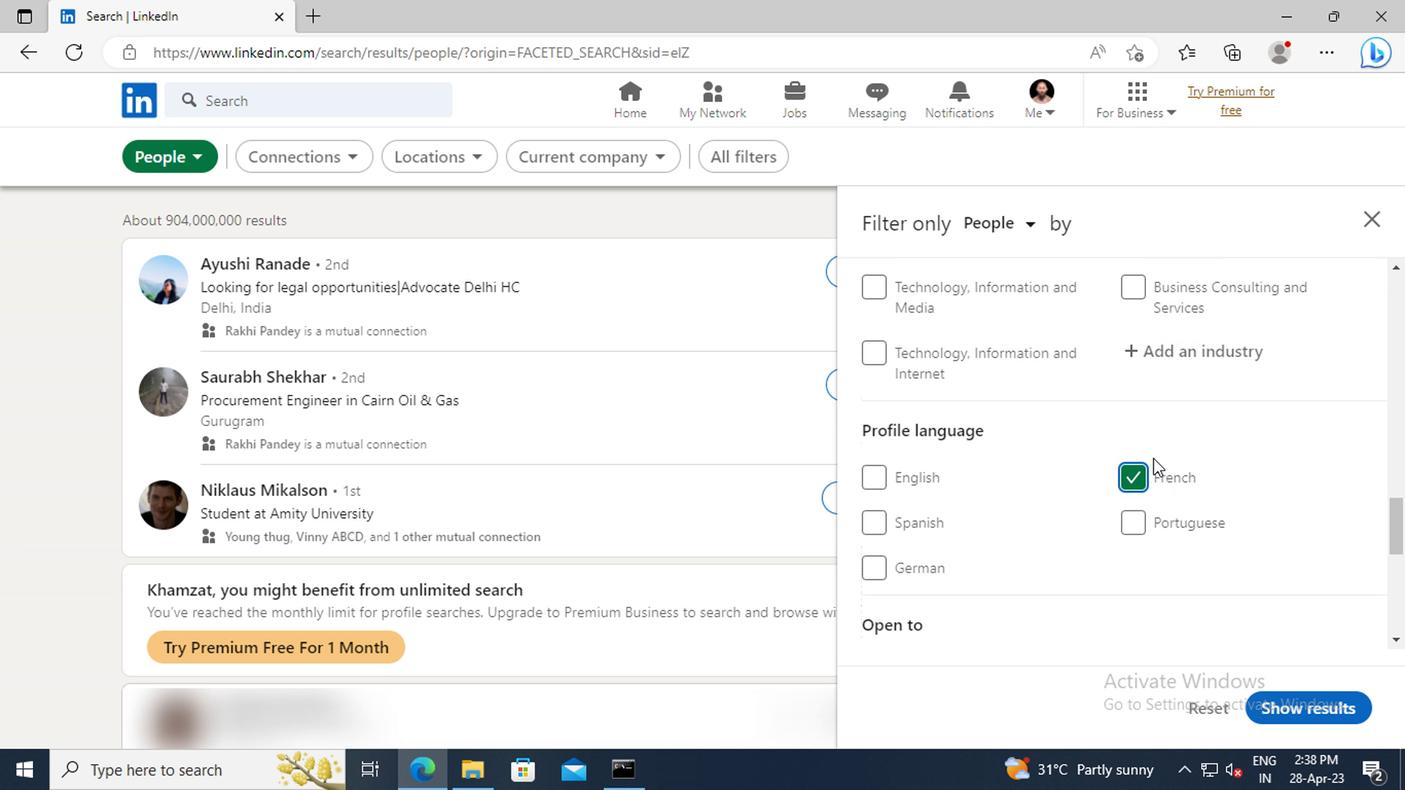 
Action: Mouse scrolled (1148, 459) with delta (0, 0)
Screenshot: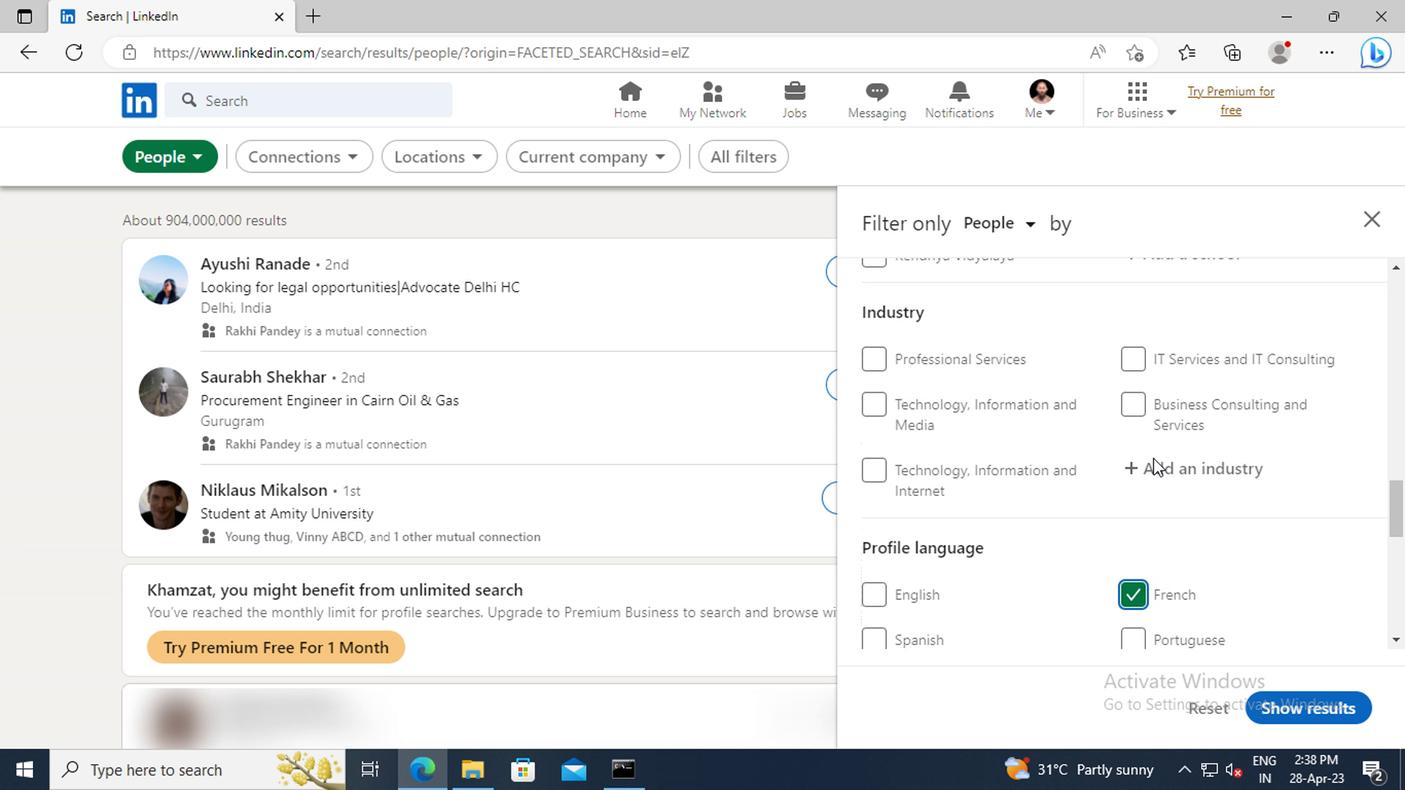 
Action: Mouse scrolled (1148, 459) with delta (0, 0)
Screenshot: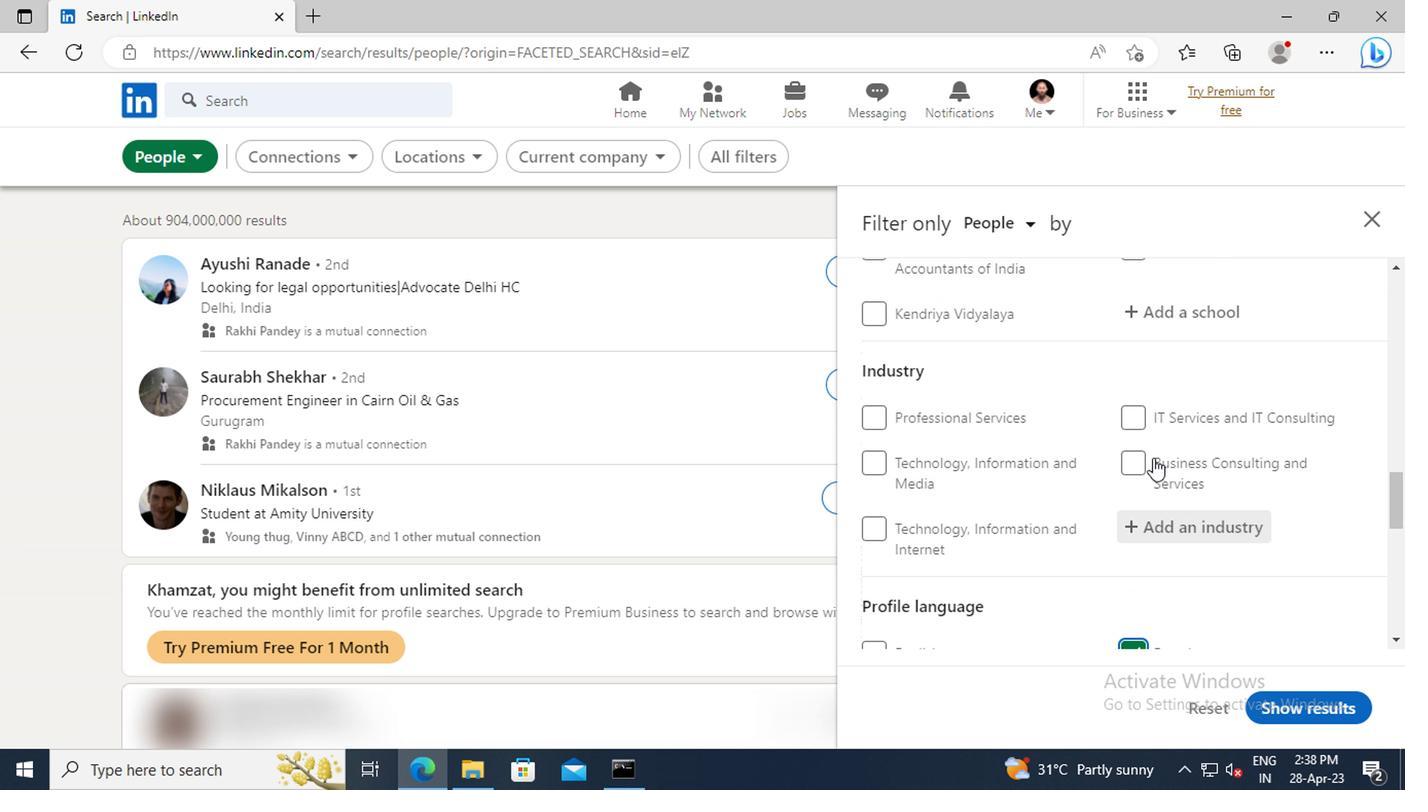 
Action: Mouse scrolled (1148, 459) with delta (0, 0)
Screenshot: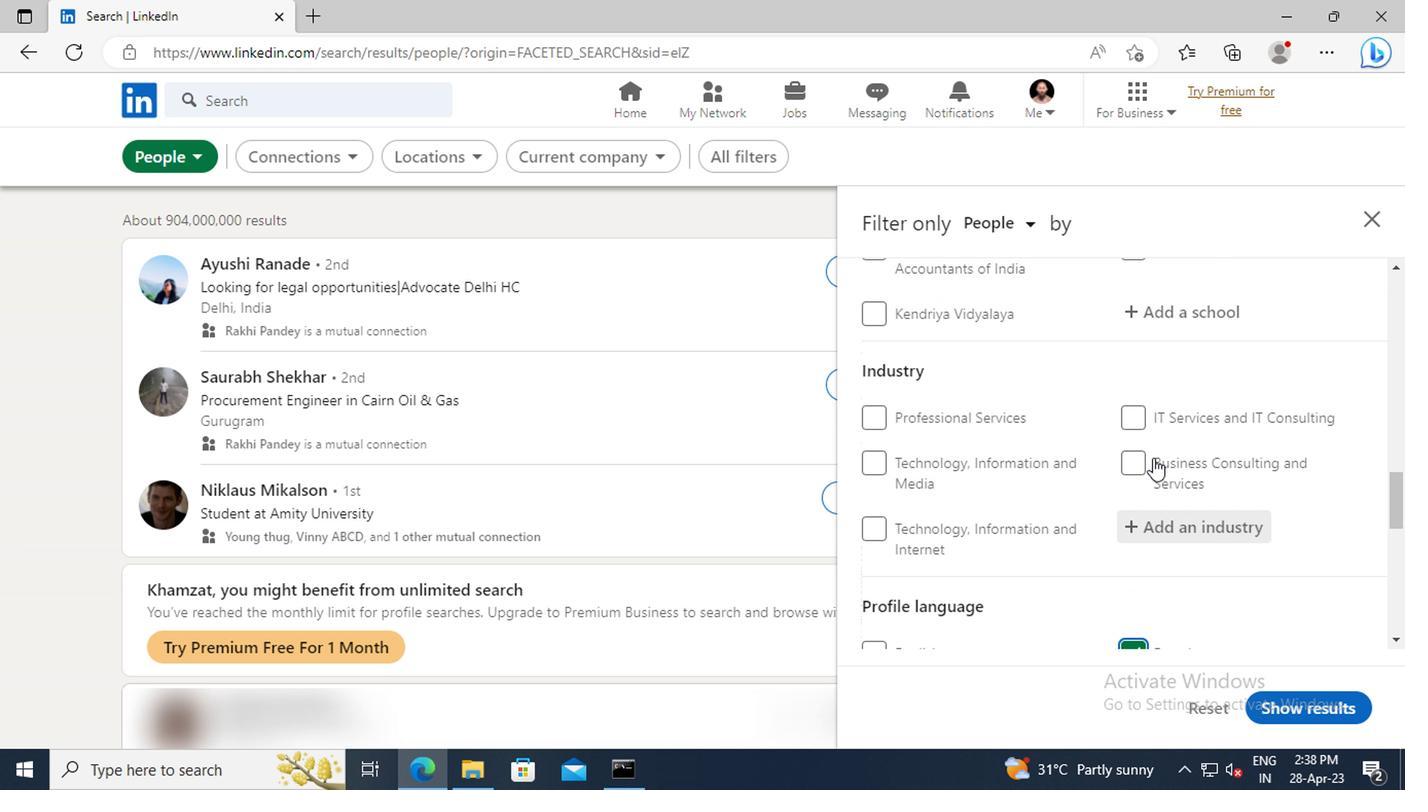 
Action: Mouse scrolled (1148, 459) with delta (0, 0)
Screenshot: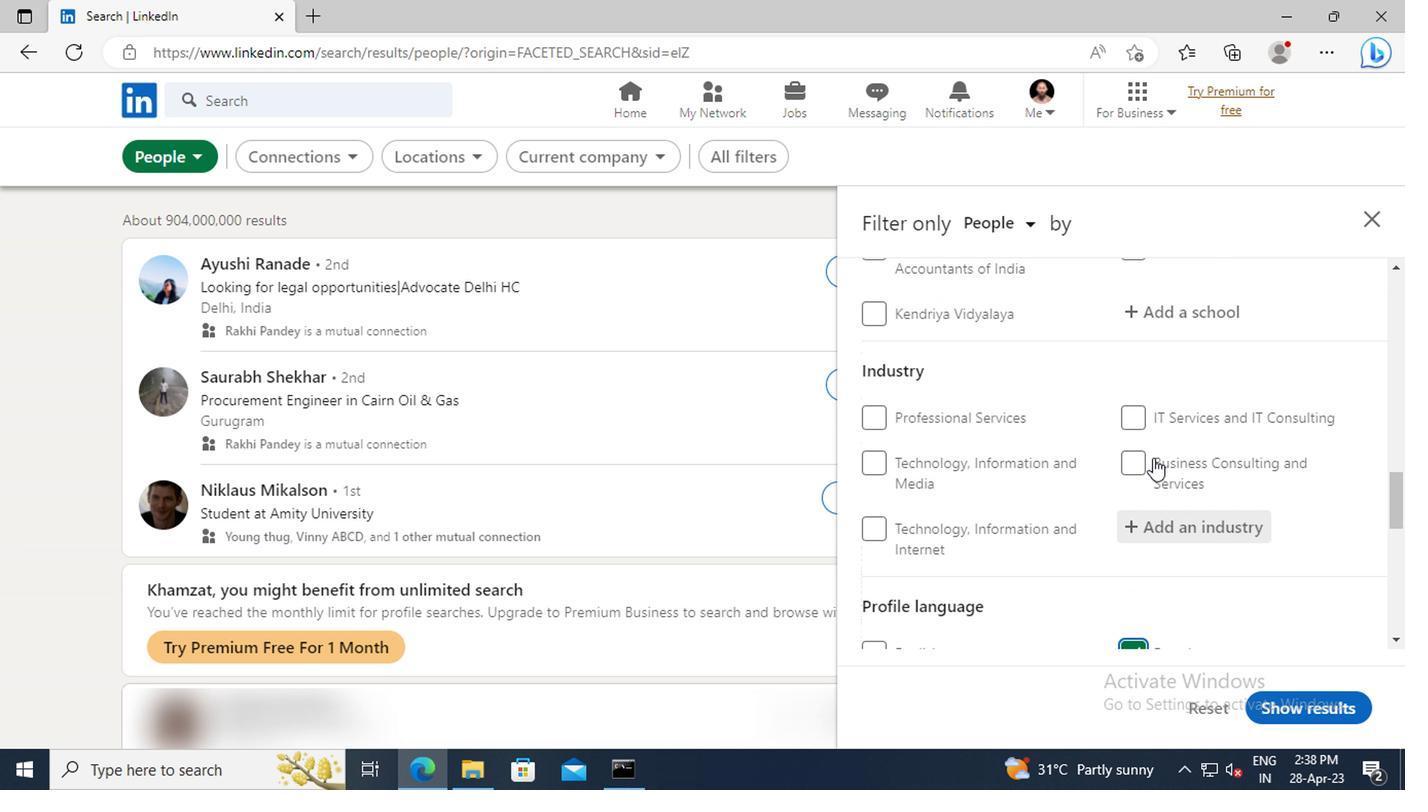 
Action: Mouse scrolled (1148, 459) with delta (0, 0)
Screenshot: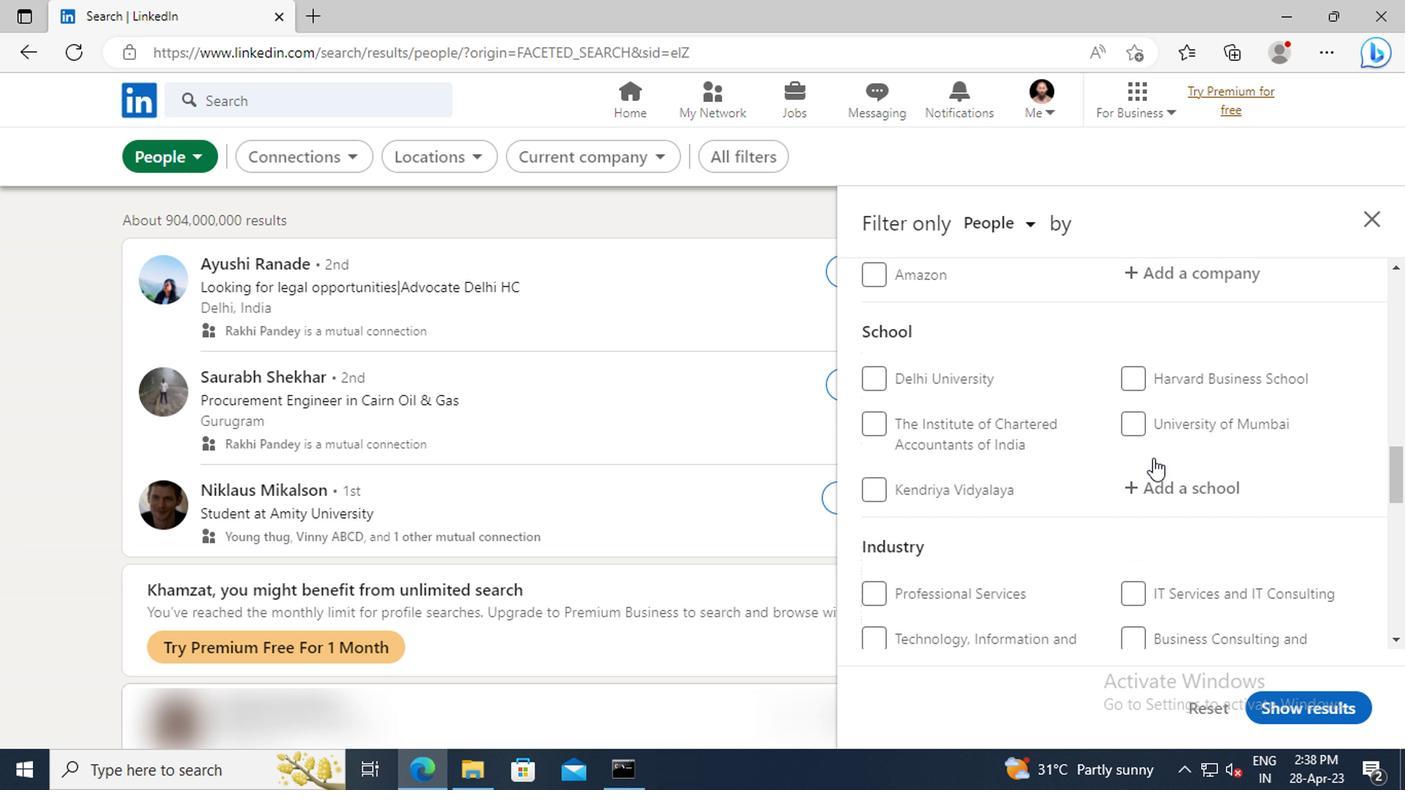 
Action: Mouse scrolled (1148, 459) with delta (0, 0)
Screenshot: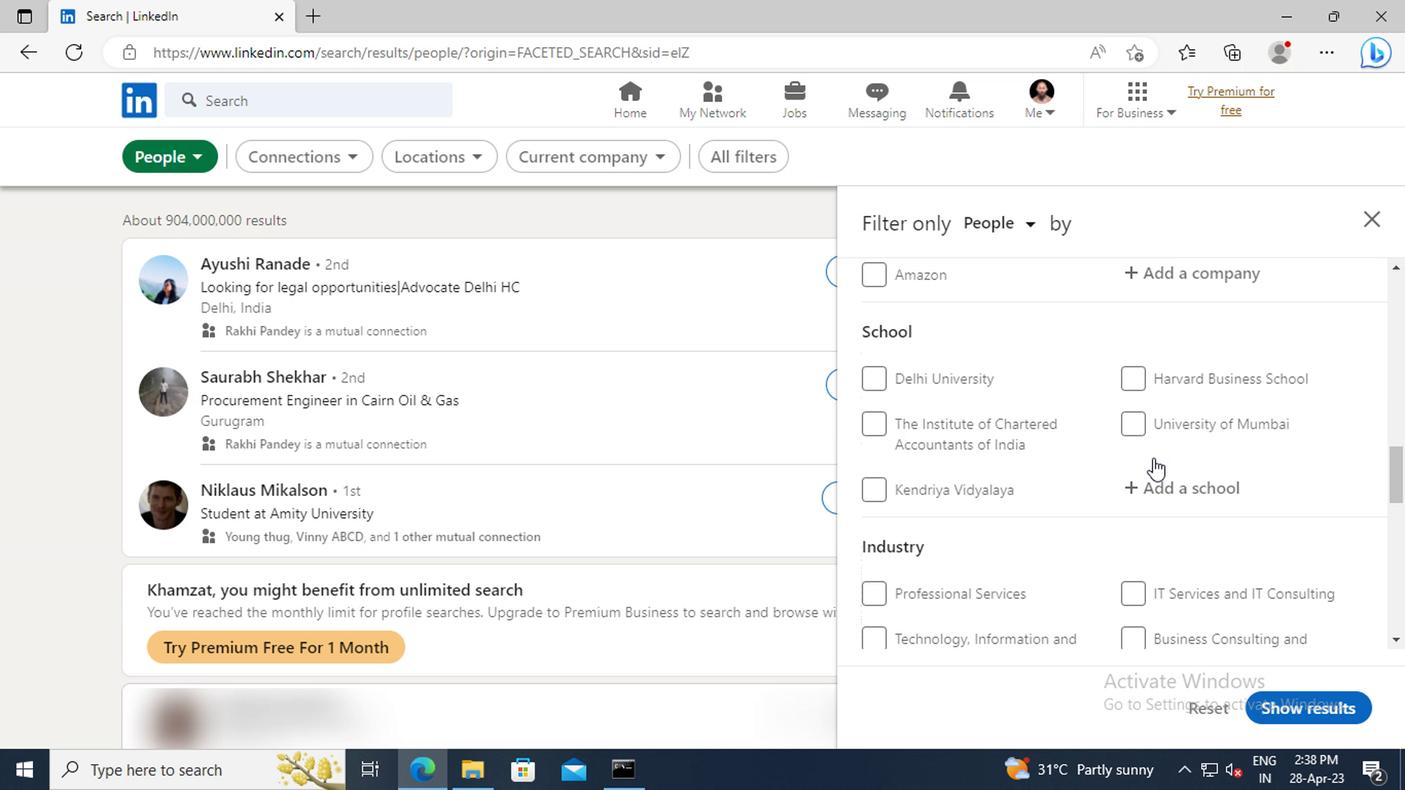 
Action: Mouse scrolled (1148, 459) with delta (0, 0)
Screenshot: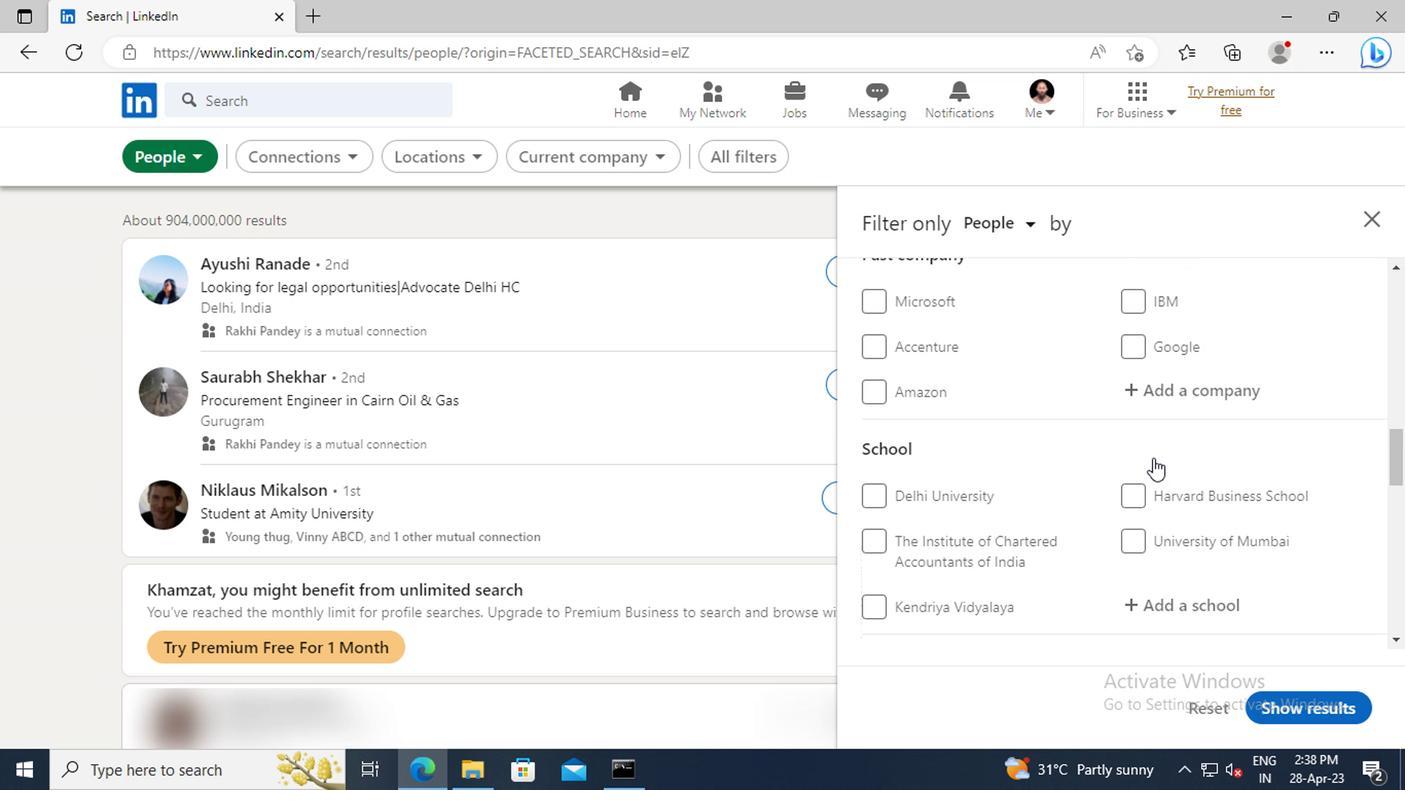 
Action: Mouse scrolled (1148, 459) with delta (0, 0)
Screenshot: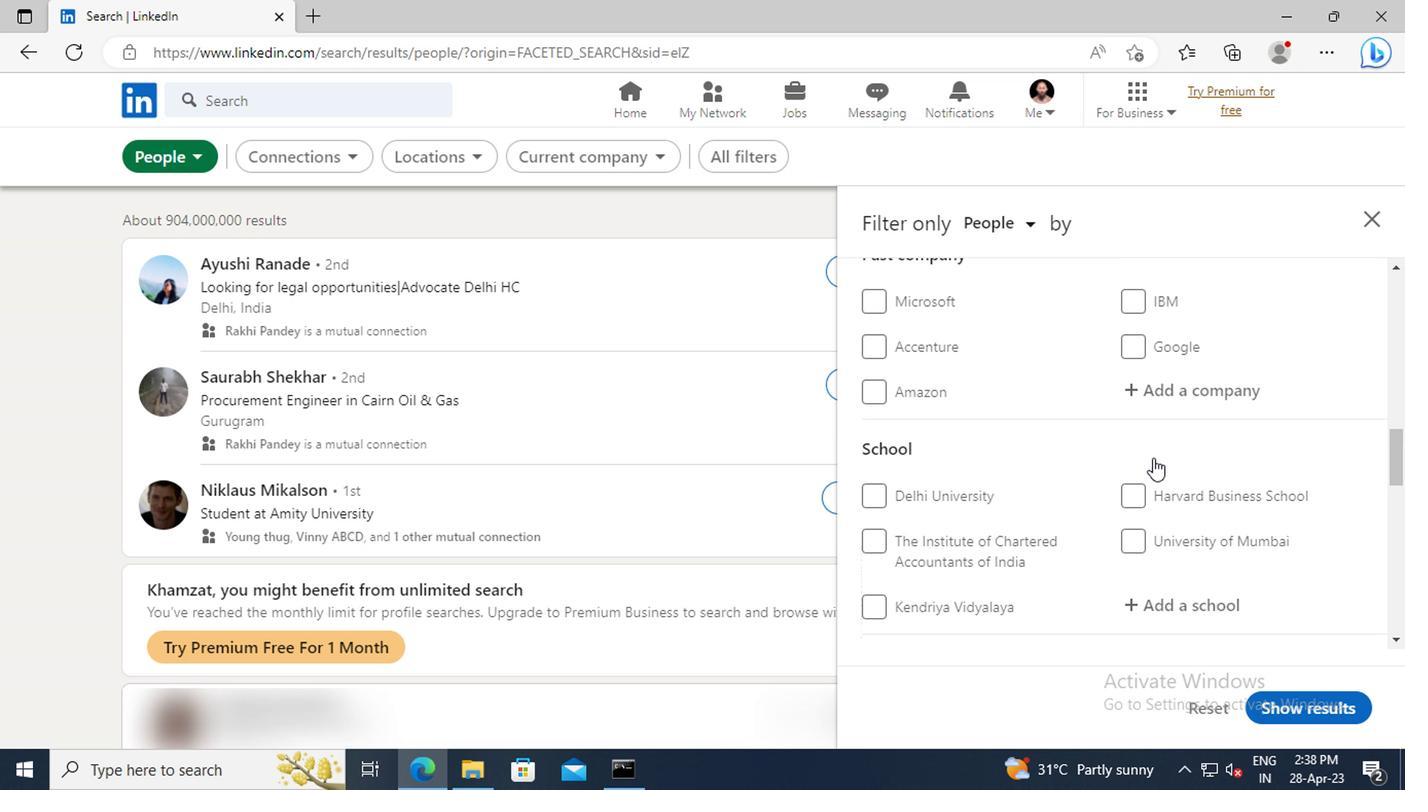 
Action: Mouse scrolled (1148, 459) with delta (0, 0)
Screenshot: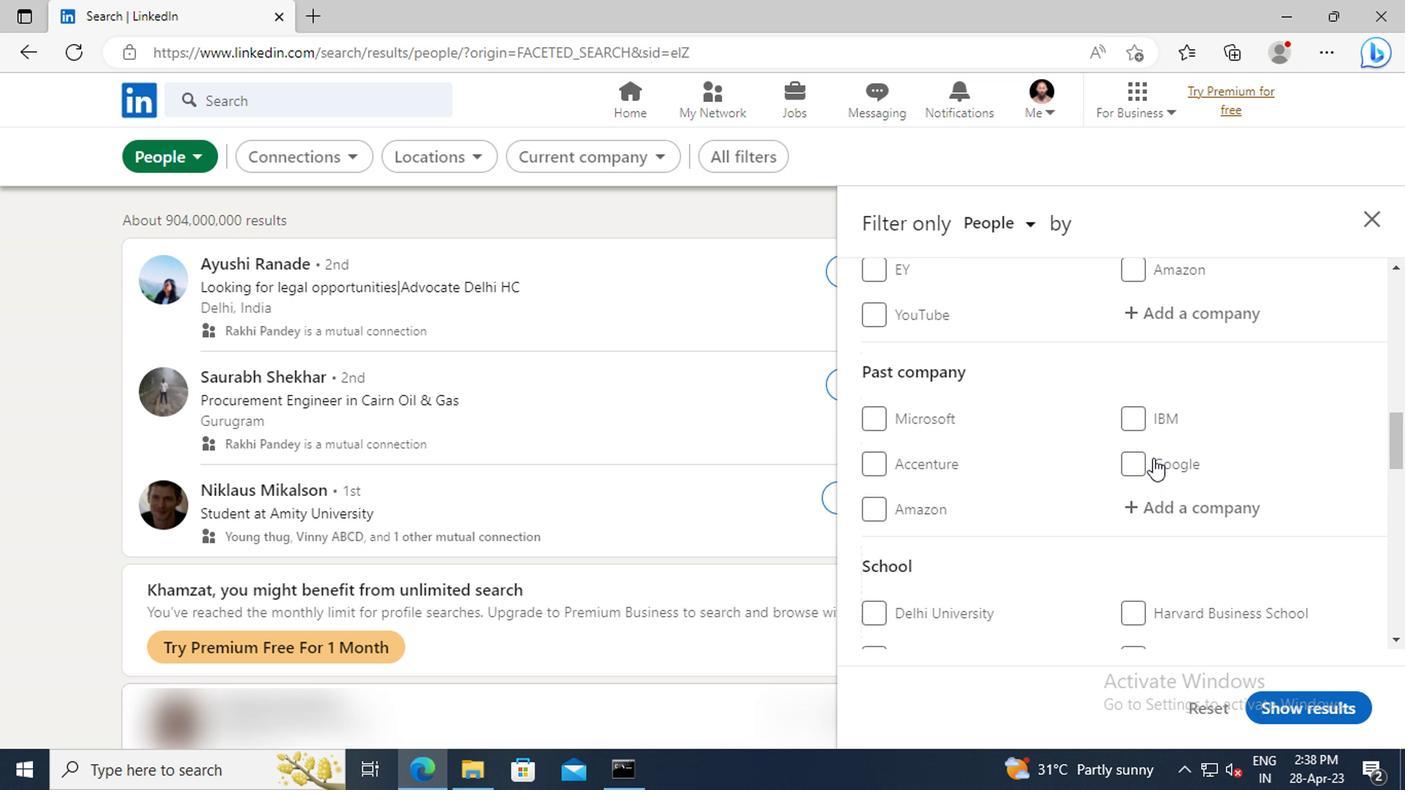 
Action: Mouse scrolled (1148, 459) with delta (0, 0)
Screenshot: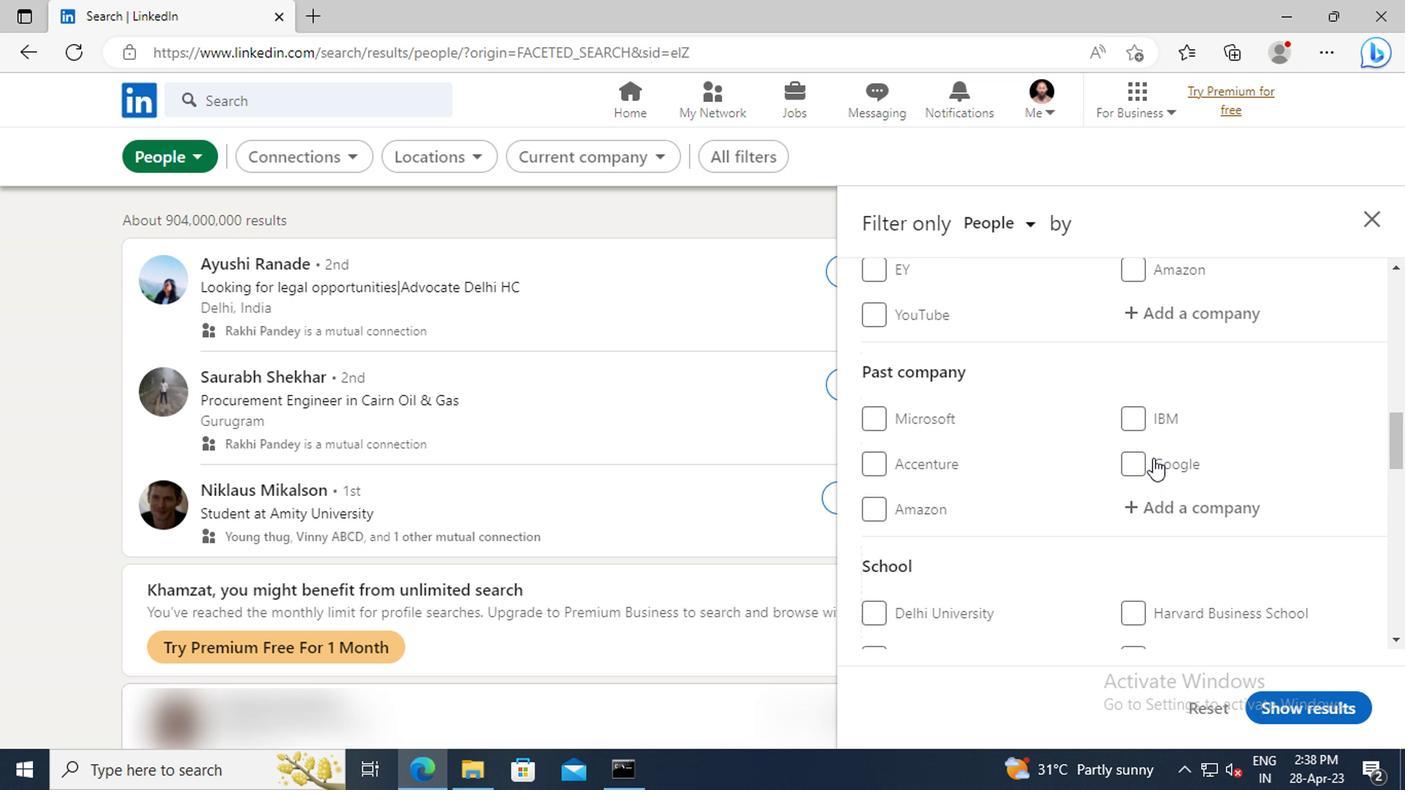 
Action: Mouse moved to (1145, 440)
Screenshot: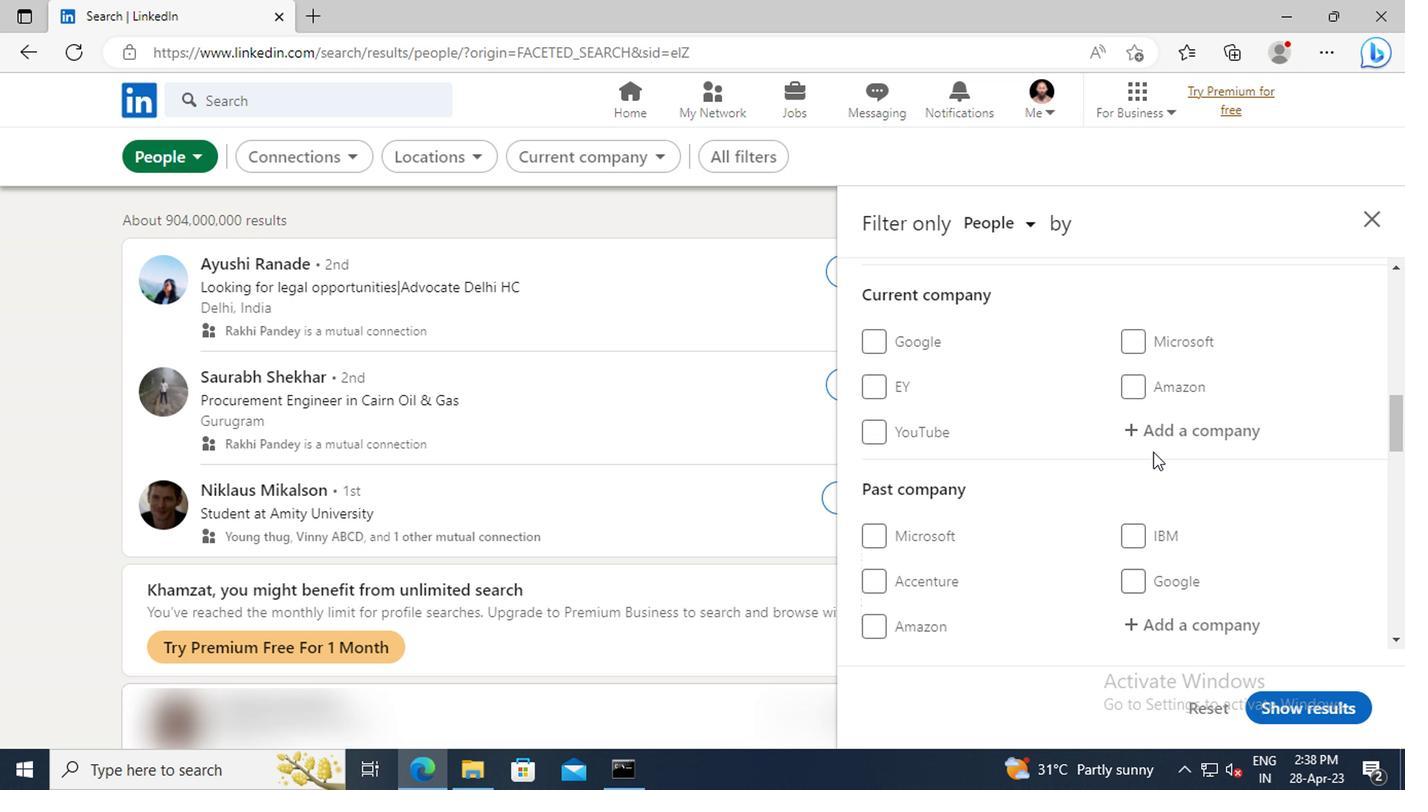 
Action: Mouse pressed left at (1145, 440)
Screenshot: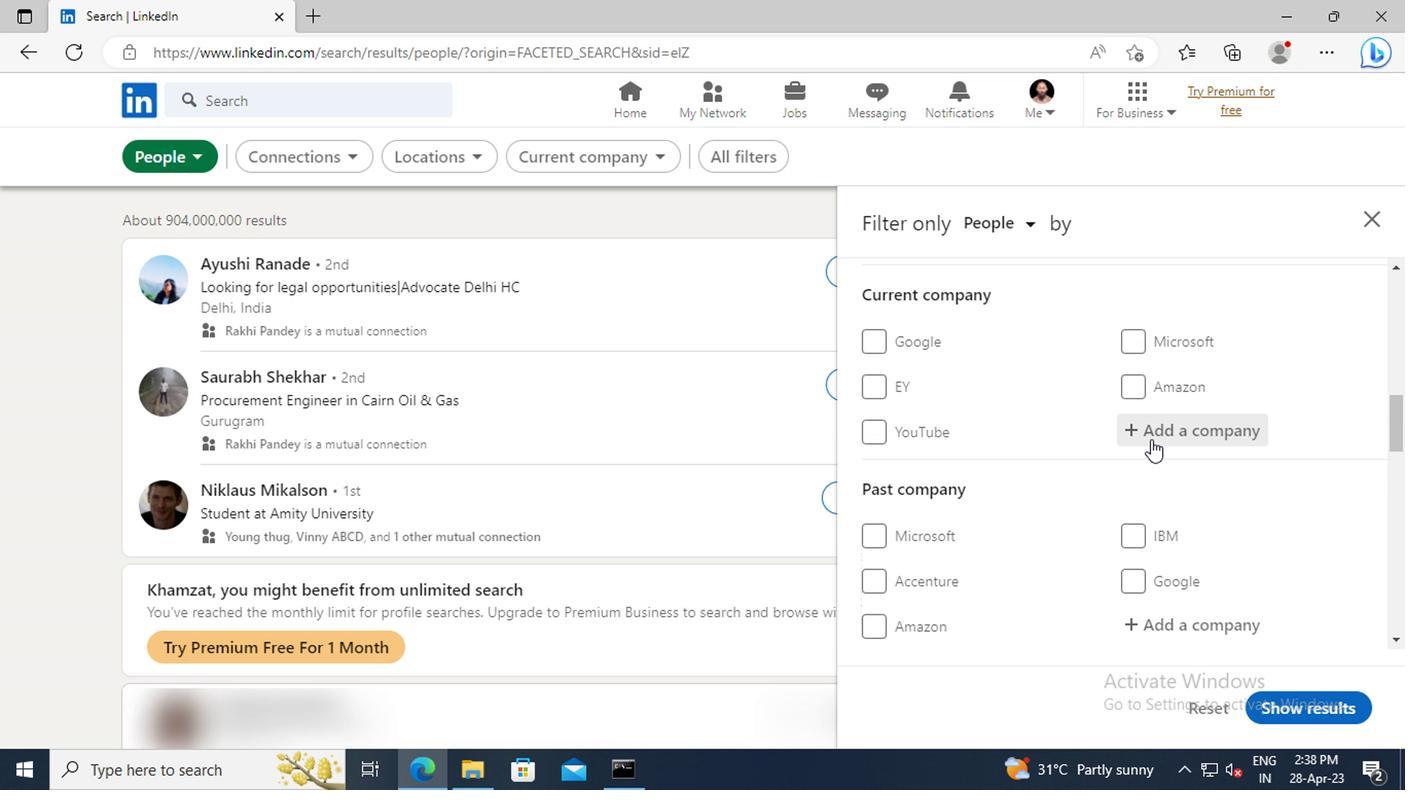 
Action: Key pressed <Key.shift>IDBI<Key.space><Key.shift>B
Screenshot: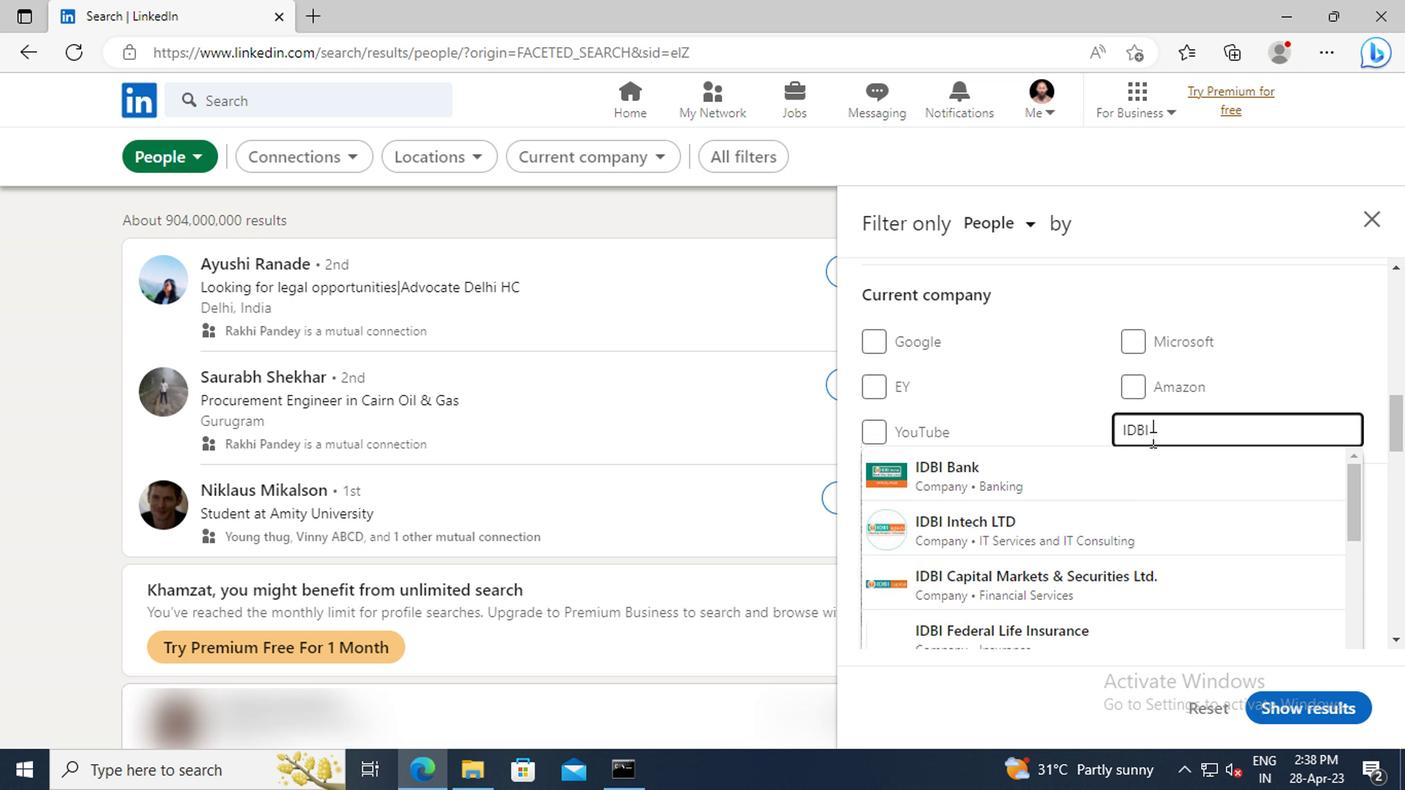 
Action: Mouse moved to (1146, 470)
Screenshot: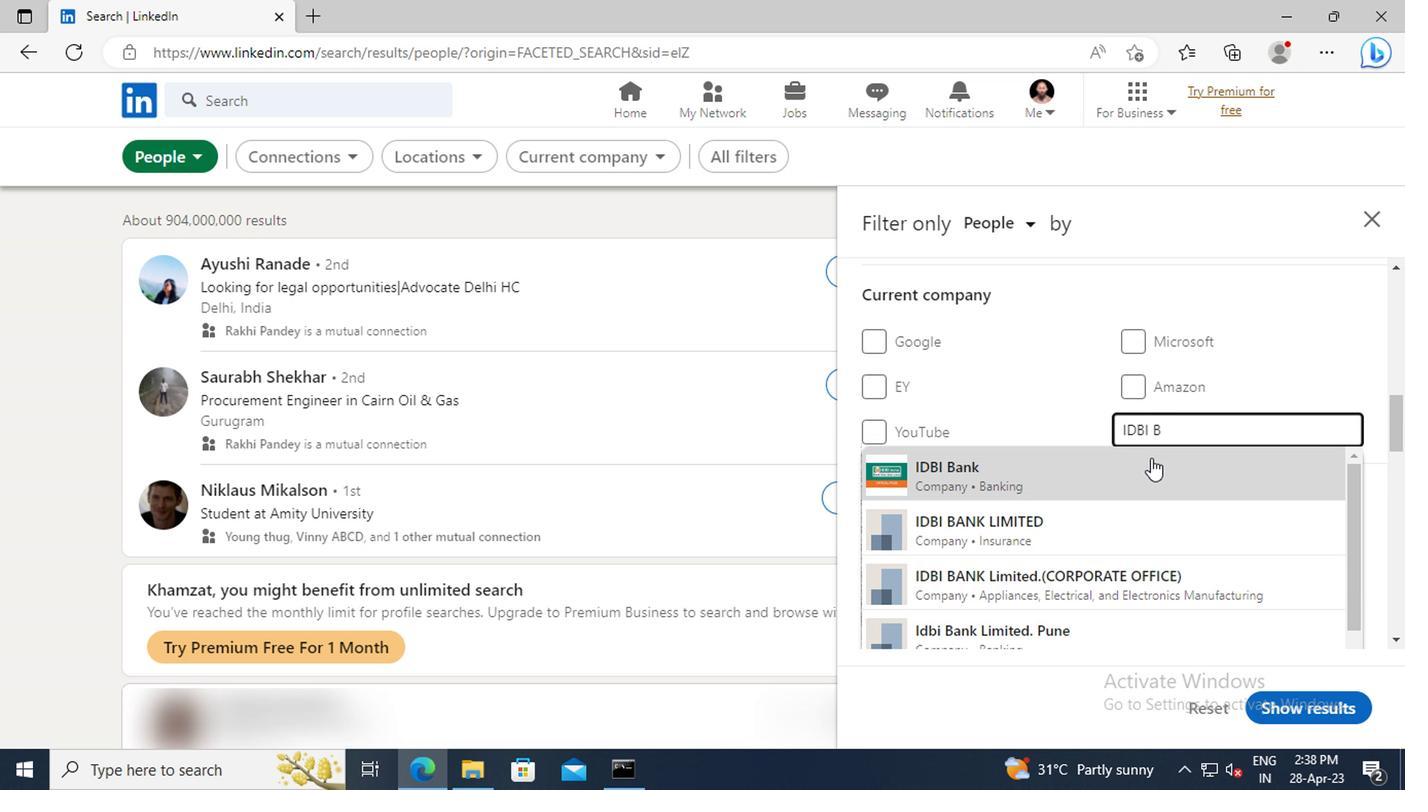 
Action: Mouse pressed left at (1146, 470)
Screenshot: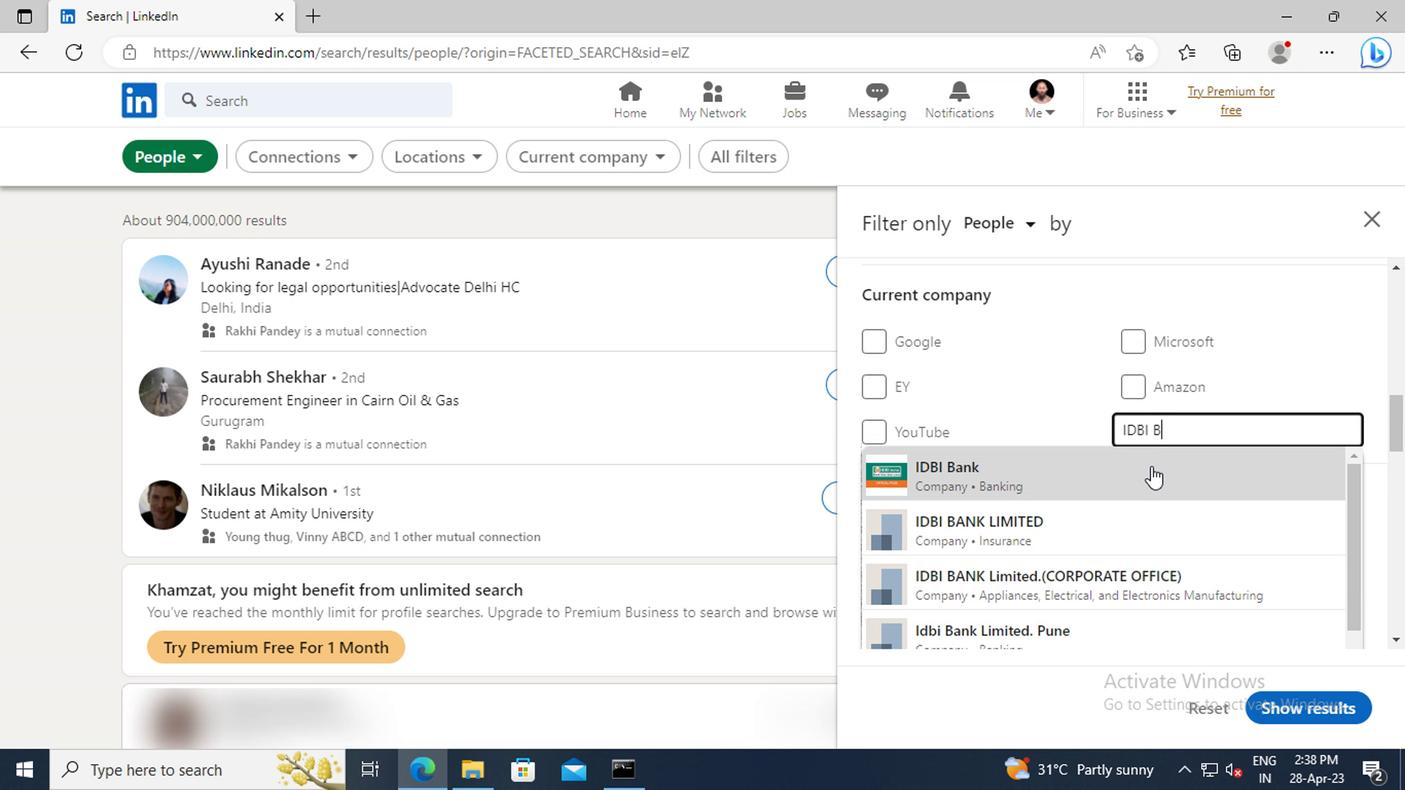 
Action: Mouse moved to (1144, 455)
Screenshot: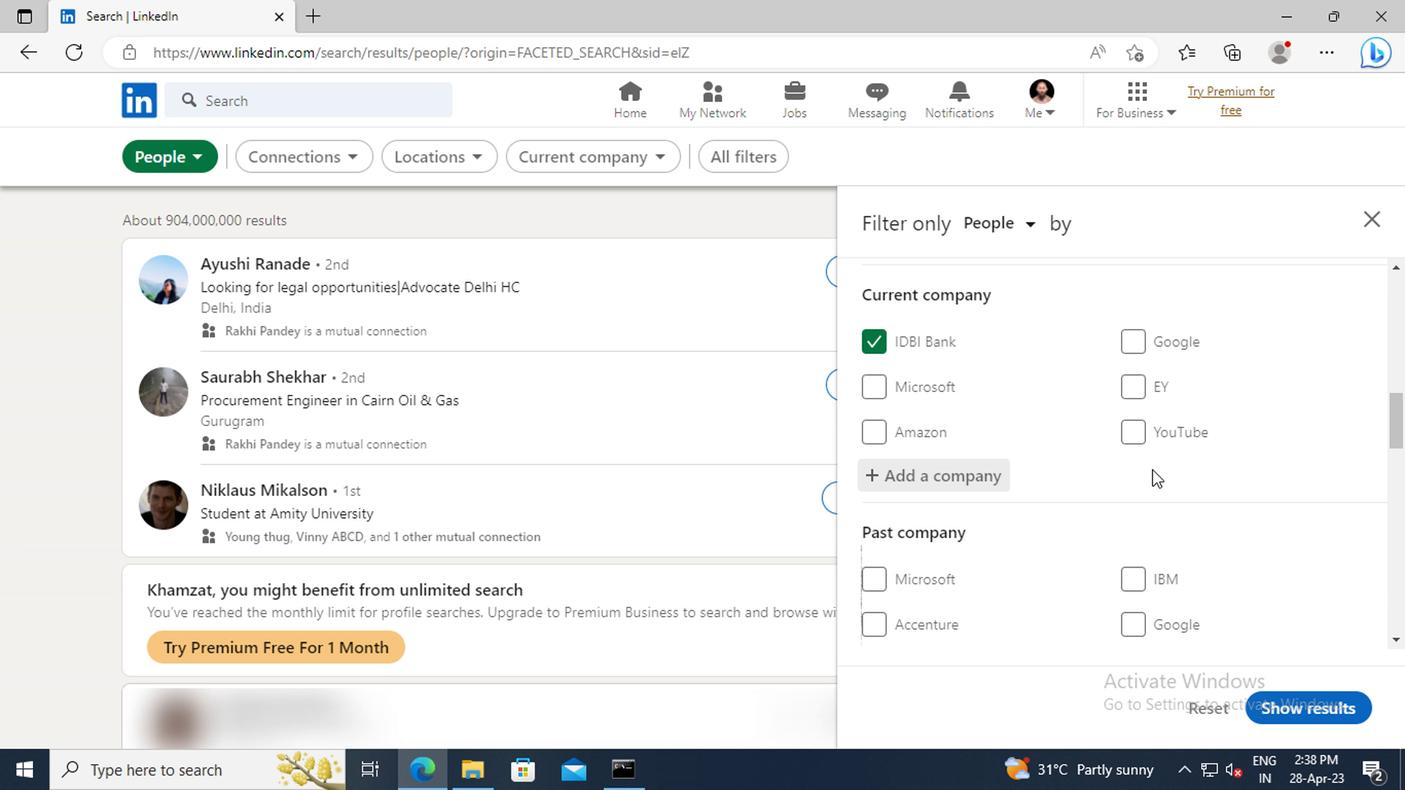 
Action: Mouse scrolled (1144, 454) with delta (0, 0)
Screenshot: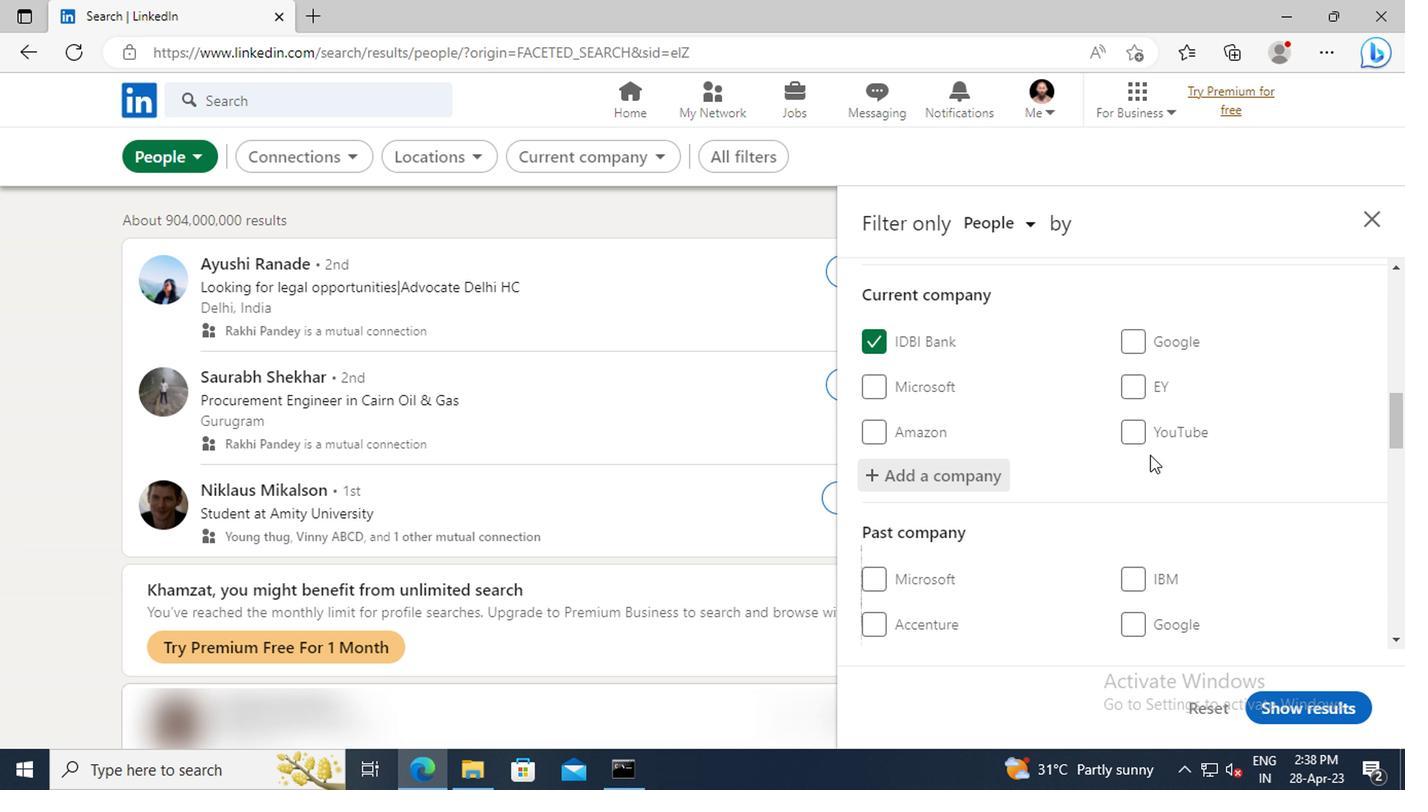 
Action: Mouse scrolled (1144, 454) with delta (0, 0)
Screenshot: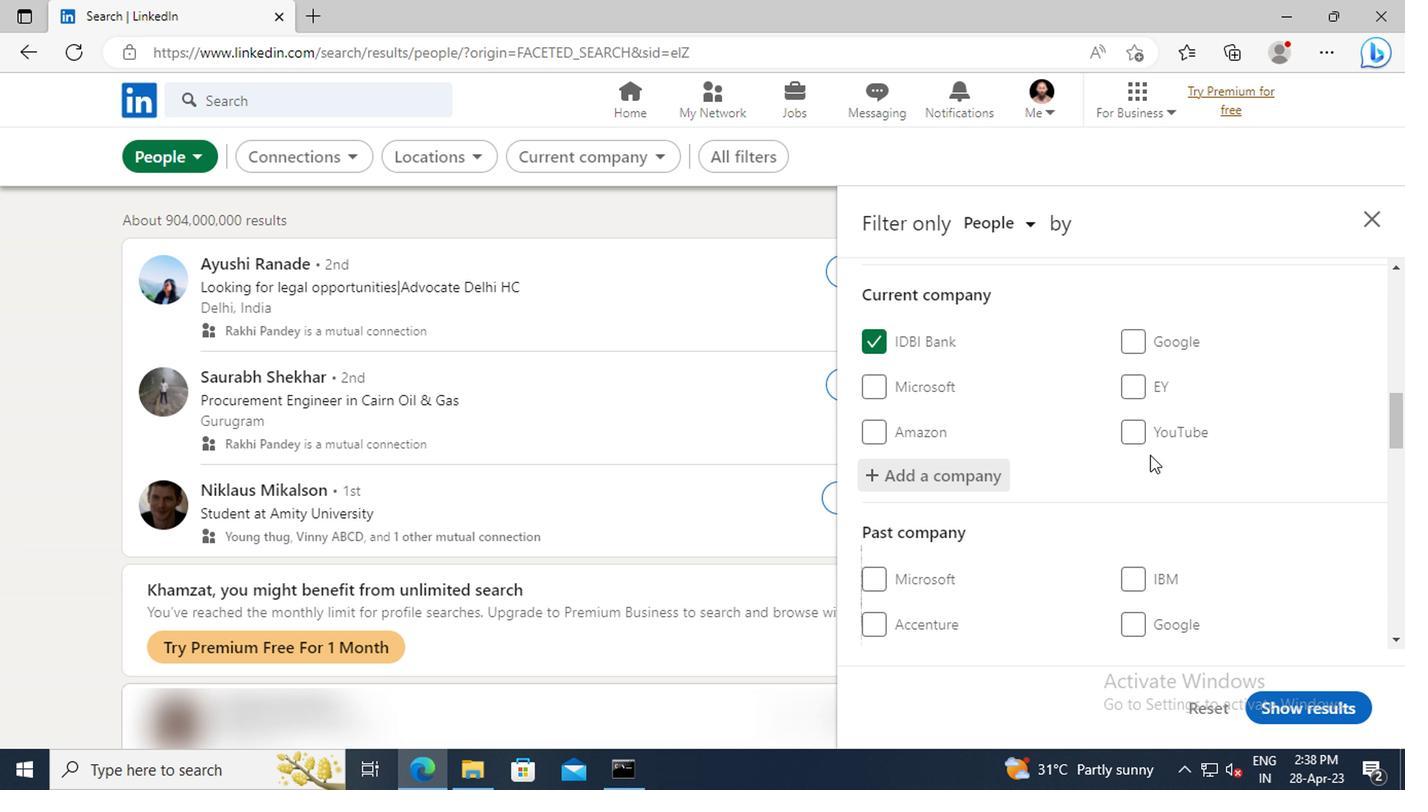 
Action: Mouse scrolled (1144, 454) with delta (0, 0)
Screenshot: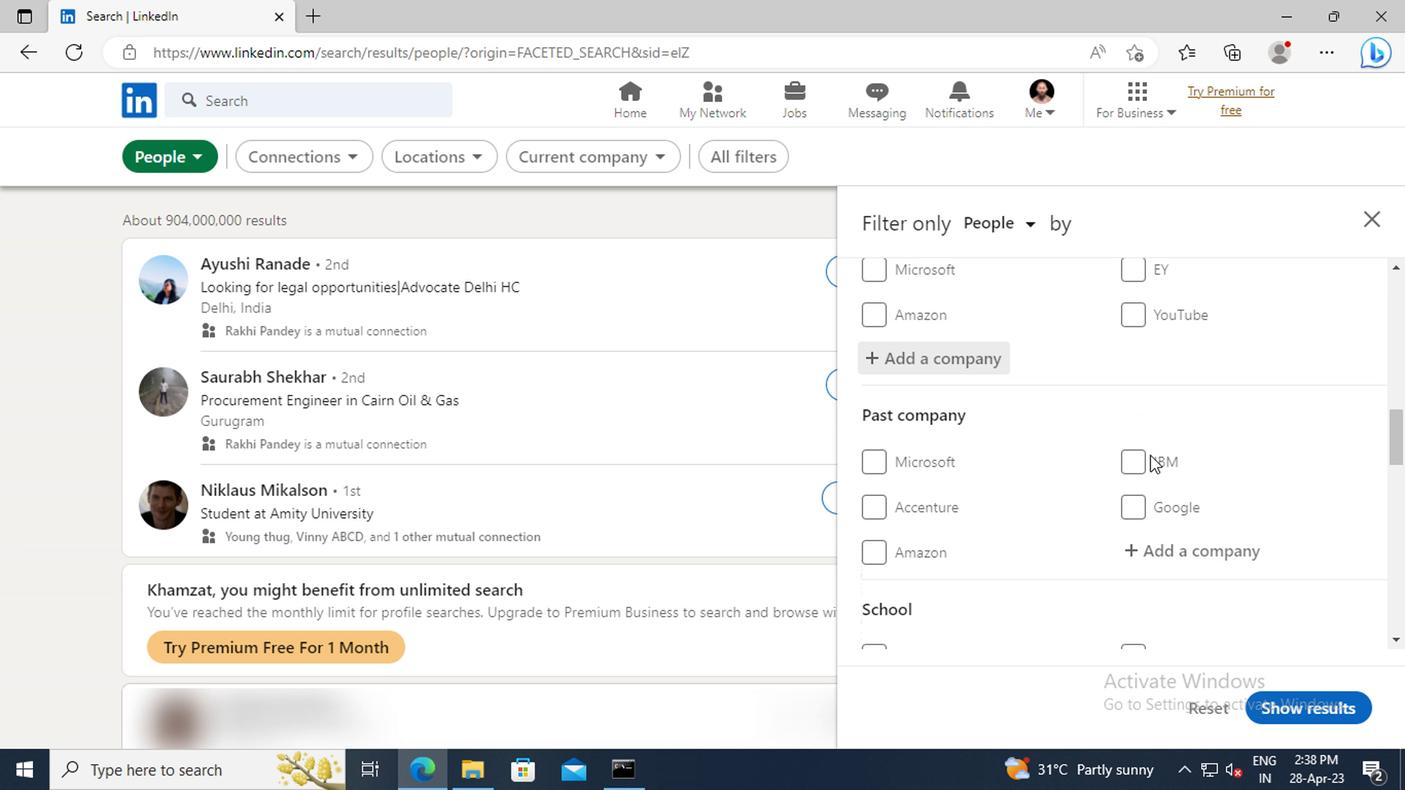 
Action: Mouse scrolled (1144, 454) with delta (0, 0)
Screenshot: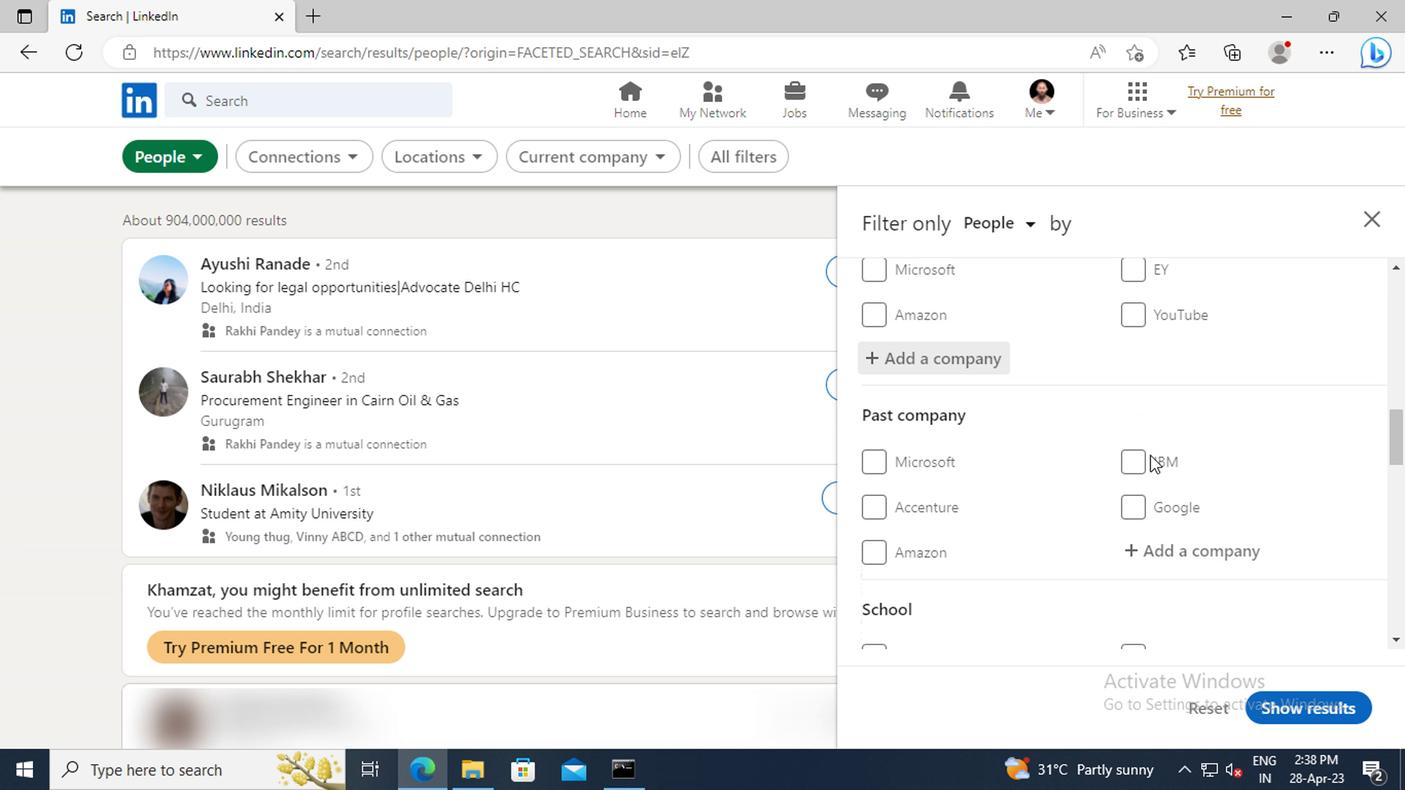 
Action: Mouse scrolled (1144, 454) with delta (0, 0)
Screenshot: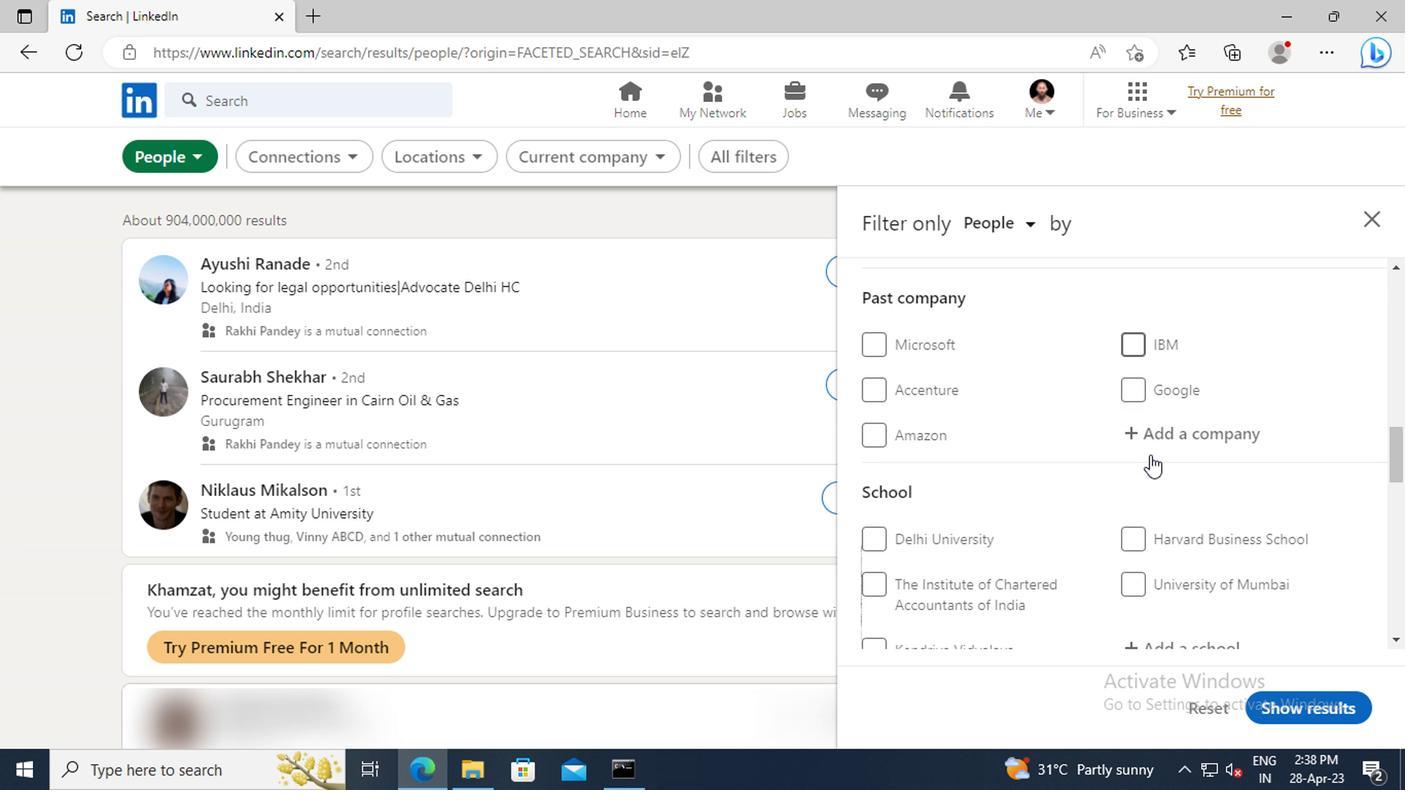 
Action: Mouse scrolled (1144, 454) with delta (0, 0)
Screenshot: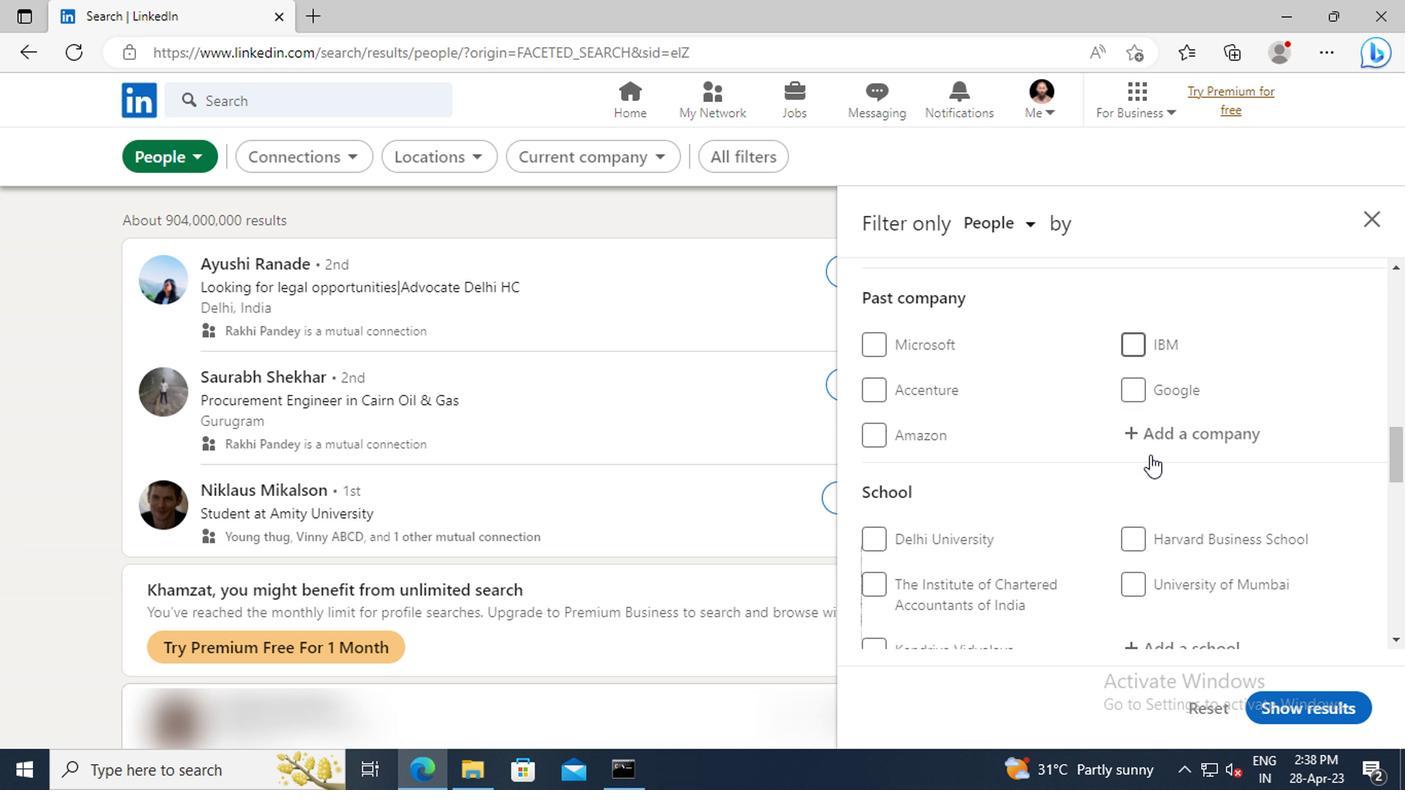 
Action: Mouse scrolled (1144, 454) with delta (0, 0)
Screenshot: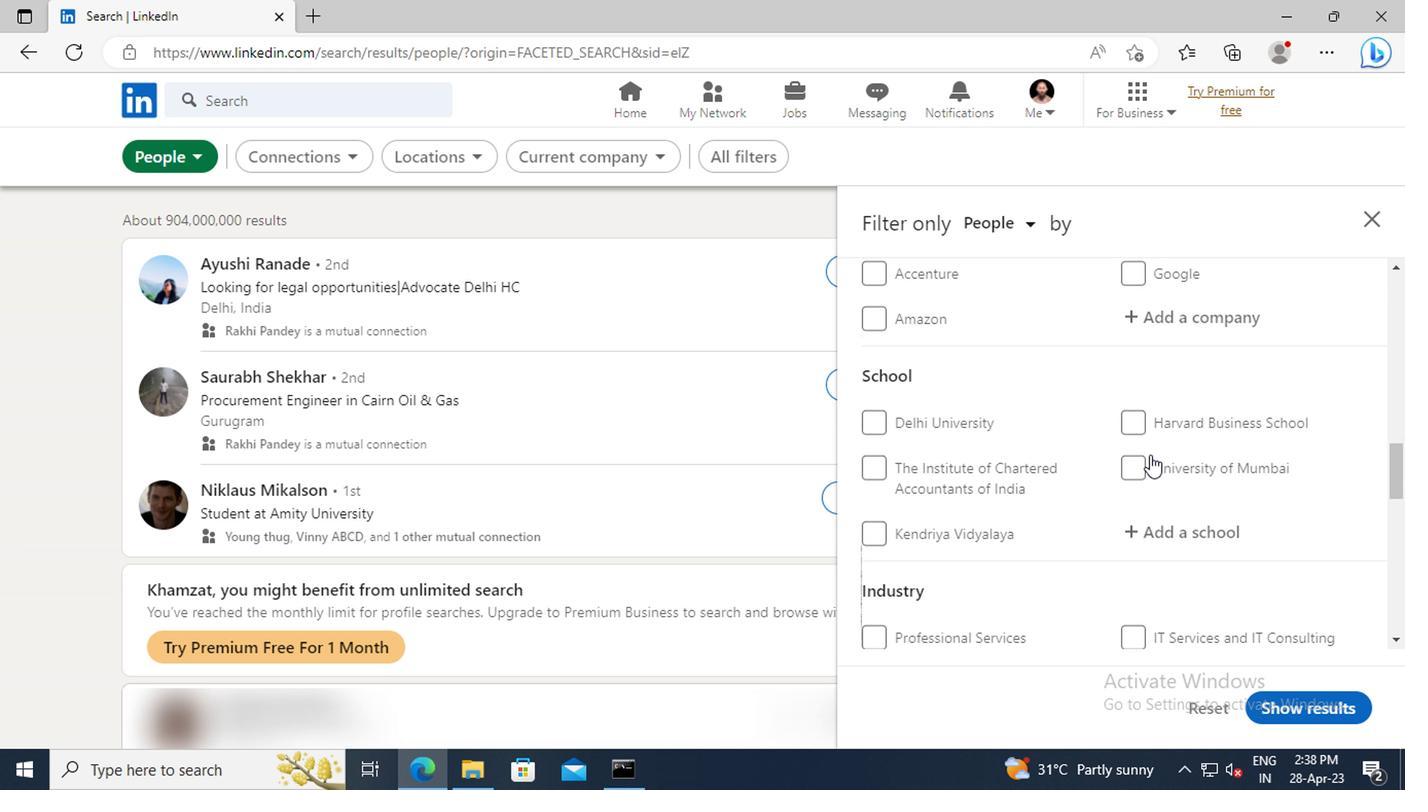
Action: Mouse moved to (1136, 470)
Screenshot: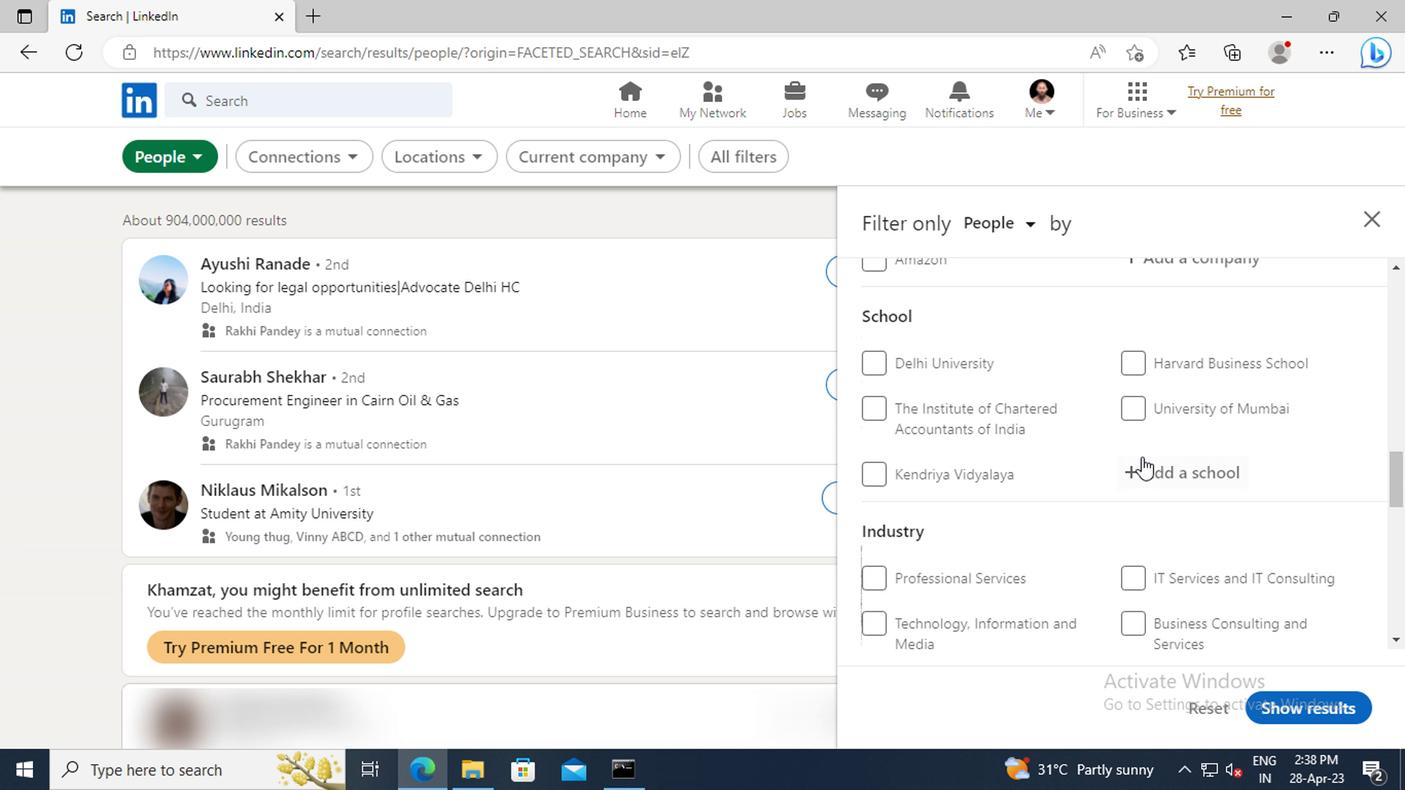 
Action: Mouse pressed left at (1136, 470)
Screenshot: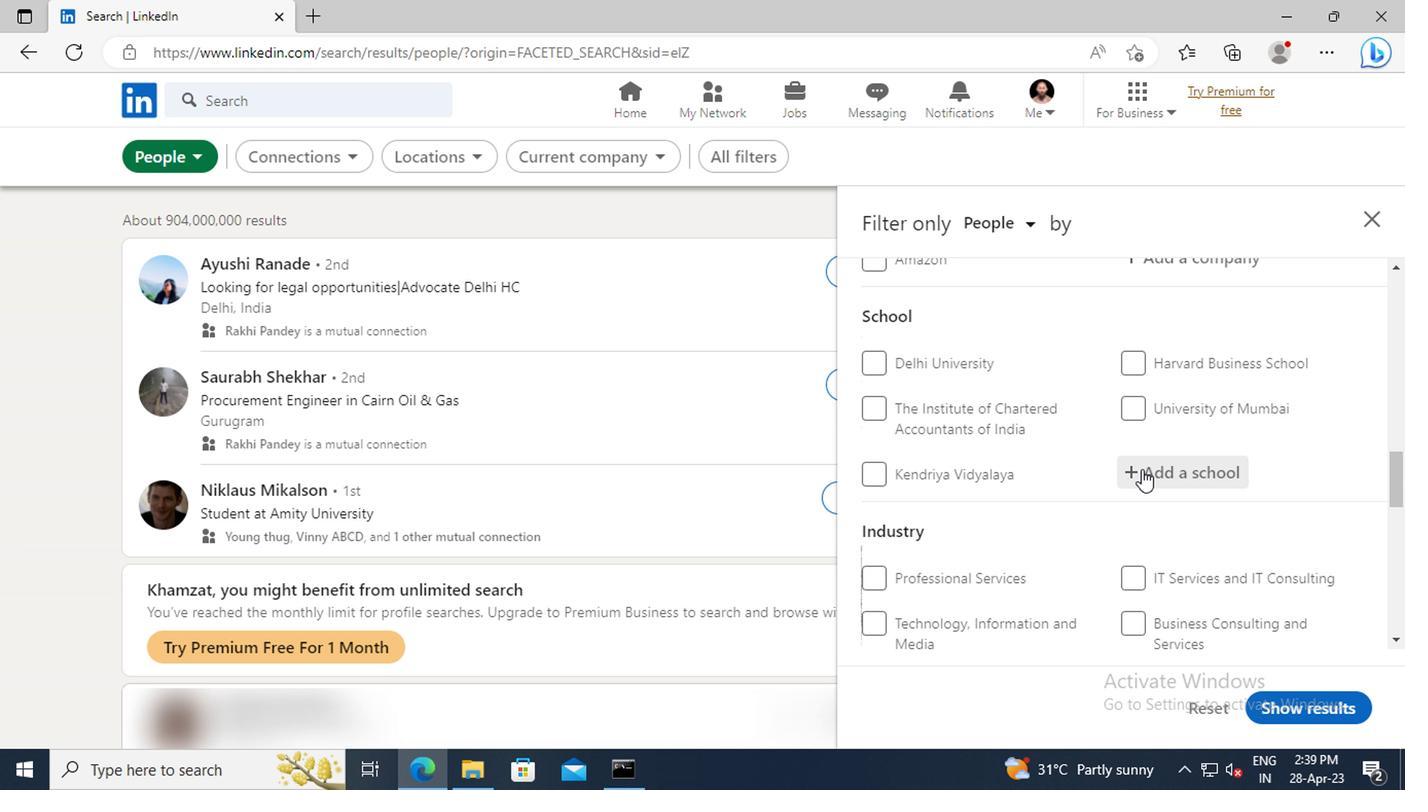 
Action: Key pressed <Key.shift>GAUHATI<Key.space><Key.shift>COMMER
Screenshot: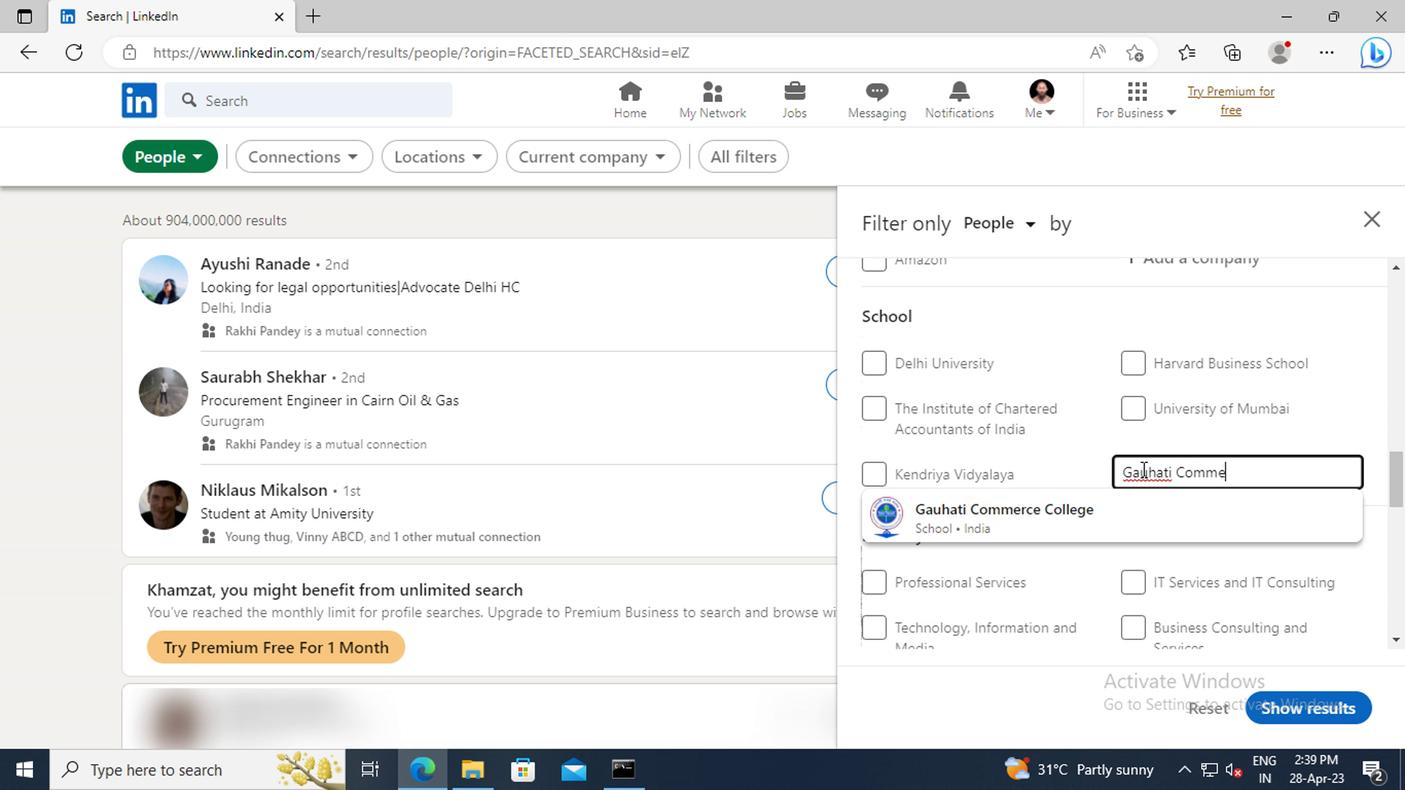 
Action: Mouse moved to (1141, 505)
Screenshot: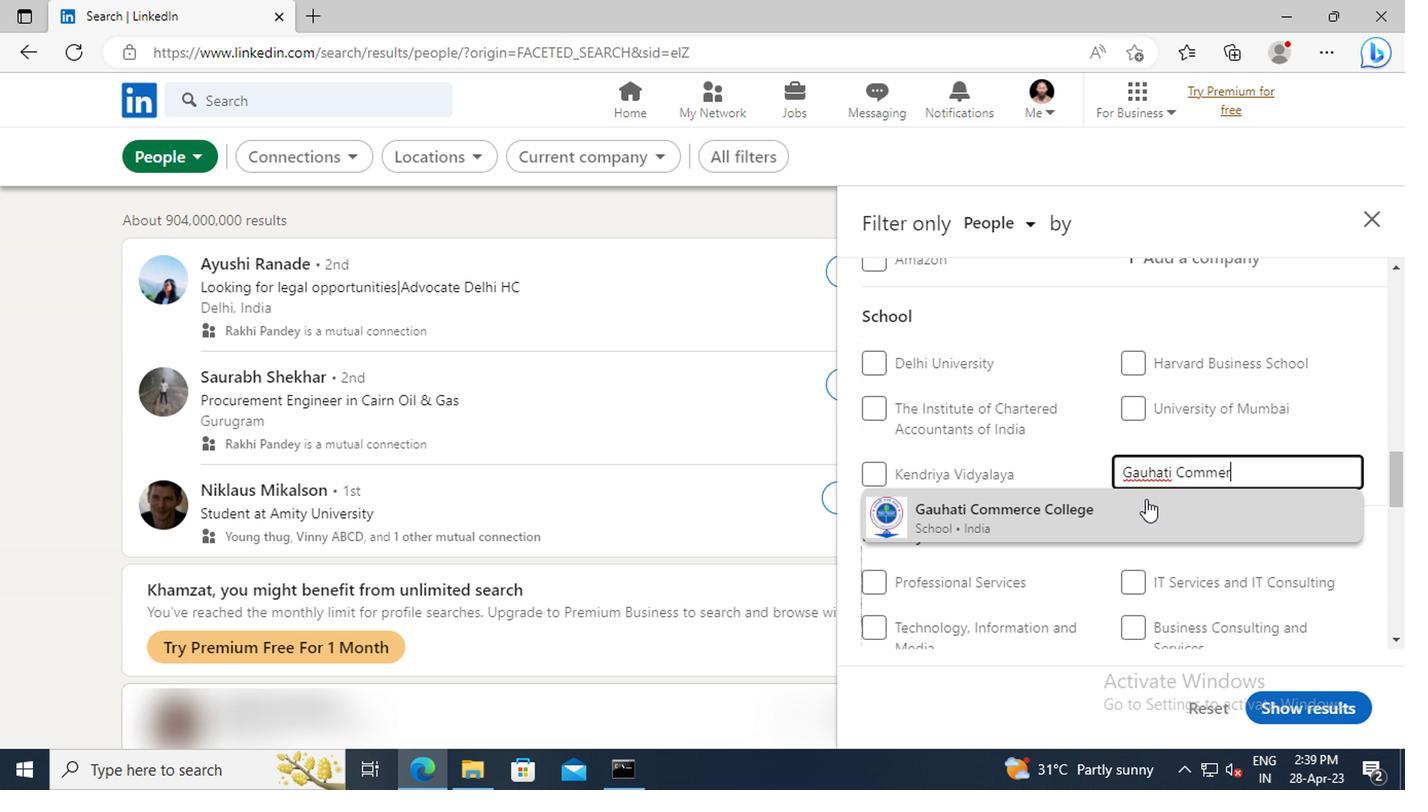 
Action: Mouse pressed left at (1141, 505)
Screenshot: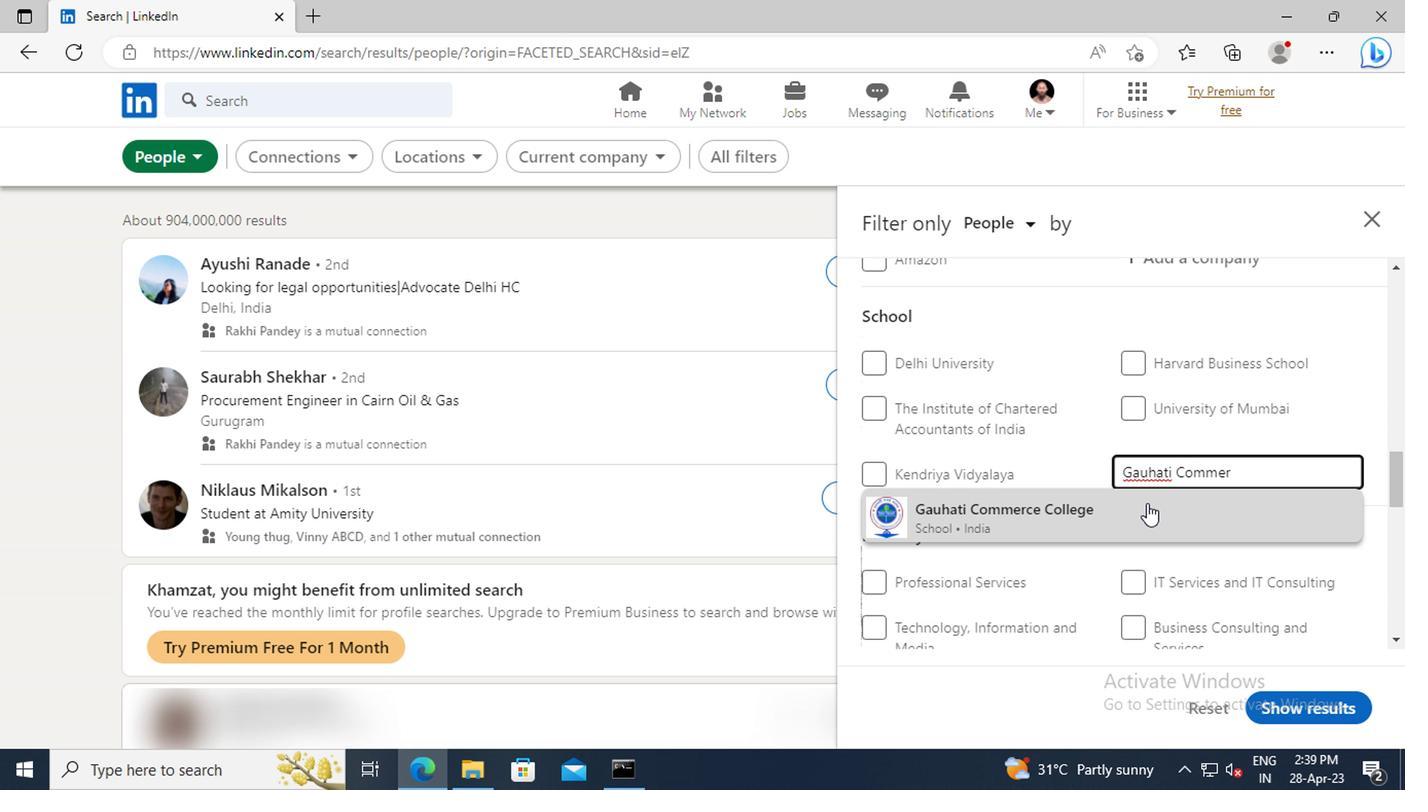 
Action: Mouse moved to (1158, 452)
Screenshot: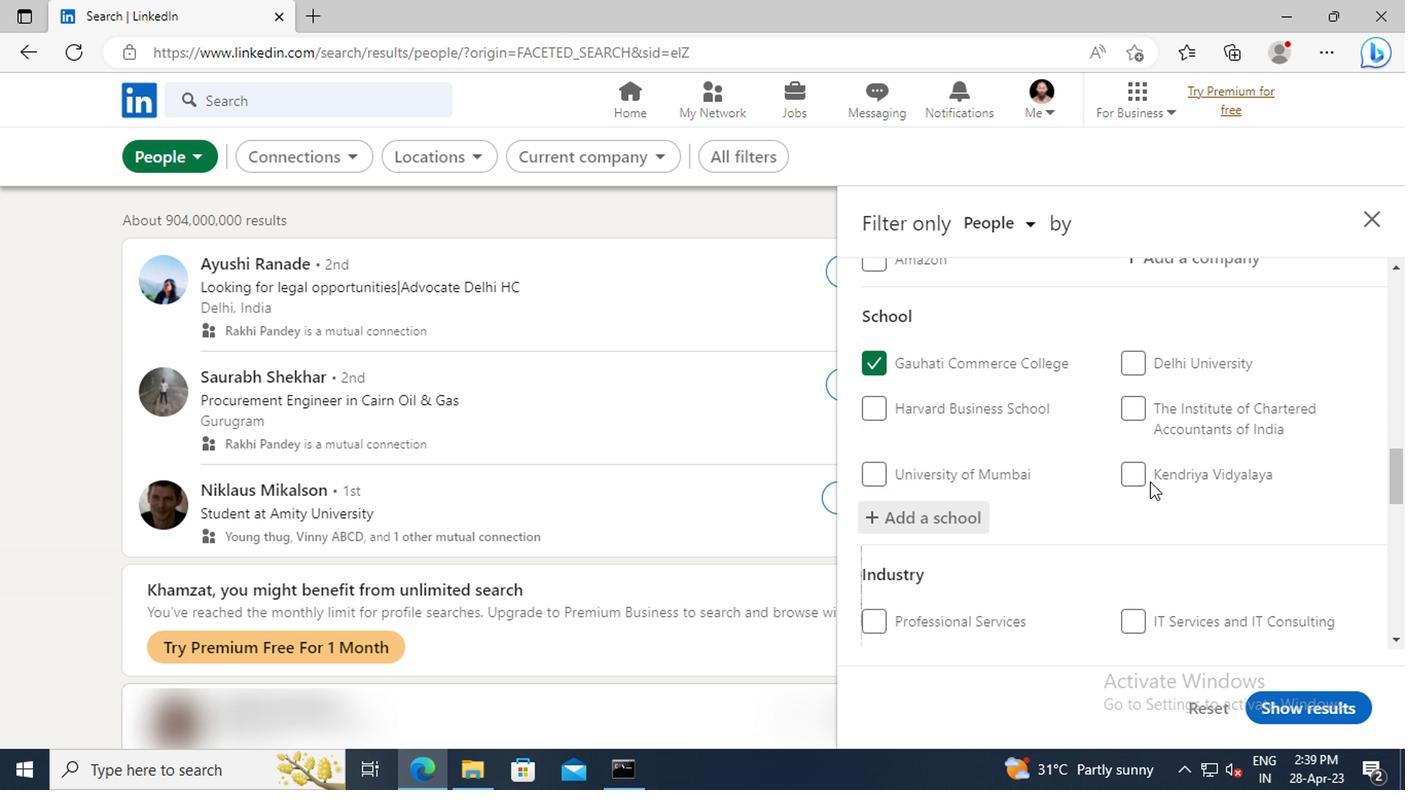 
Action: Mouse scrolled (1158, 451) with delta (0, 0)
Screenshot: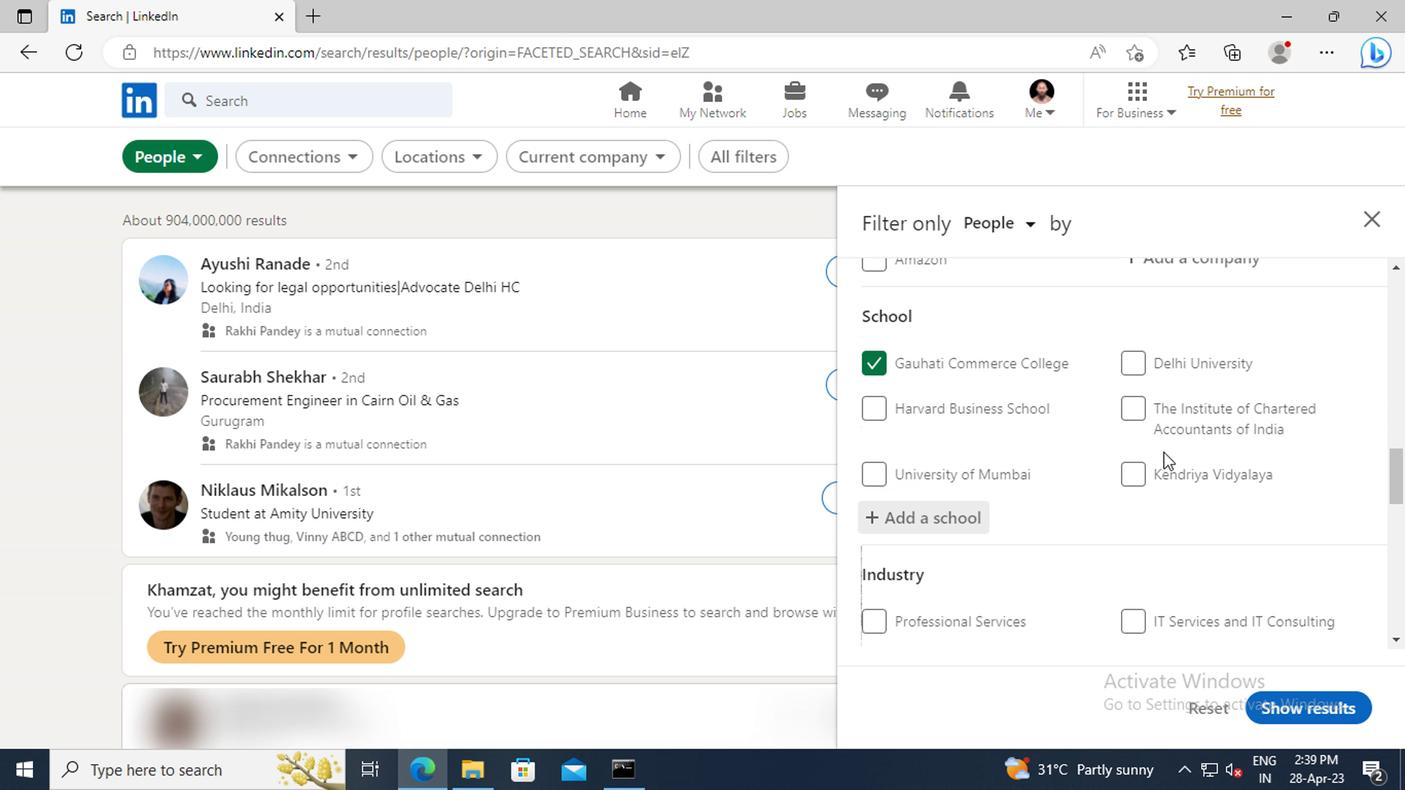 
Action: Mouse scrolled (1158, 451) with delta (0, 0)
Screenshot: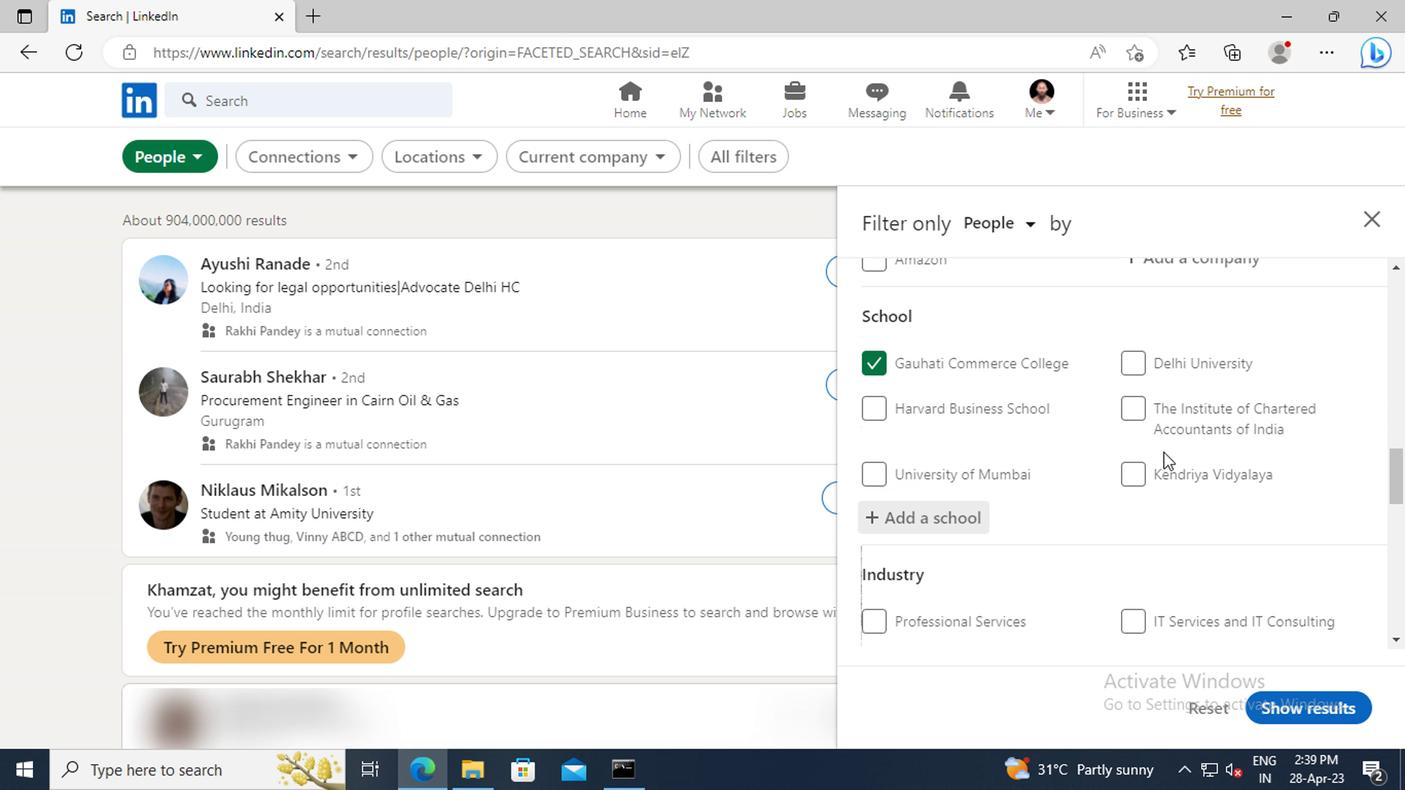 
Action: Mouse scrolled (1158, 451) with delta (0, 0)
Screenshot: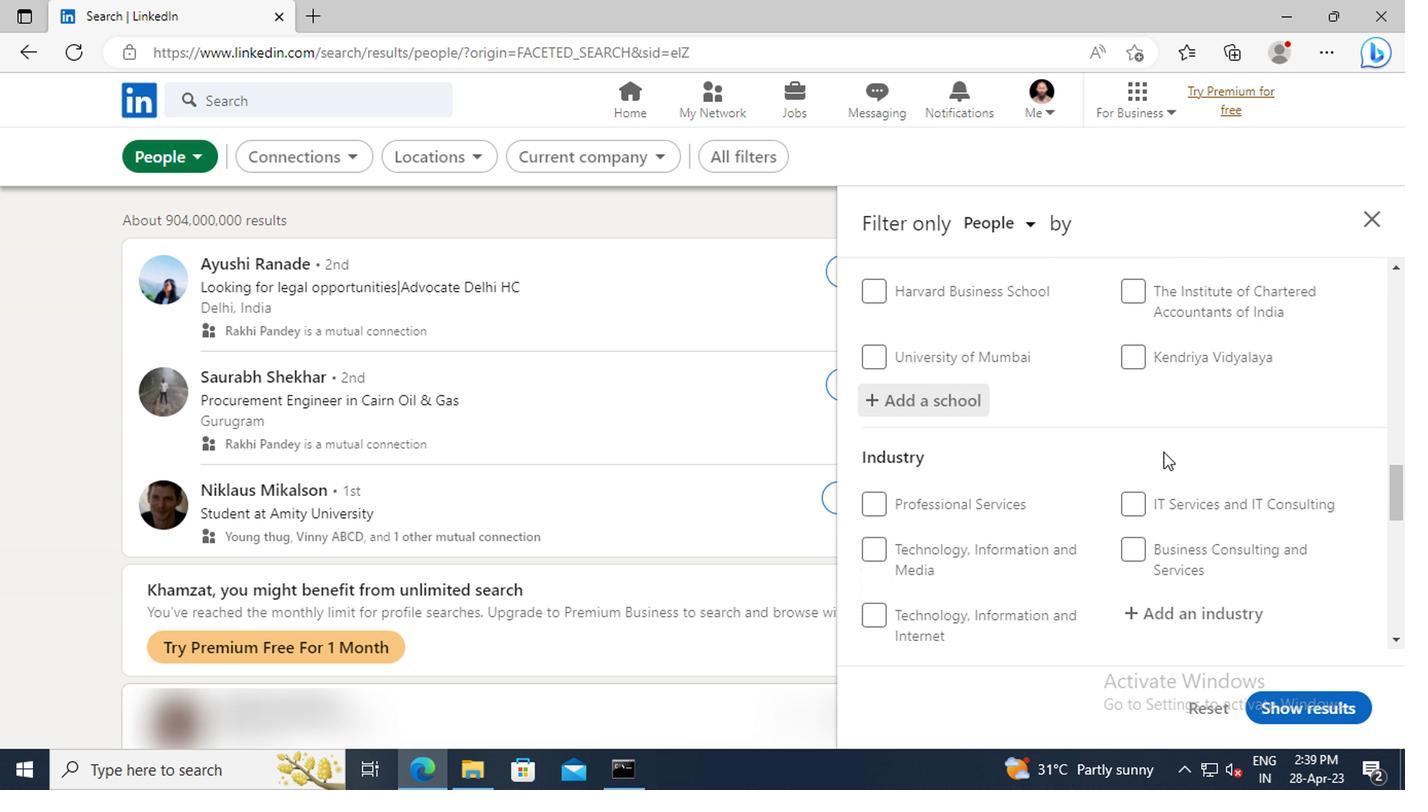 
Action: Mouse scrolled (1158, 451) with delta (0, 0)
Screenshot: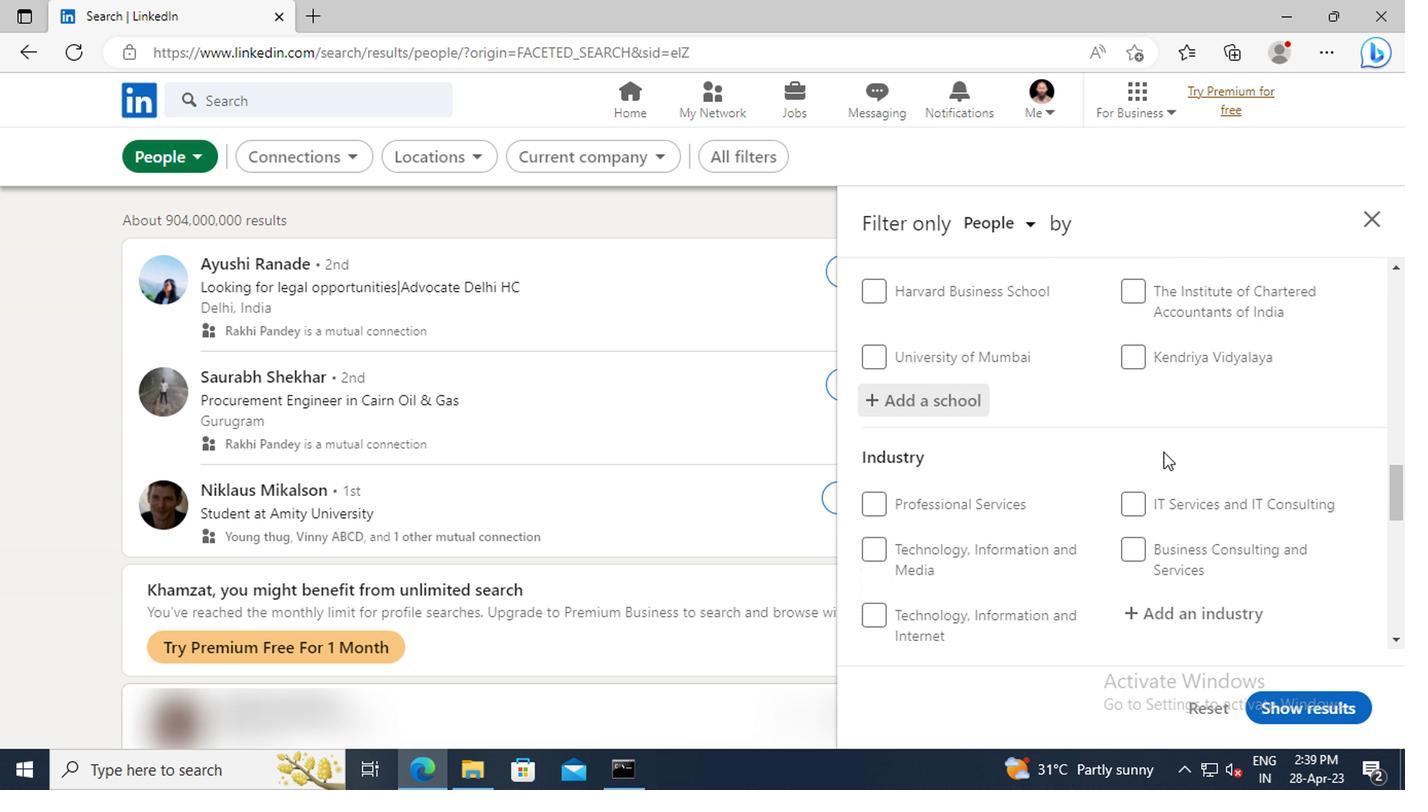 
Action: Mouse scrolled (1158, 451) with delta (0, 0)
Screenshot: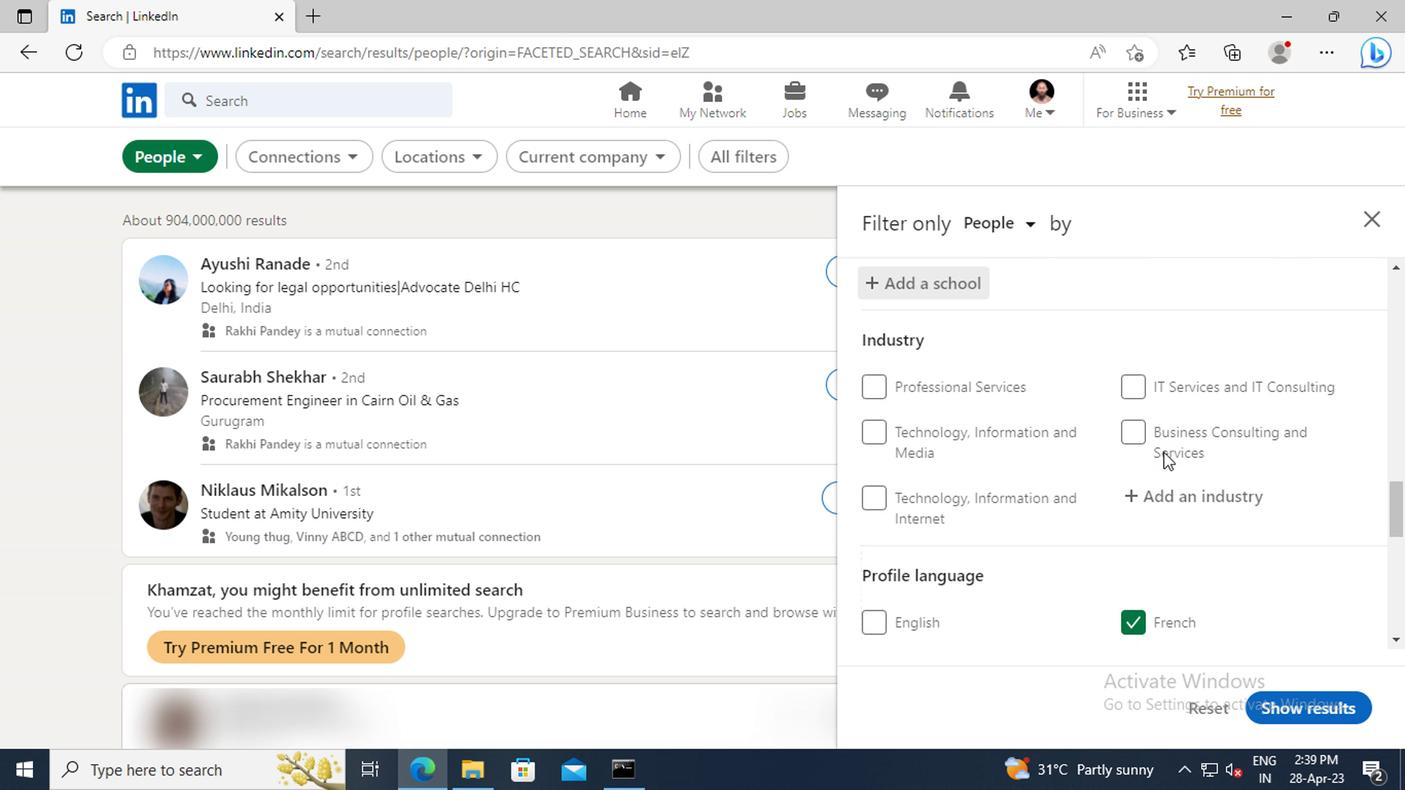
Action: Mouse moved to (1161, 445)
Screenshot: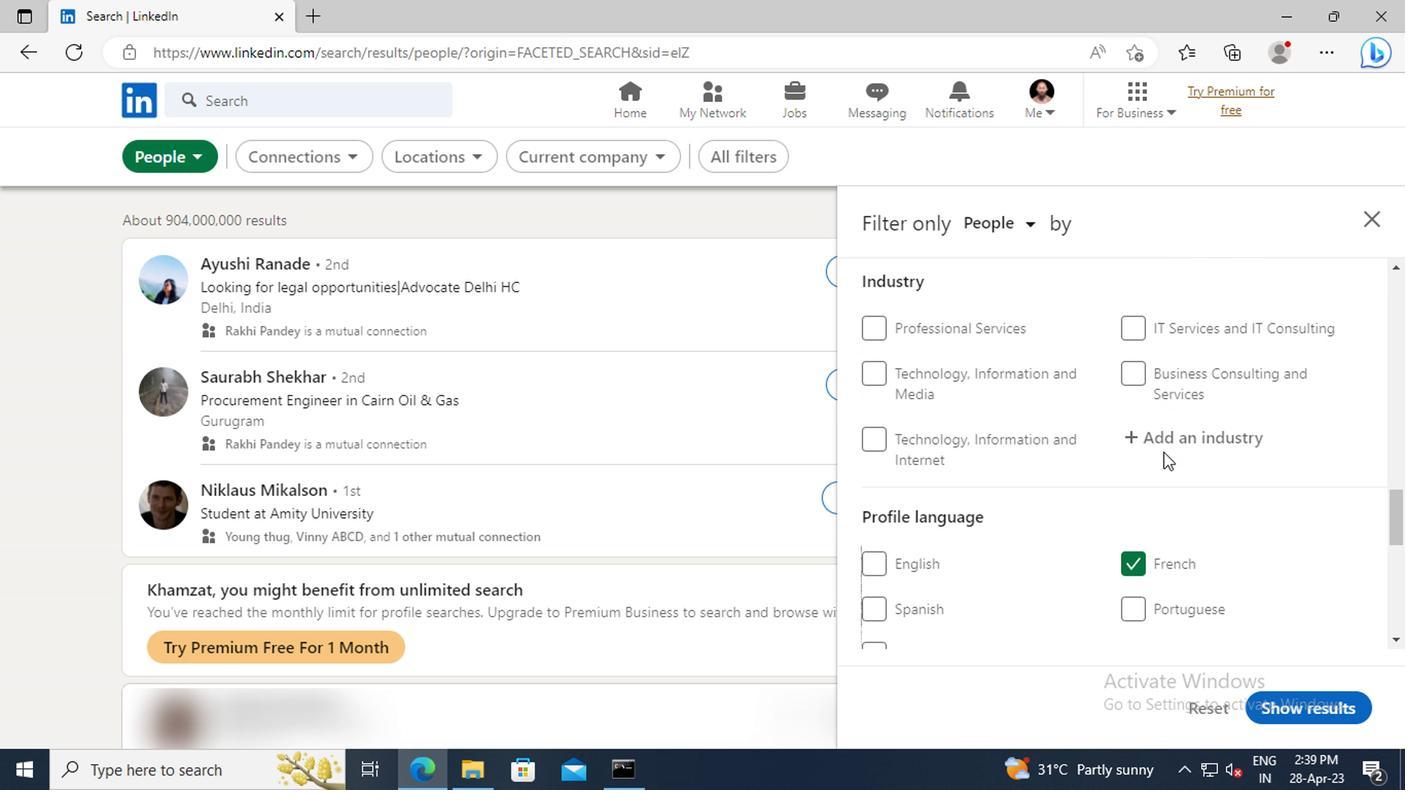 
Action: Mouse pressed left at (1161, 445)
Screenshot: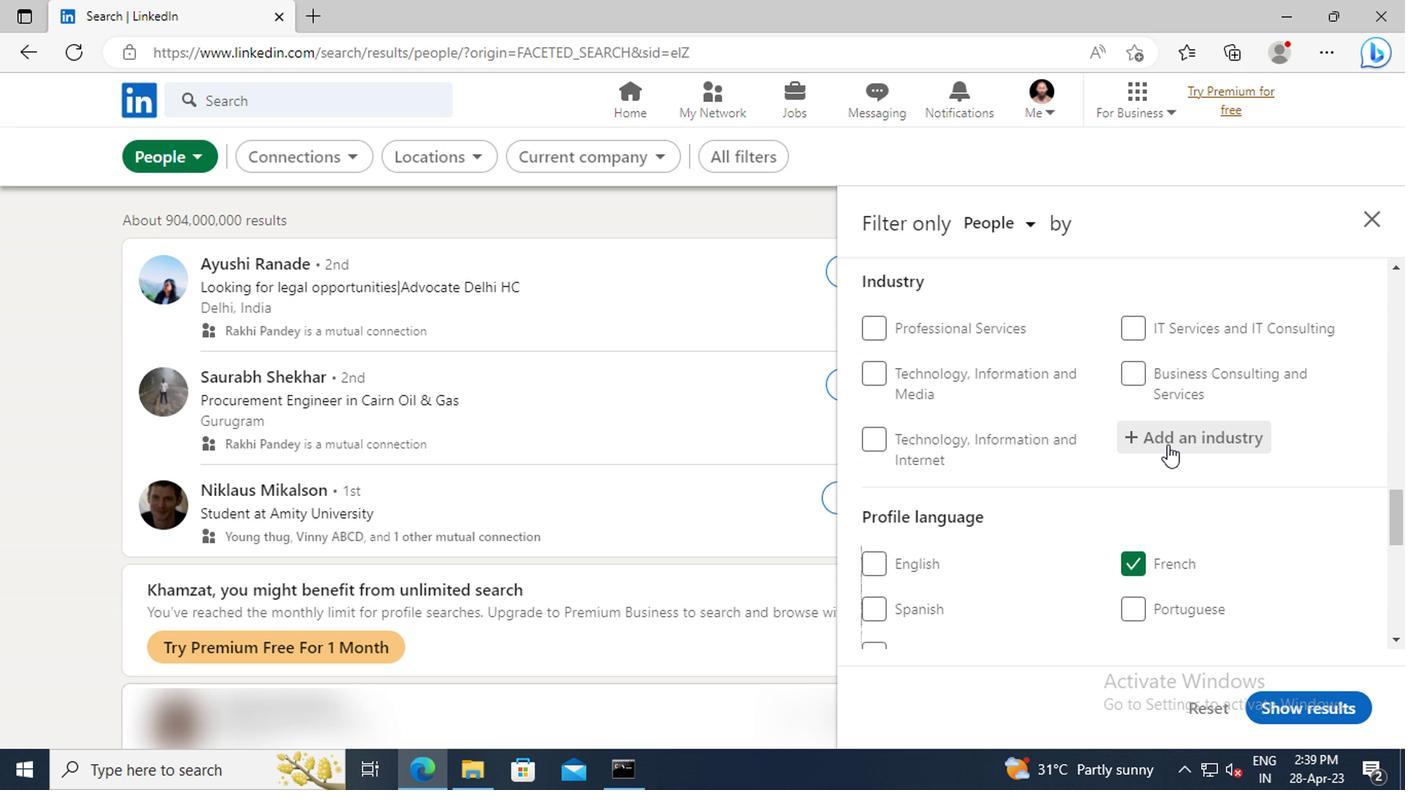 
Action: Key pressed <Key.shift>ADVERTIS
Screenshot: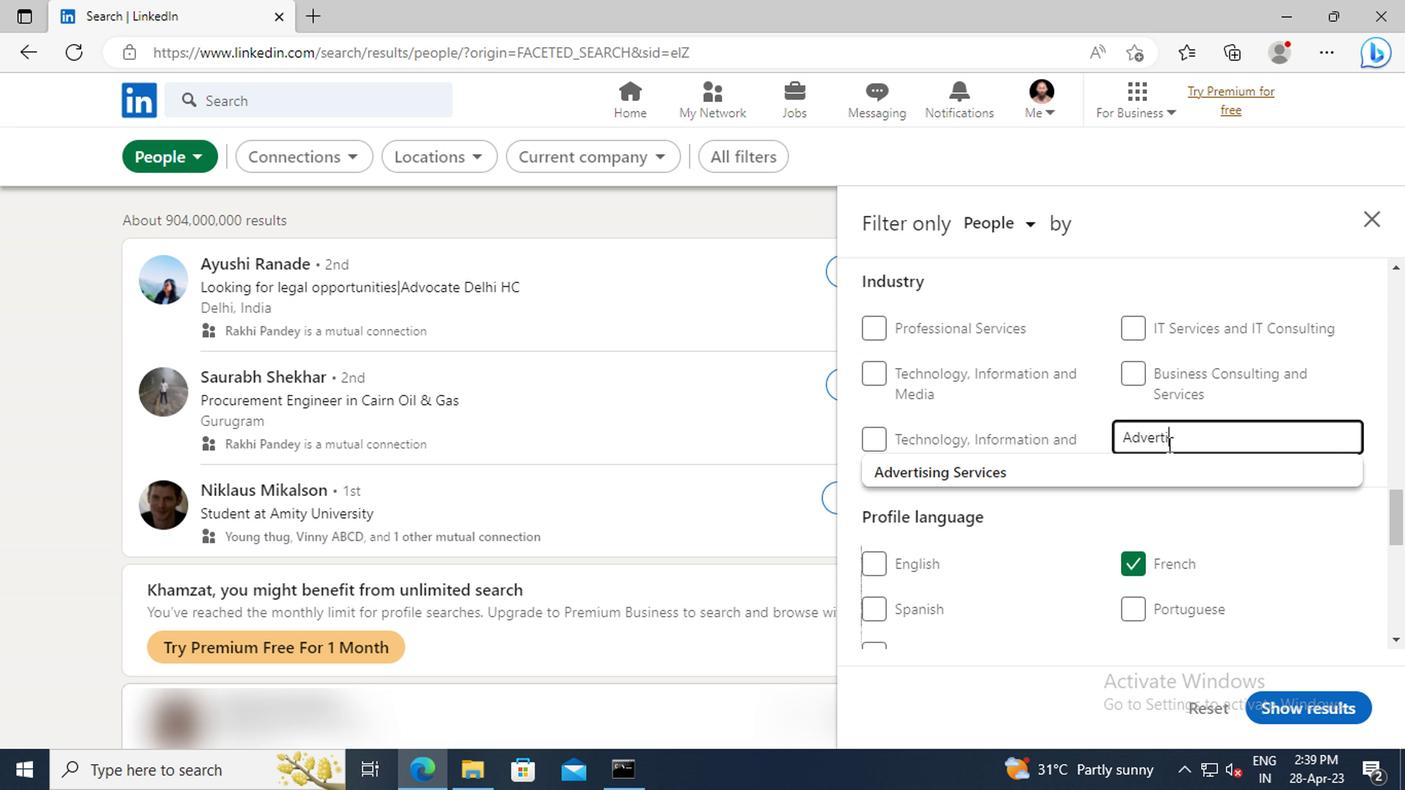 
Action: Mouse moved to (1156, 464)
Screenshot: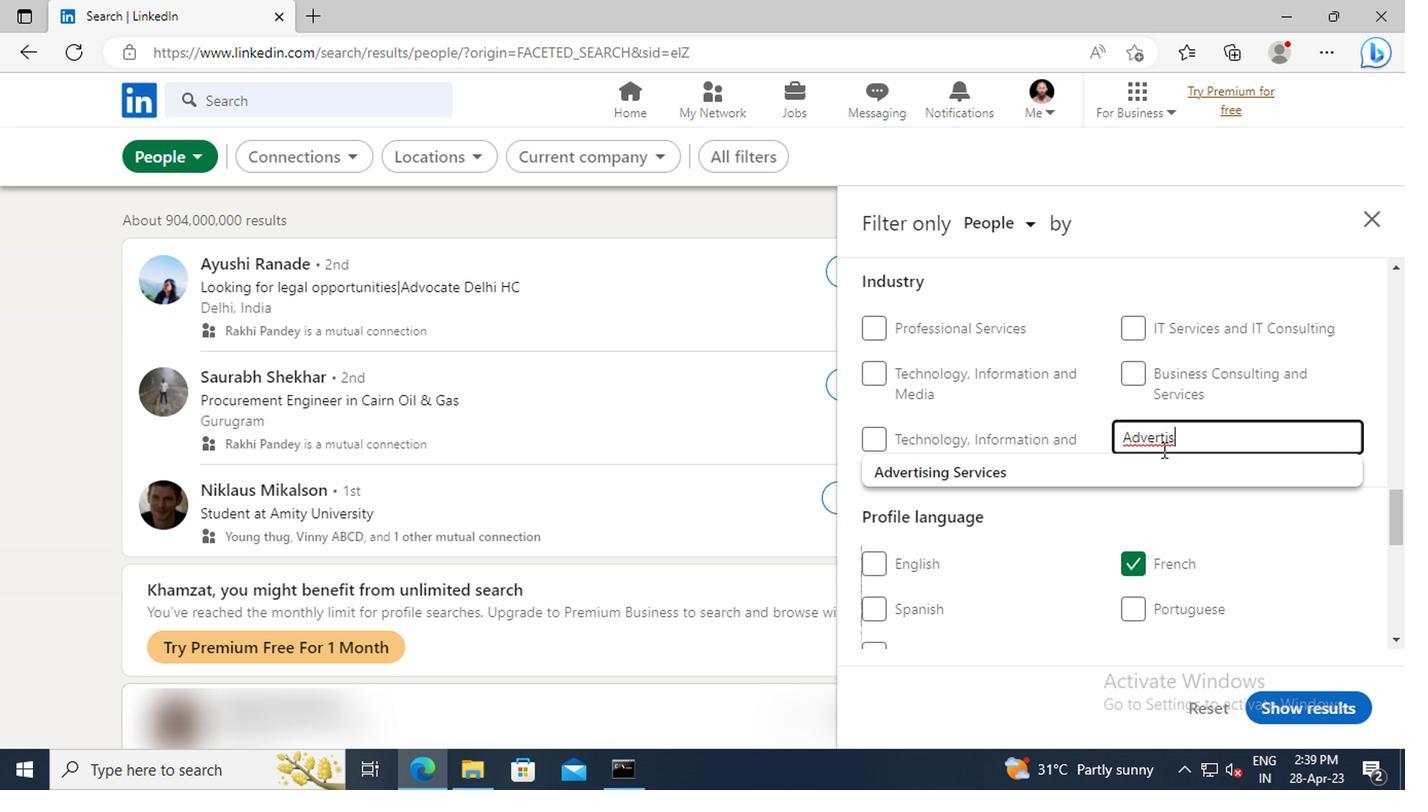 
Action: Mouse pressed left at (1156, 464)
Screenshot: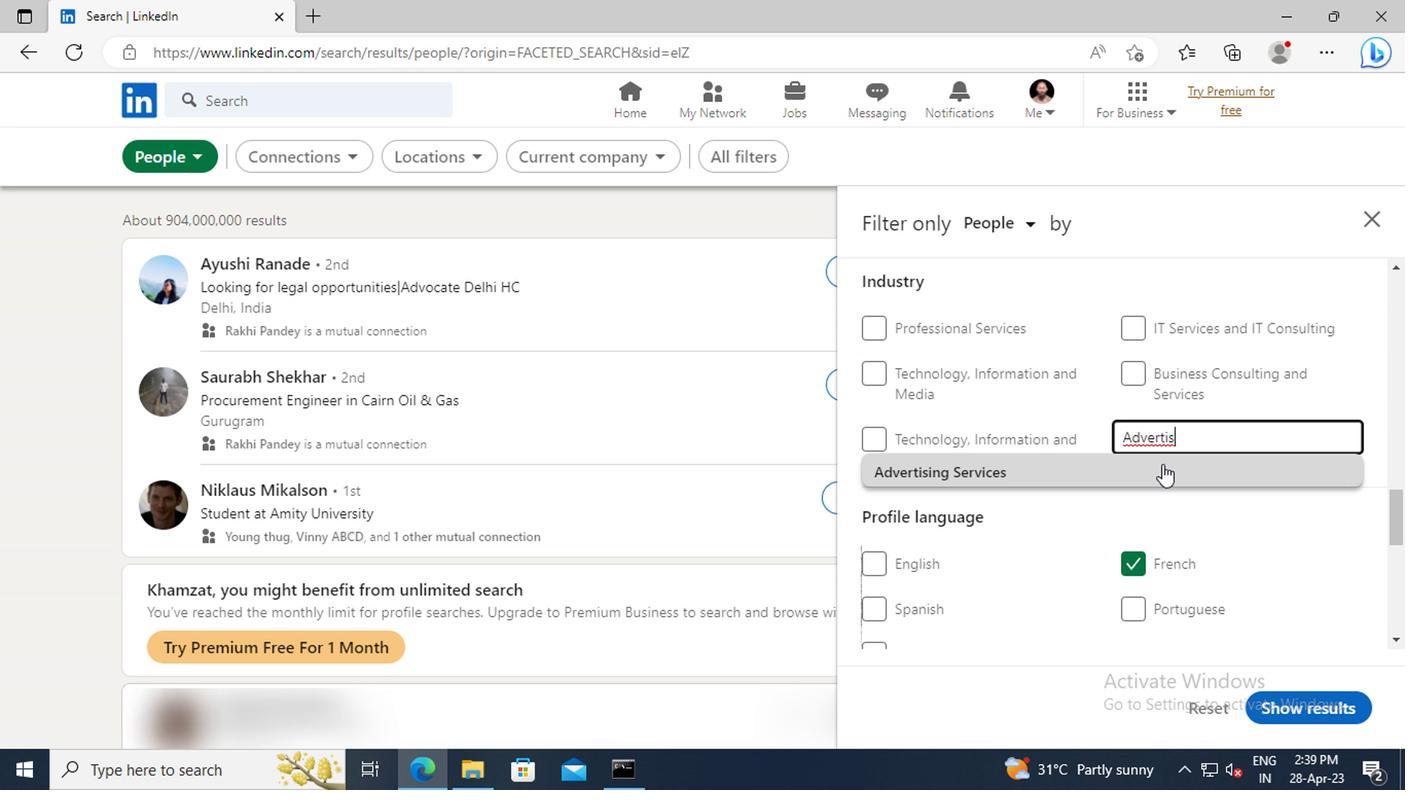 
Action: Mouse moved to (1156, 453)
Screenshot: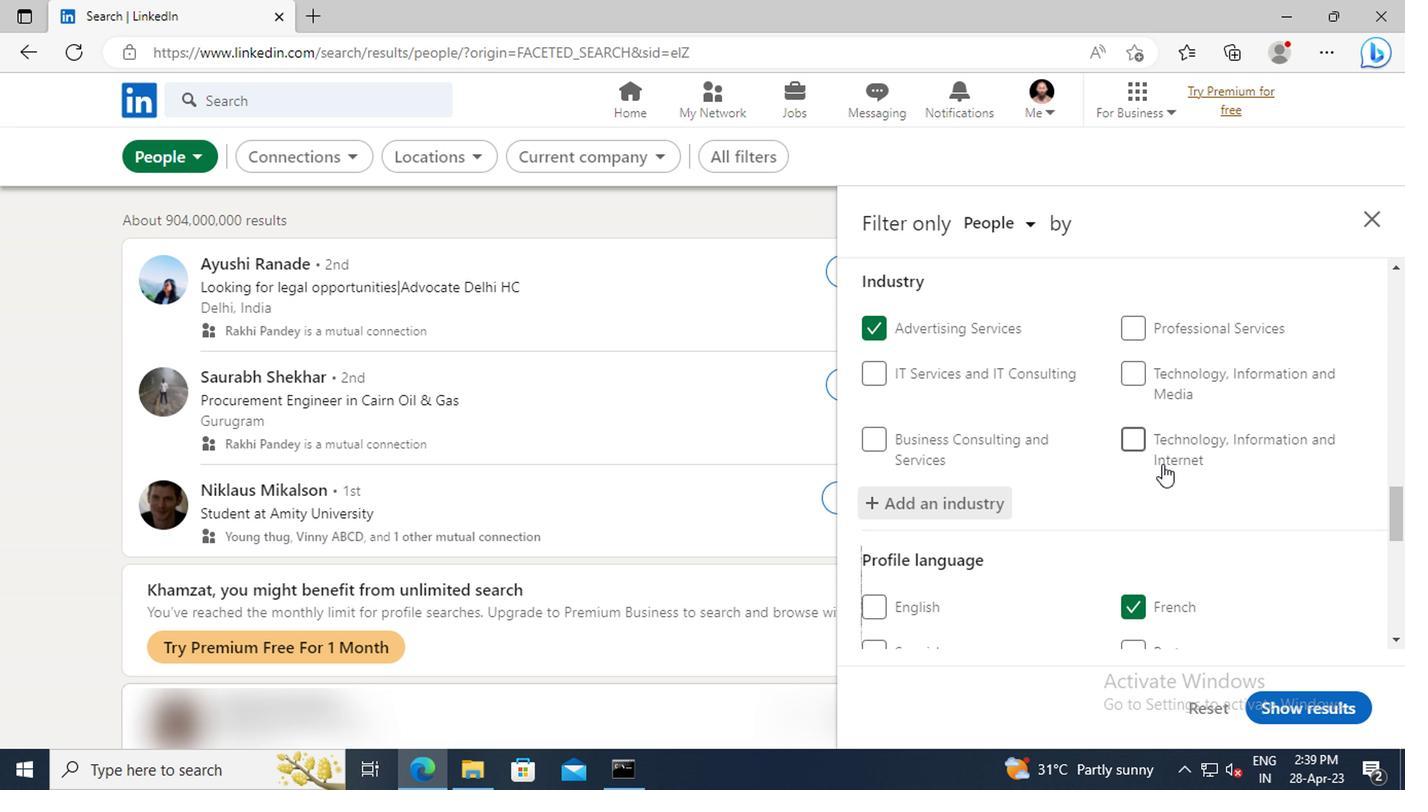 
Action: Mouse scrolled (1156, 452) with delta (0, -1)
Screenshot: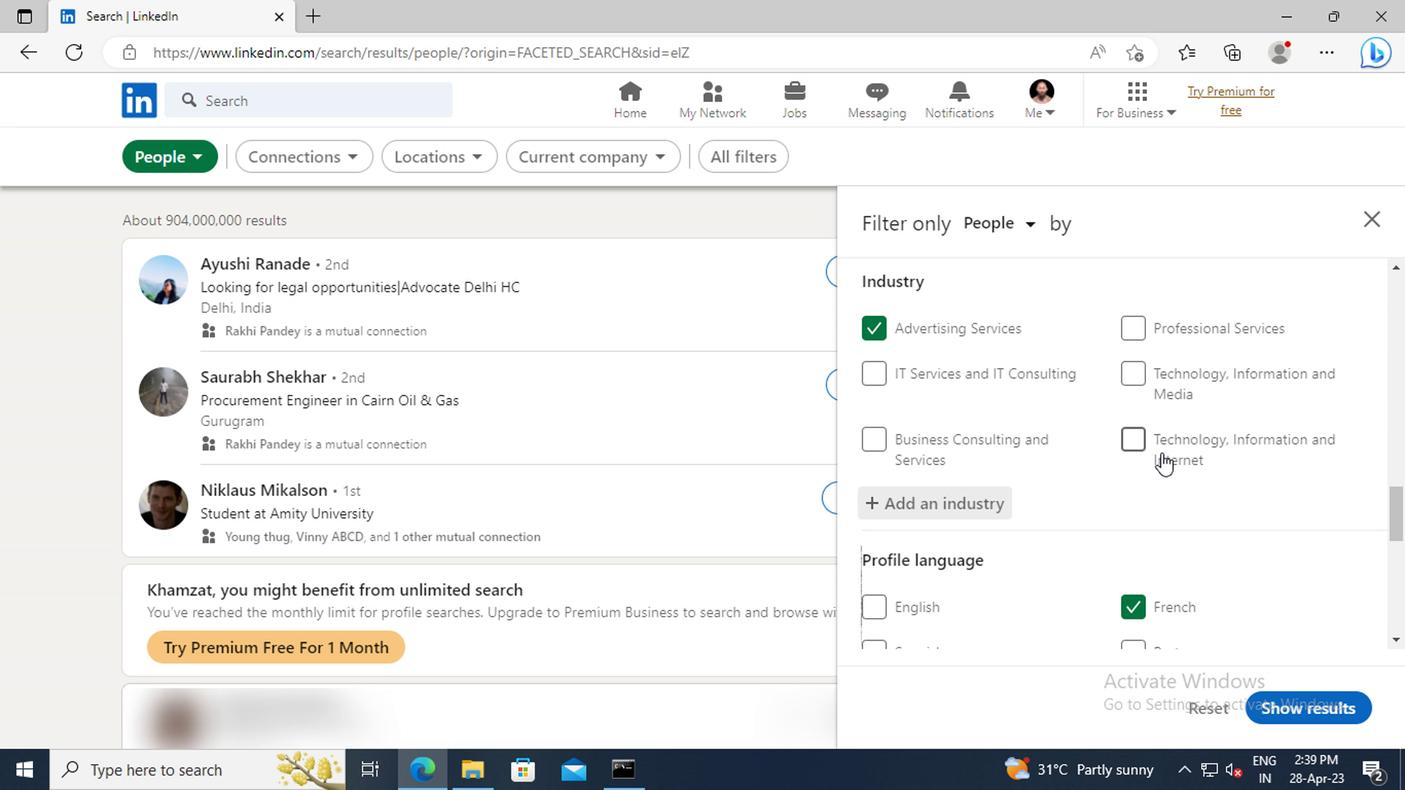 
Action: Mouse scrolled (1156, 452) with delta (0, -1)
Screenshot: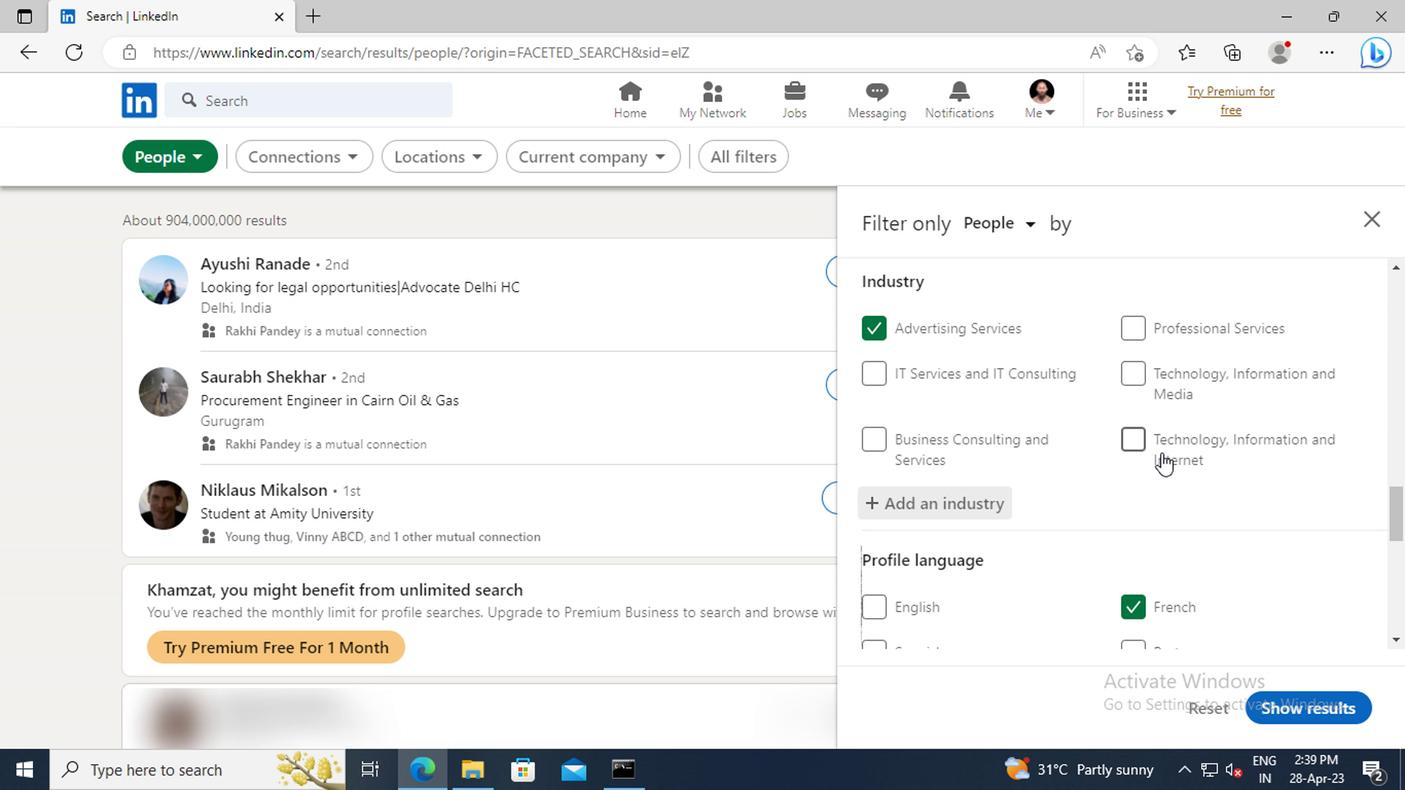 
Action: Mouse scrolled (1156, 452) with delta (0, -1)
Screenshot: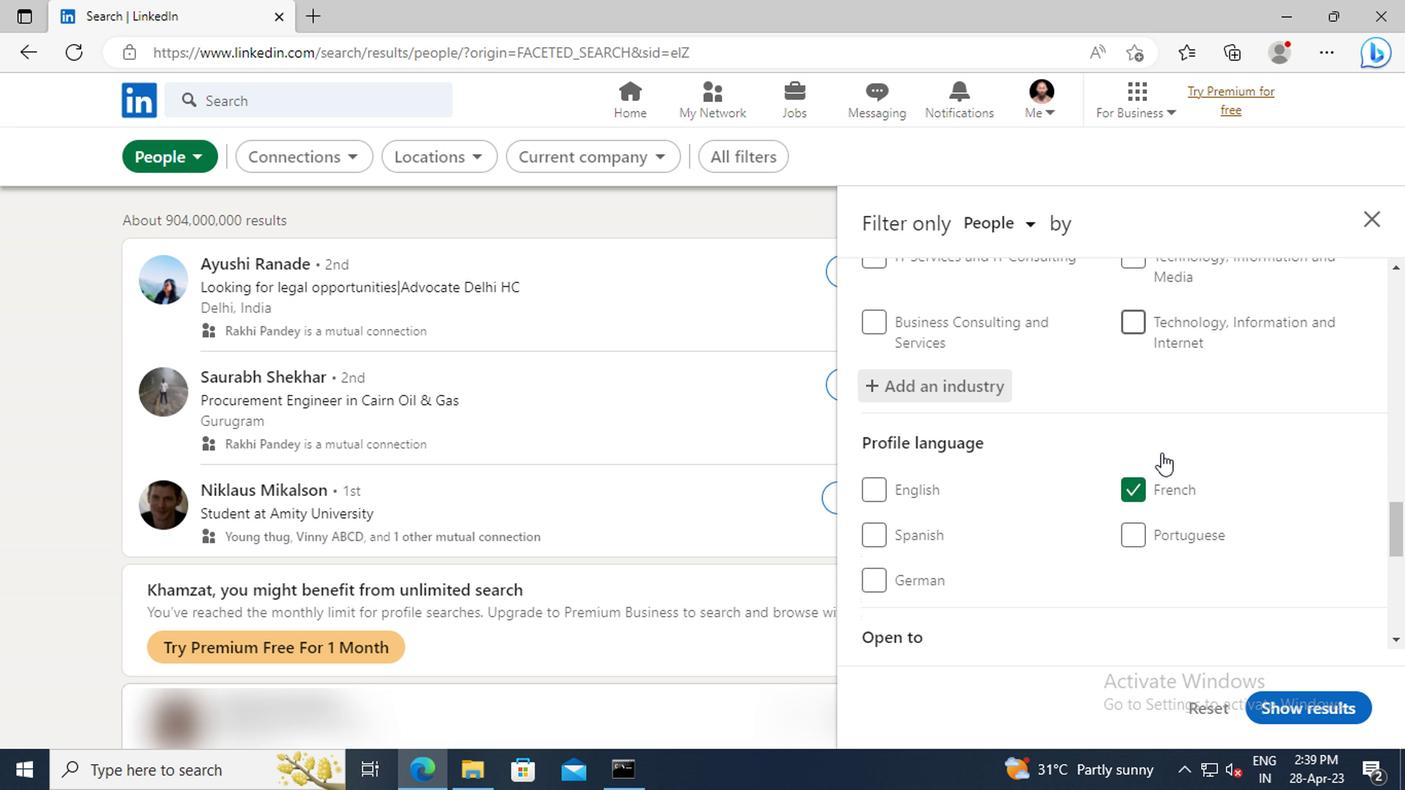 
Action: Mouse scrolled (1156, 452) with delta (0, -1)
Screenshot: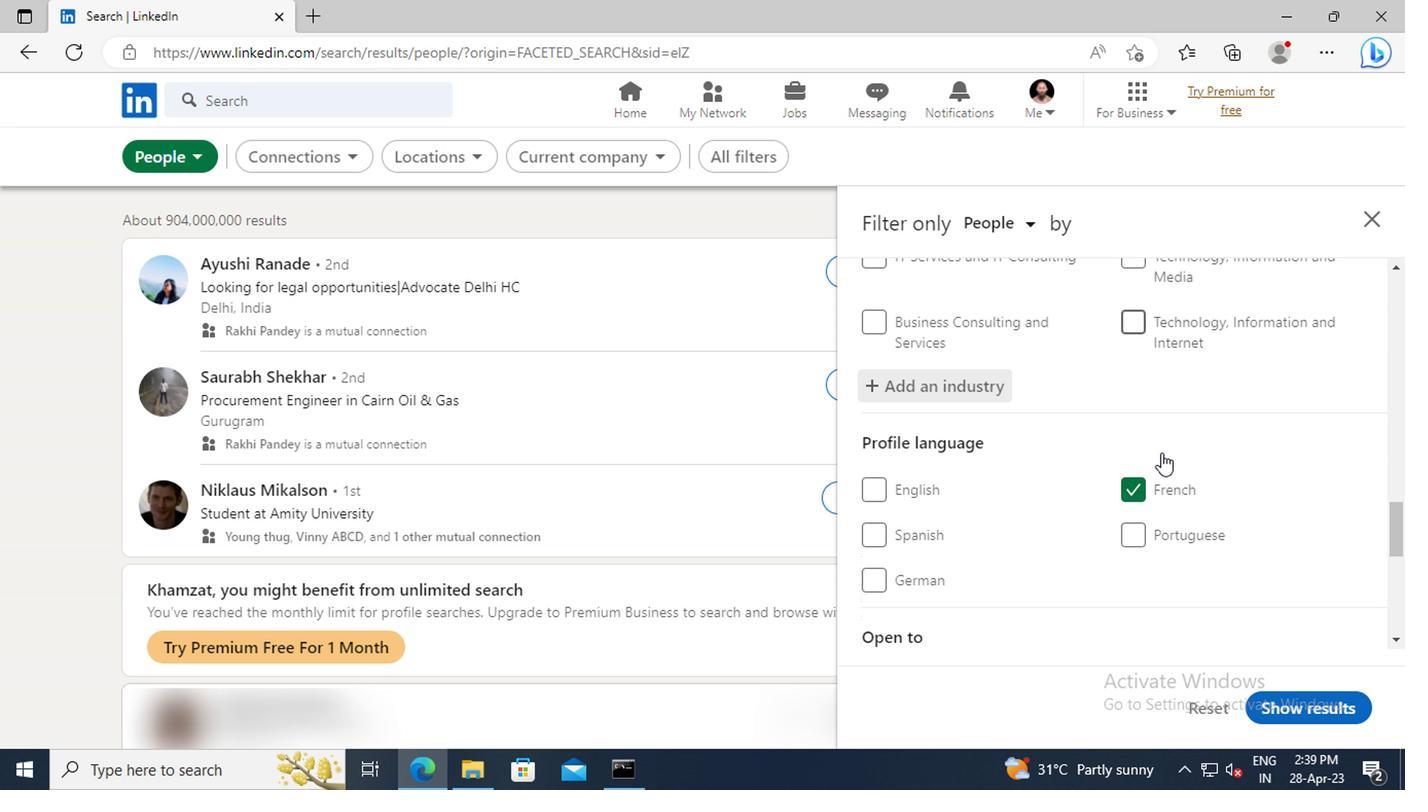 
Action: Mouse scrolled (1156, 452) with delta (0, -1)
Screenshot: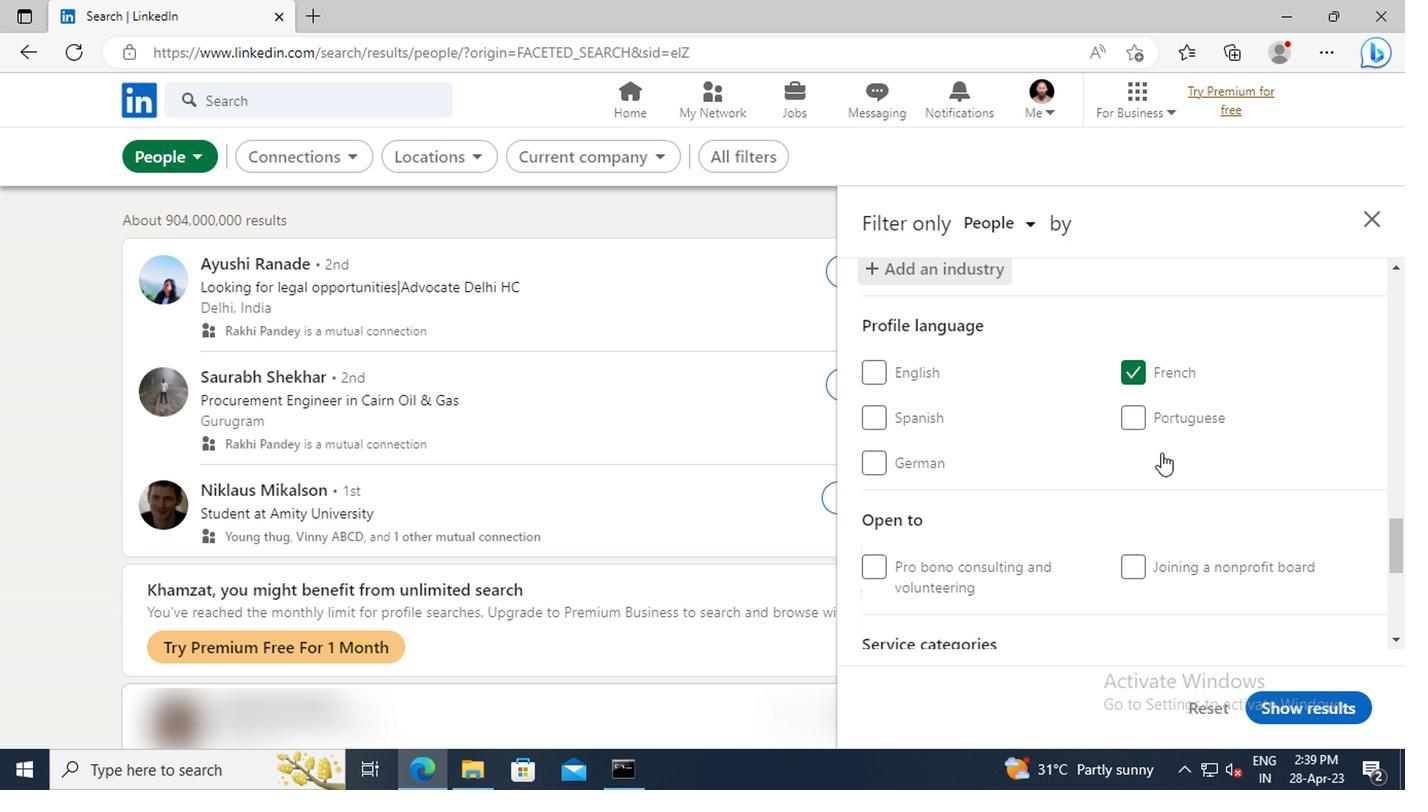
Action: Mouse scrolled (1156, 452) with delta (0, -1)
Screenshot: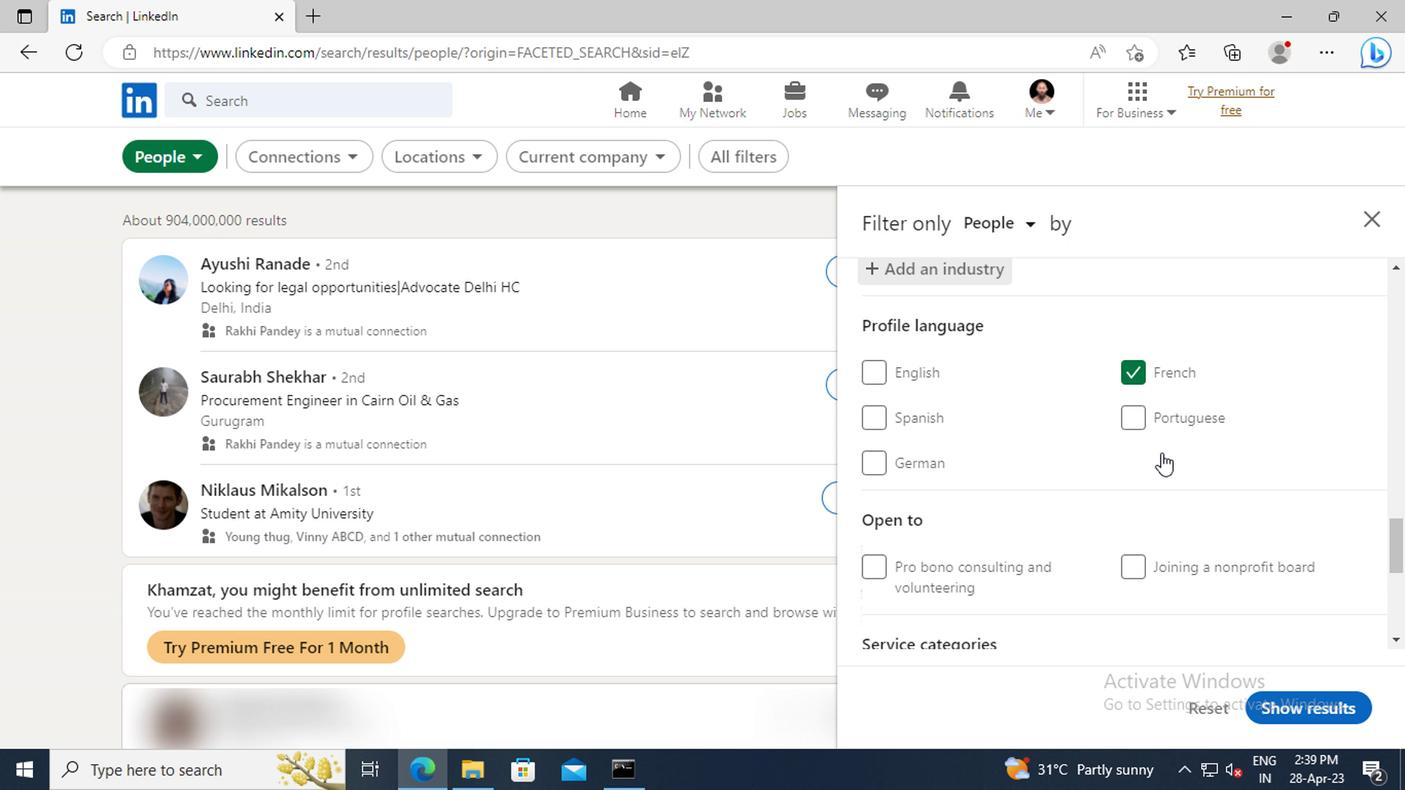 
Action: Mouse scrolled (1156, 452) with delta (0, -1)
Screenshot: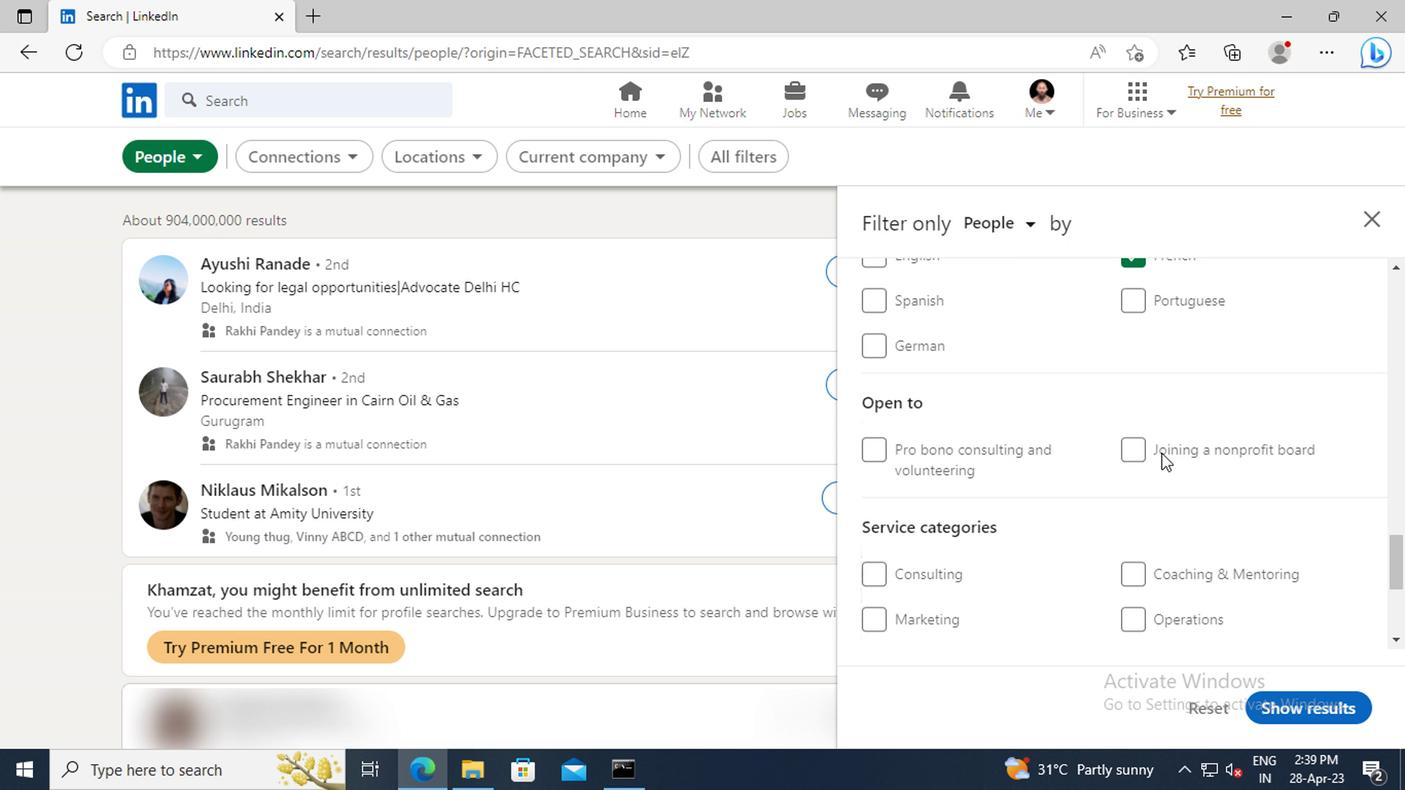 
Action: Mouse scrolled (1156, 452) with delta (0, -1)
Screenshot: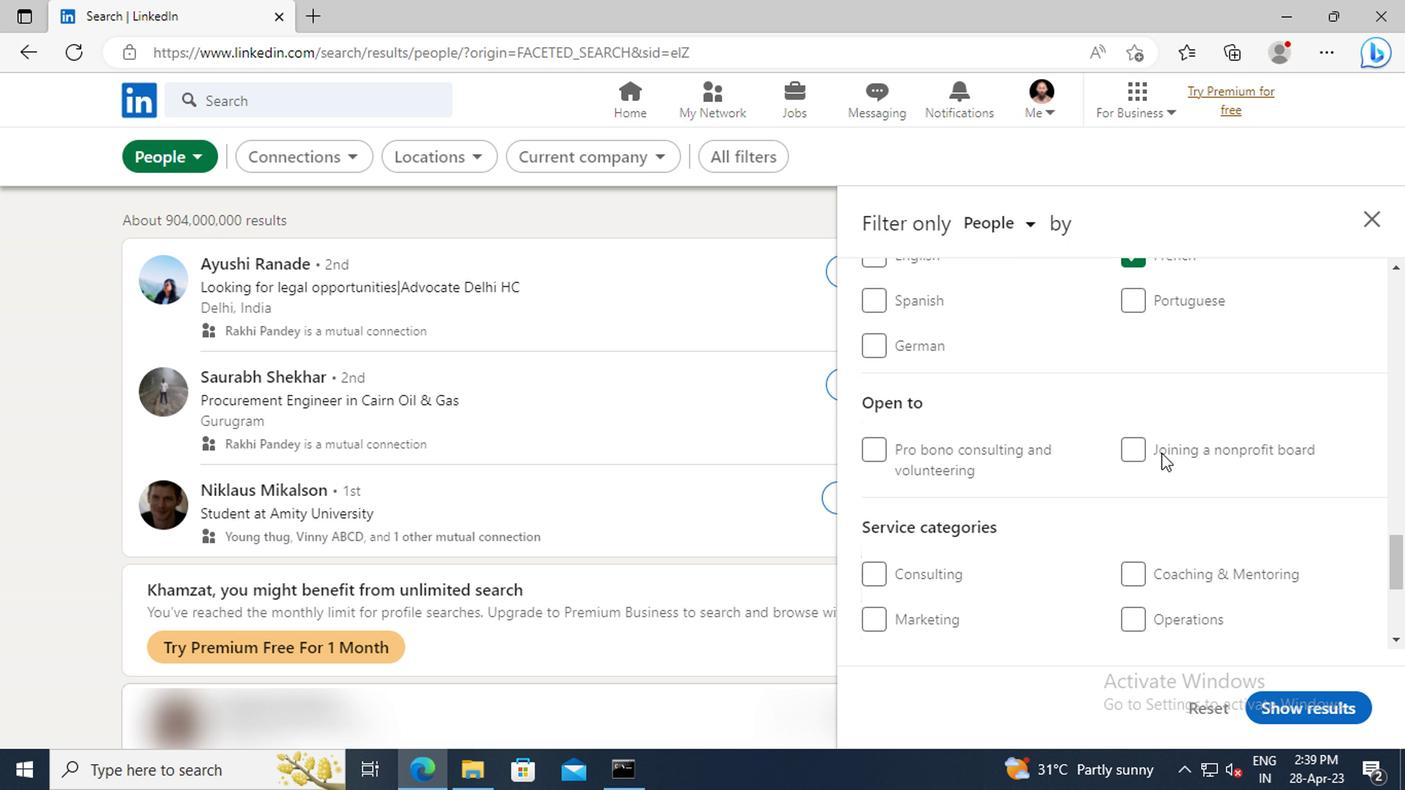 
Action: Mouse scrolled (1156, 452) with delta (0, -1)
Screenshot: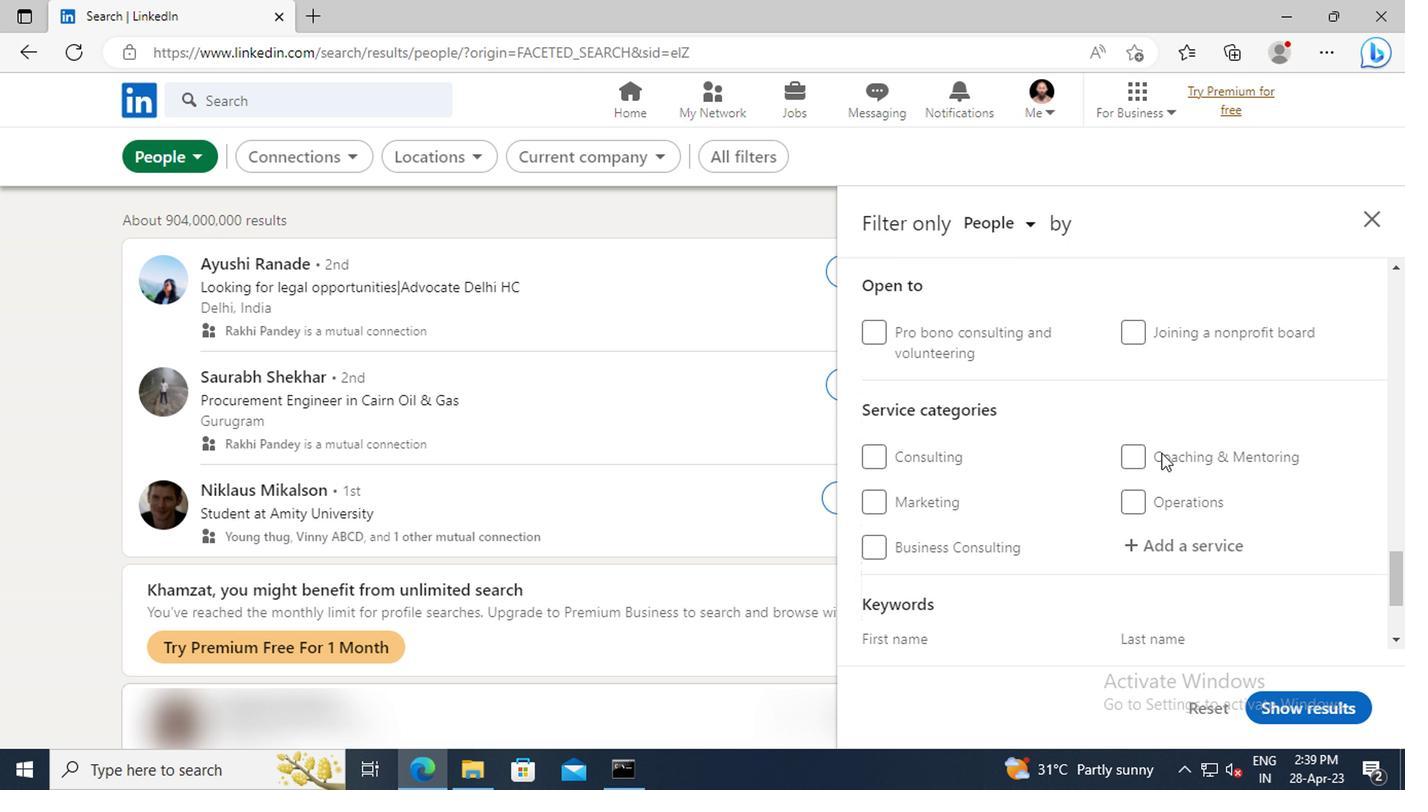 
Action: Mouse moved to (1144, 484)
Screenshot: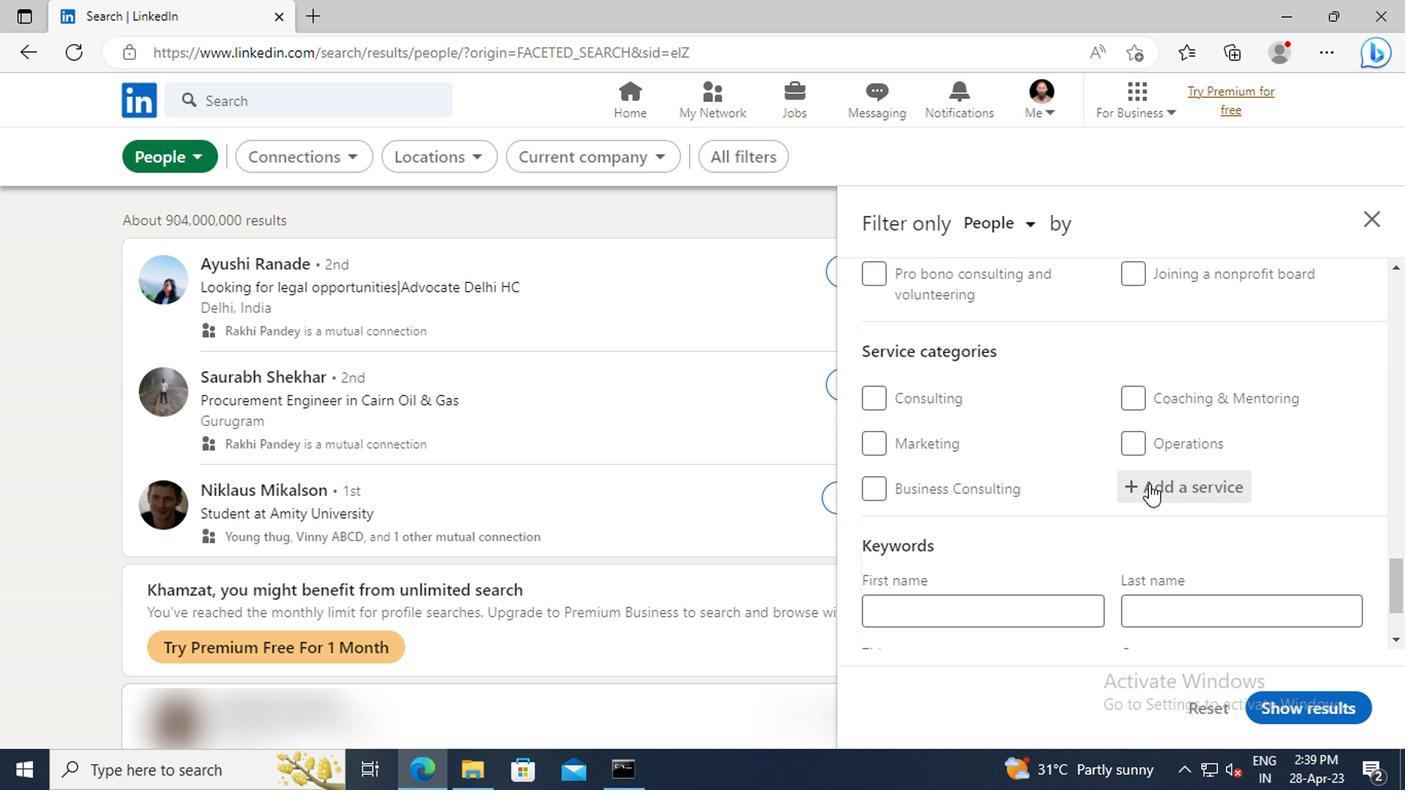 
Action: Mouse pressed left at (1144, 484)
Screenshot: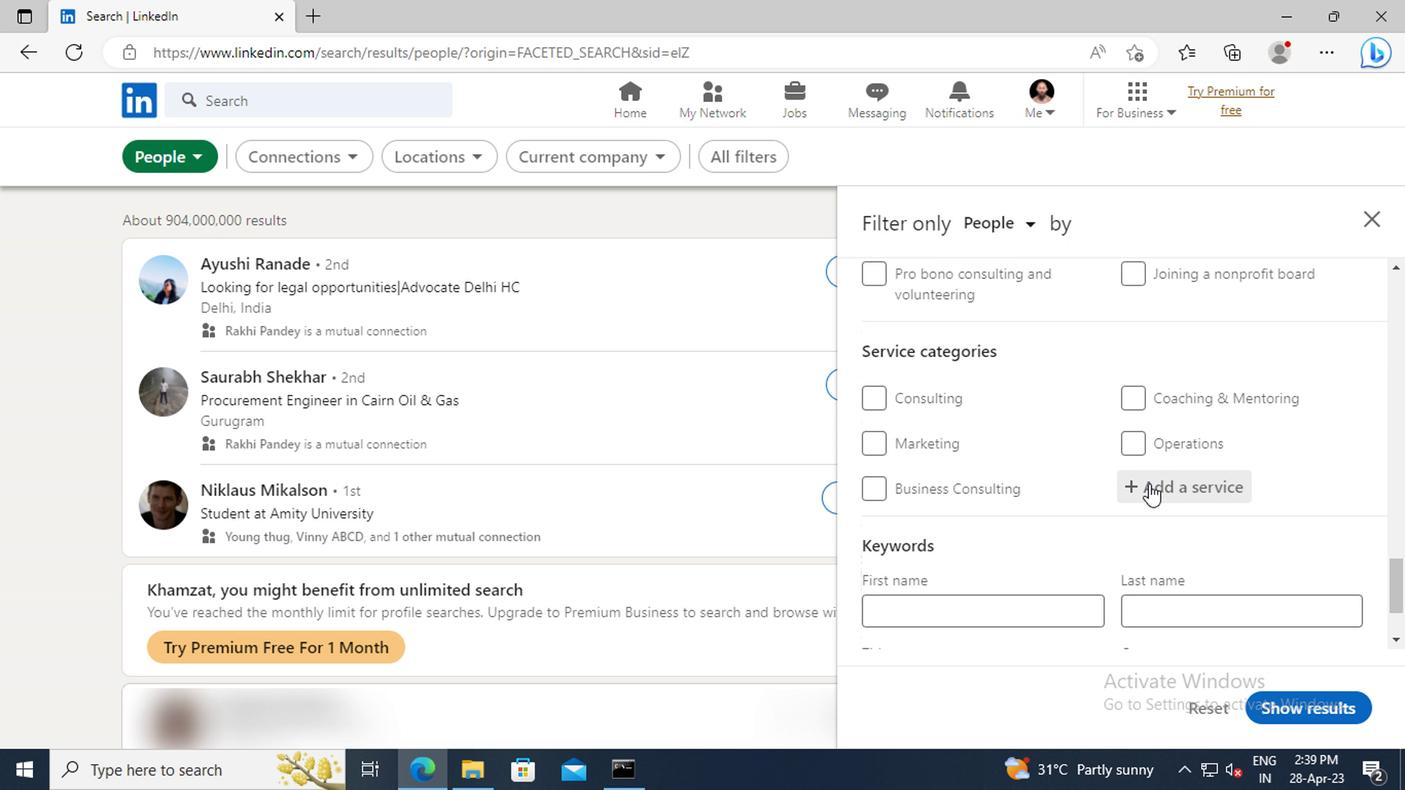 
Action: Key pressed <Key.shift>CONTENT<Key.space><Key.shift>STR
Screenshot: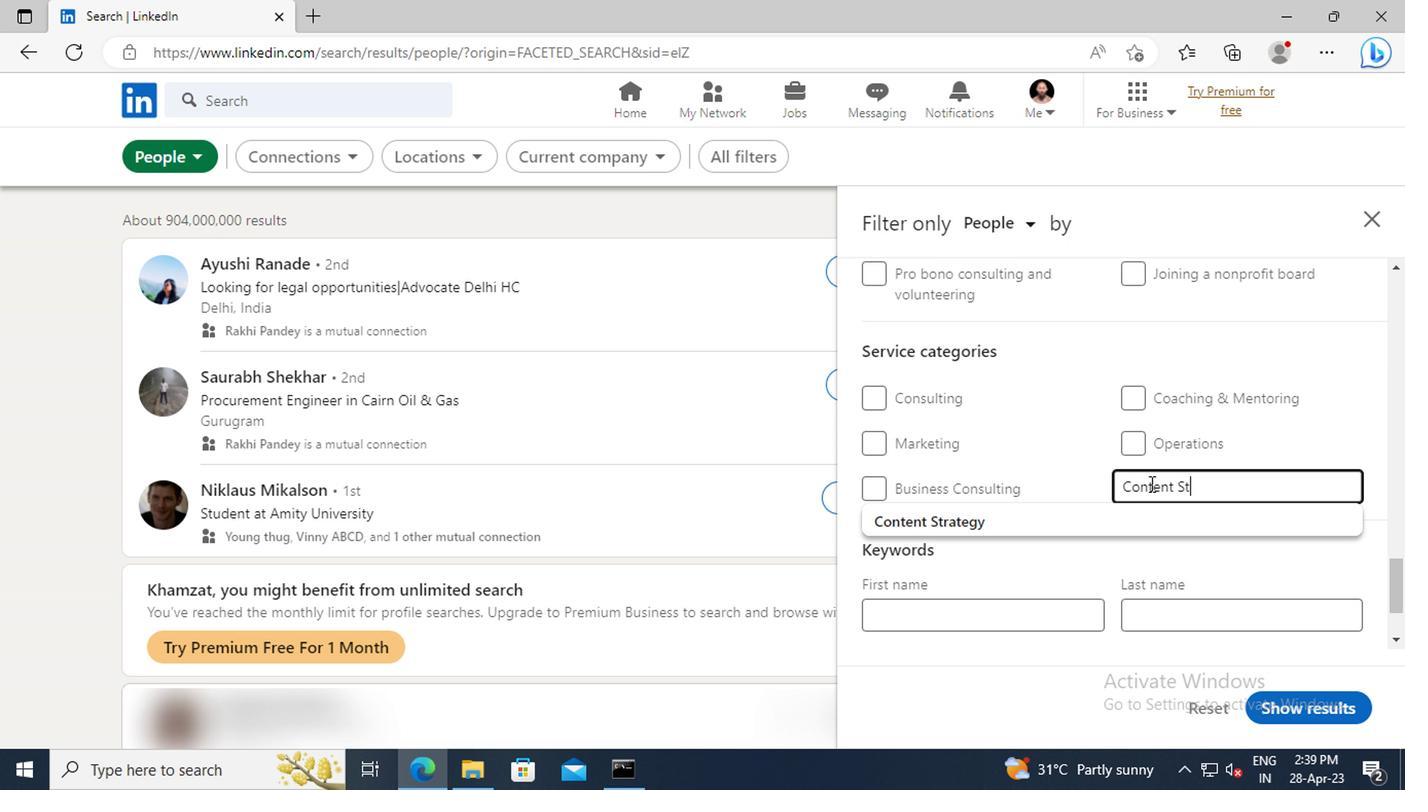 
Action: Mouse moved to (1151, 518)
Screenshot: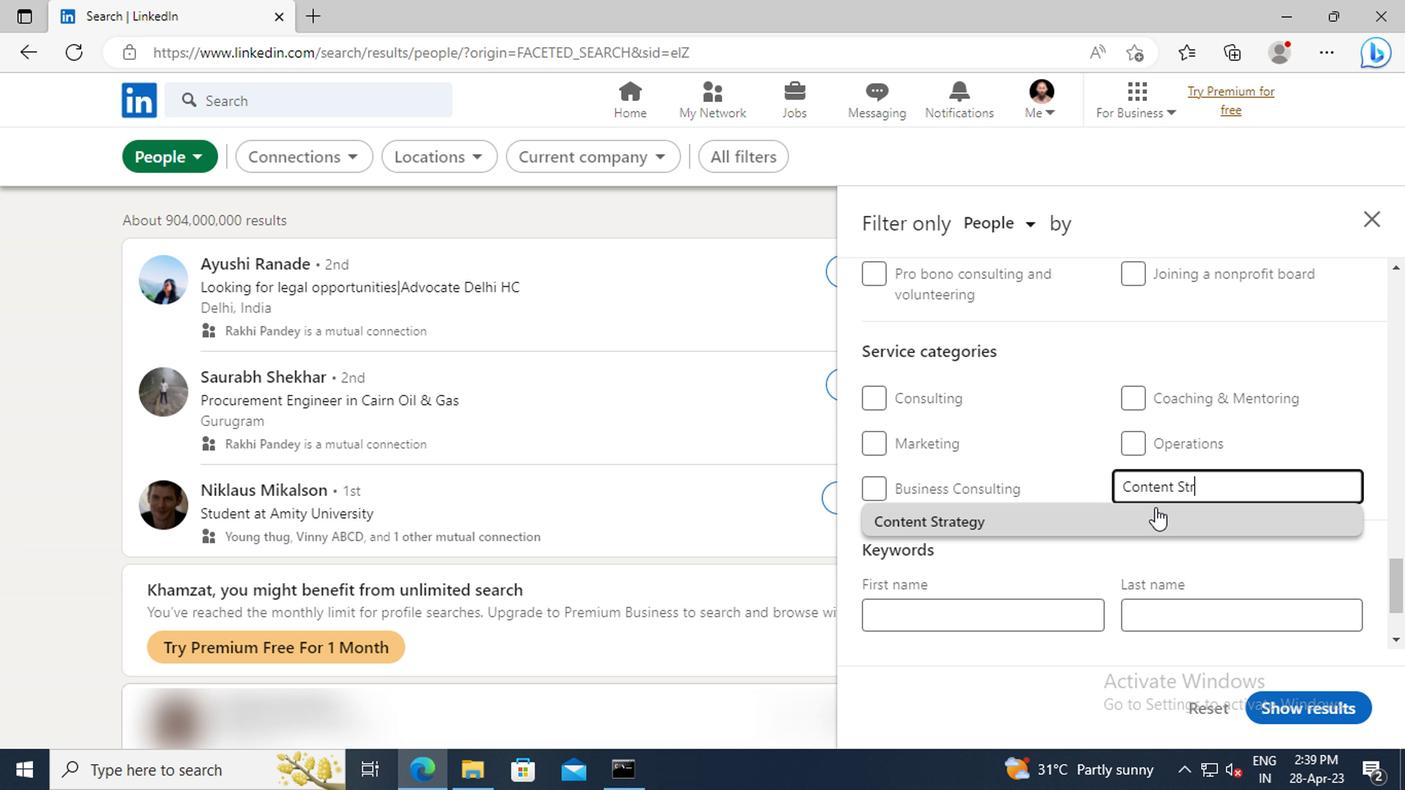 
Action: Mouse pressed left at (1151, 518)
Screenshot: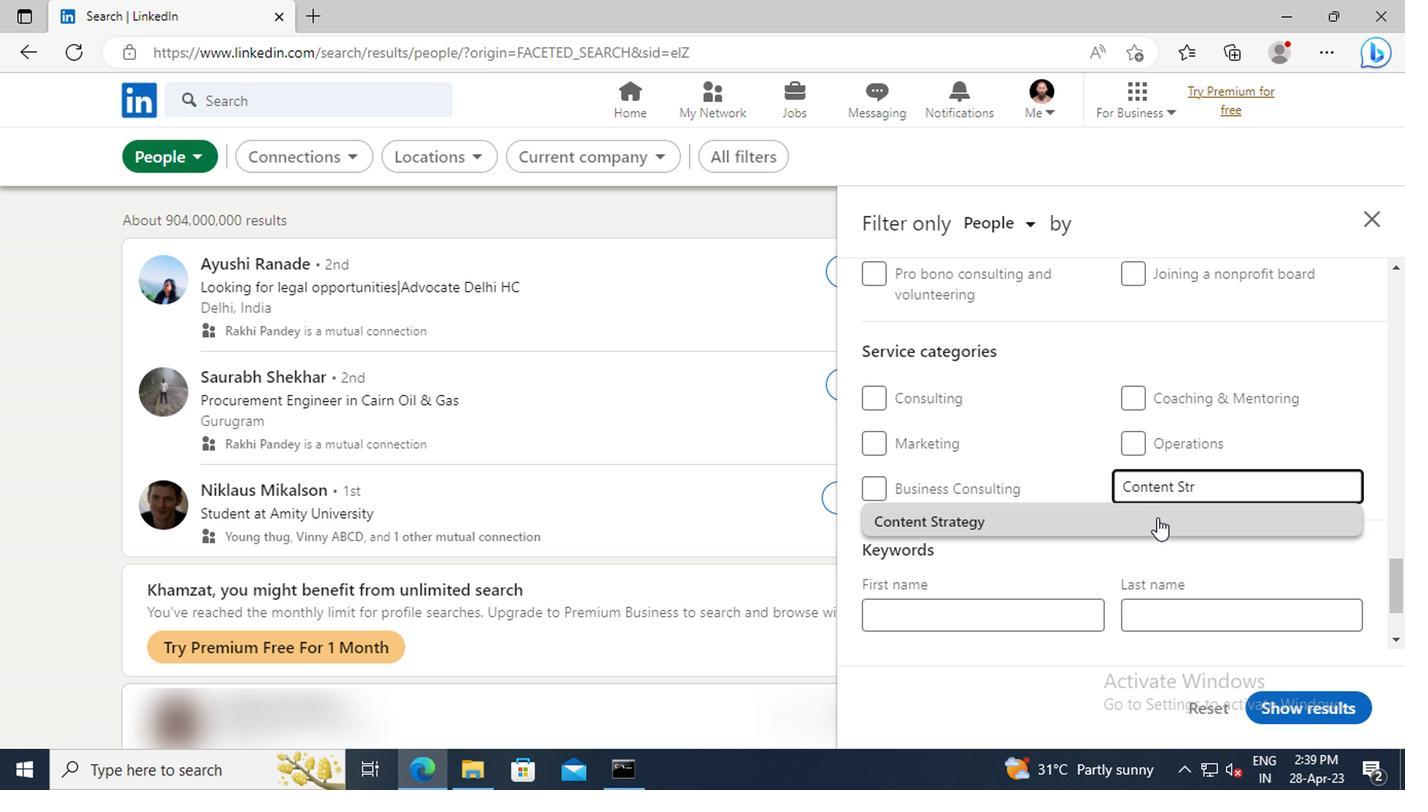 
Action: Mouse moved to (1148, 505)
Screenshot: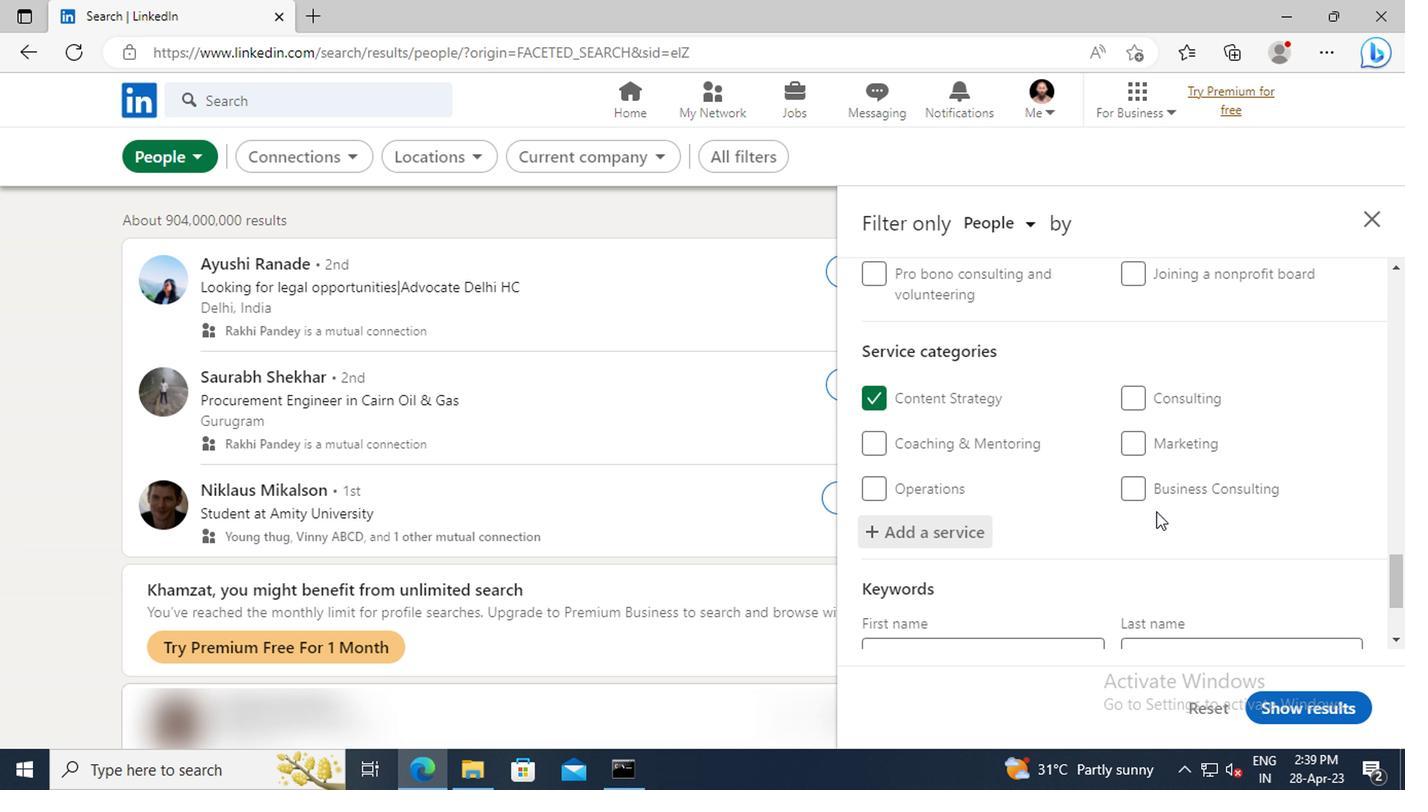 
Action: Mouse scrolled (1148, 504) with delta (0, 0)
Screenshot: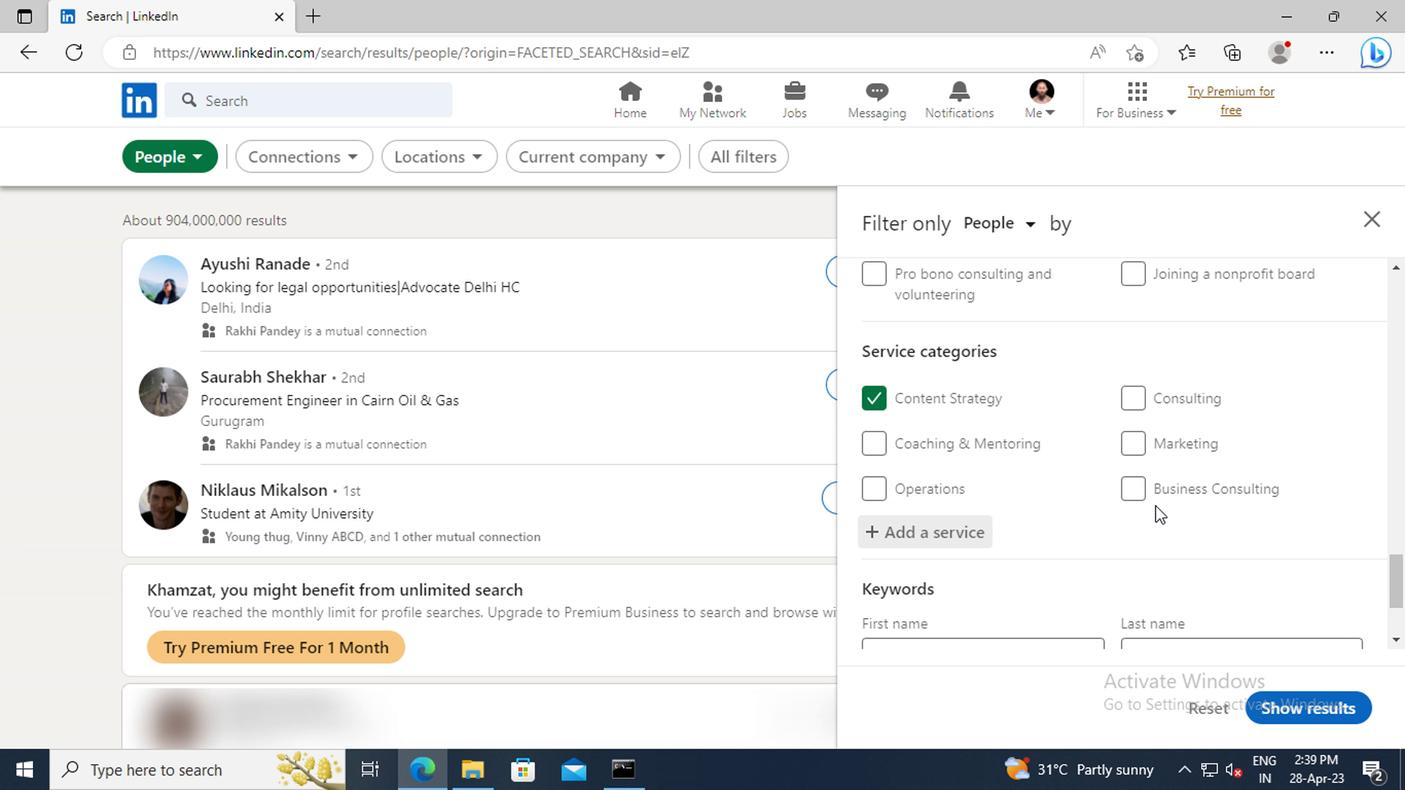 
Action: Mouse scrolled (1148, 504) with delta (0, 0)
Screenshot: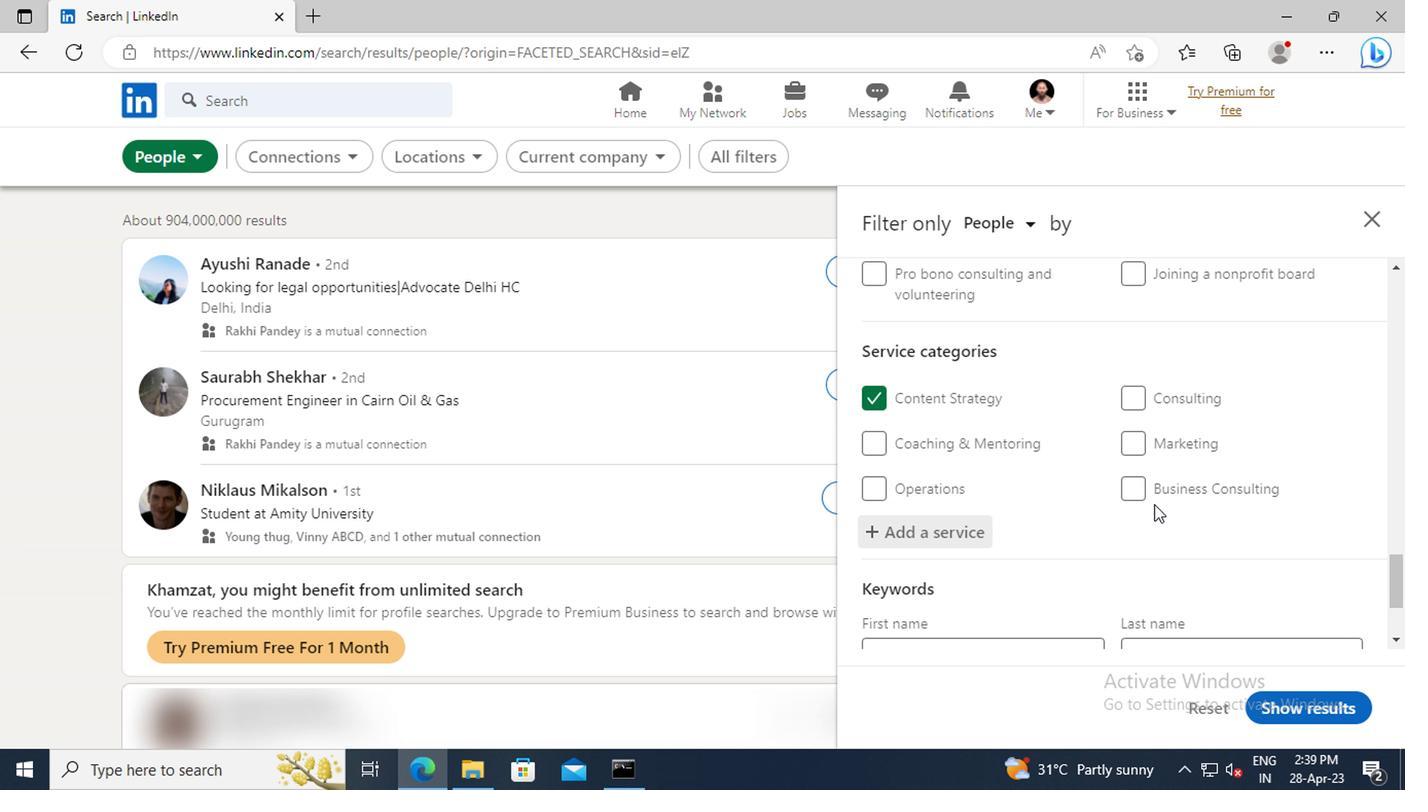 
Action: Mouse scrolled (1148, 504) with delta (0, 0)
Screenshot: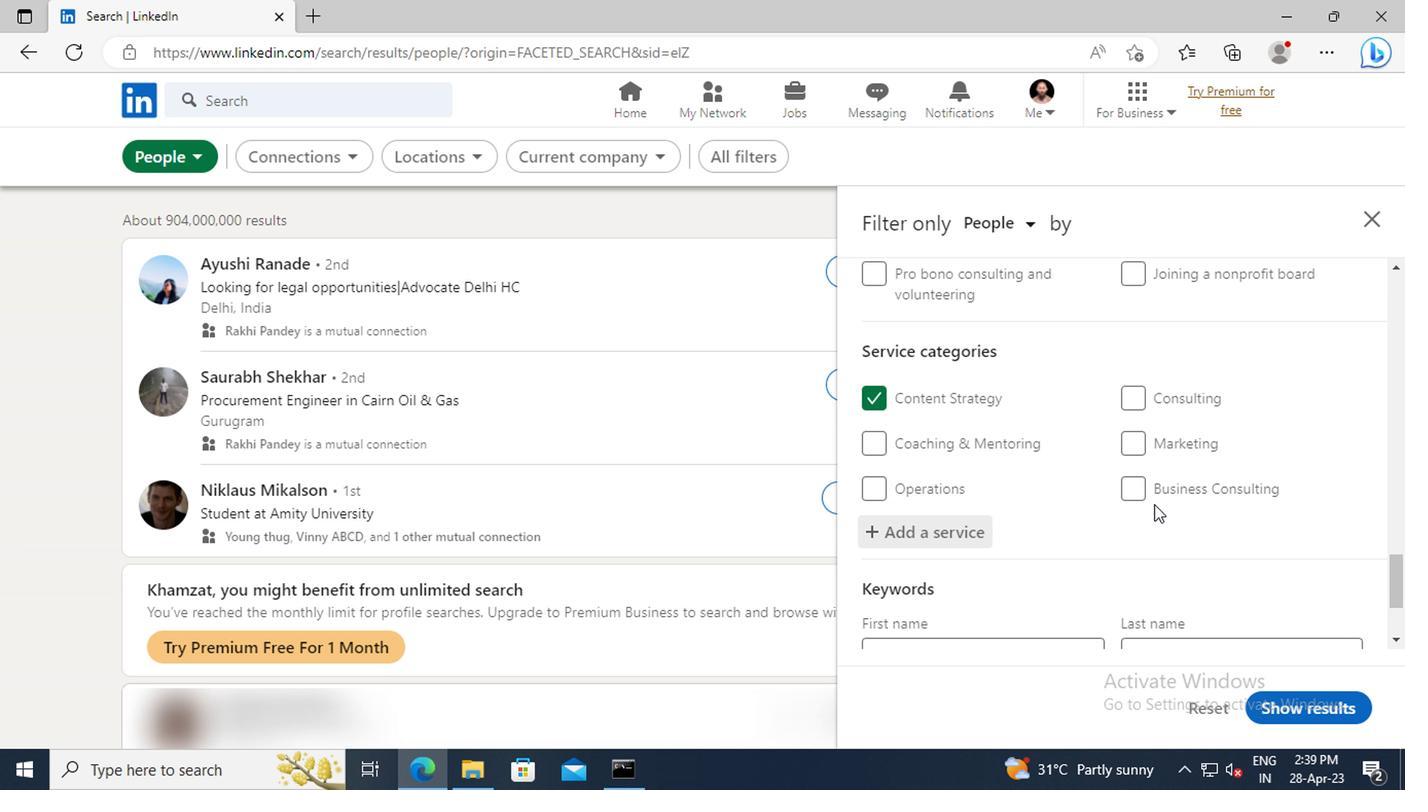
Action: Mouse scrolled (1148, 504) with delta (0, 0)
Screenshot: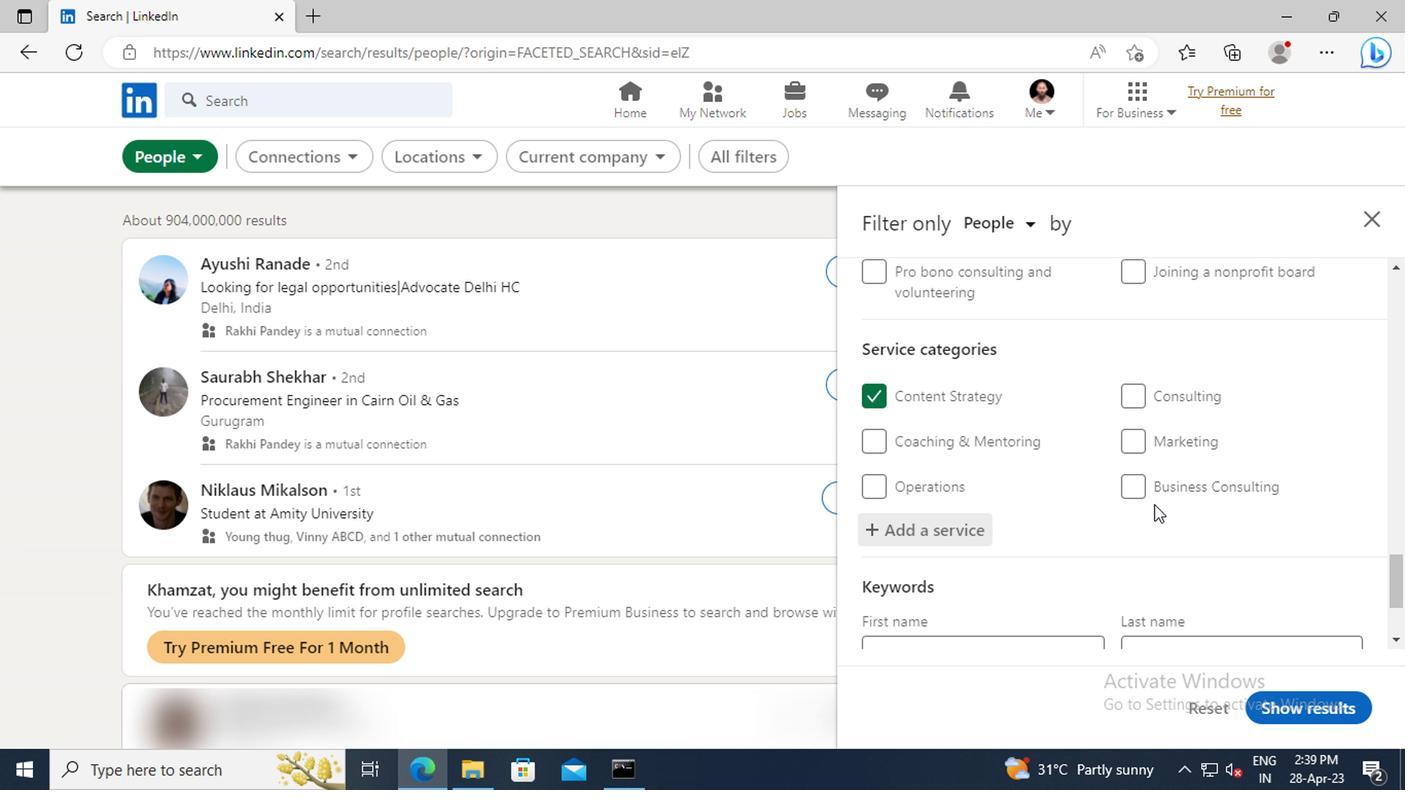 
Action: Mouse scrolled (1148, 504) with delta (0, 0)
Screenshot: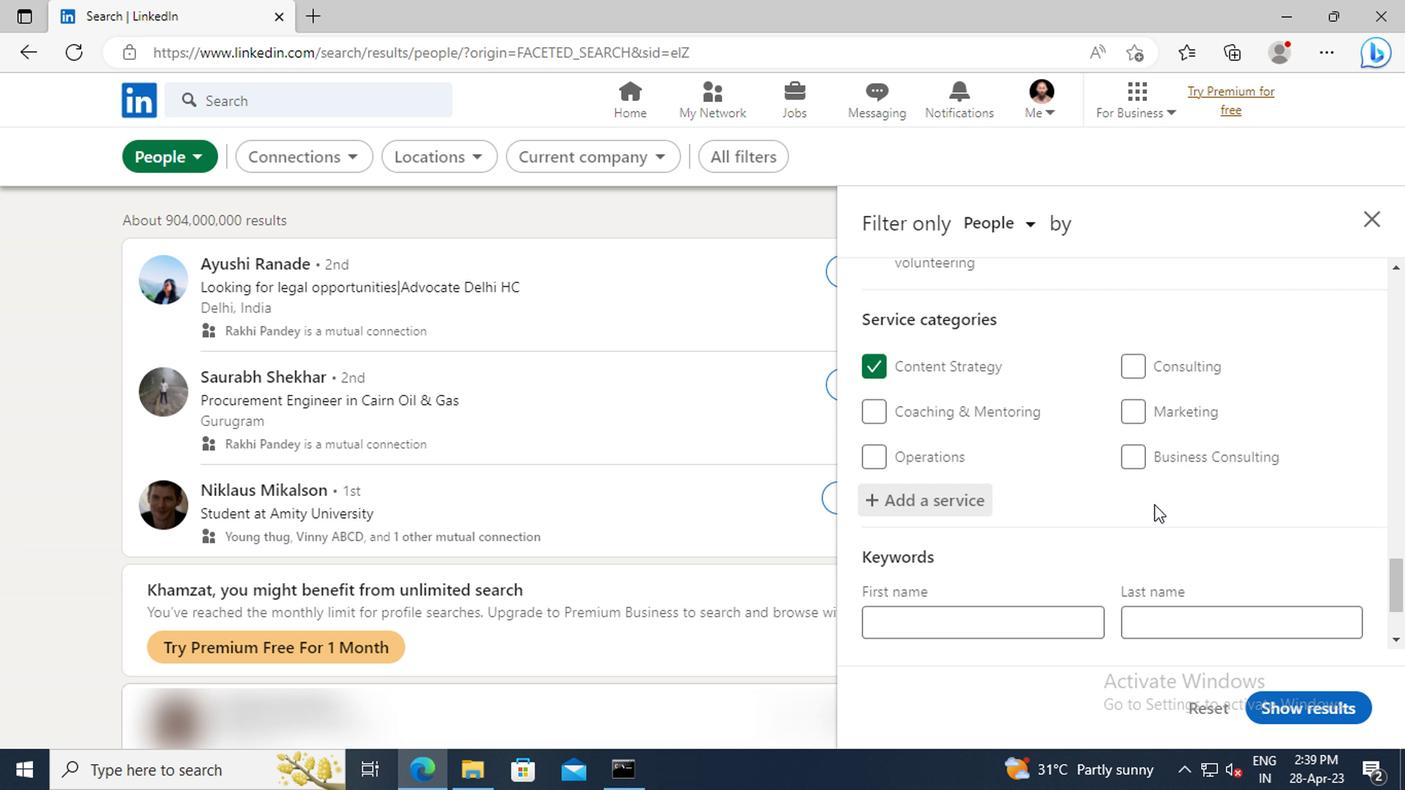 
Action: Mouse moved to (965, 560)
Screenshot: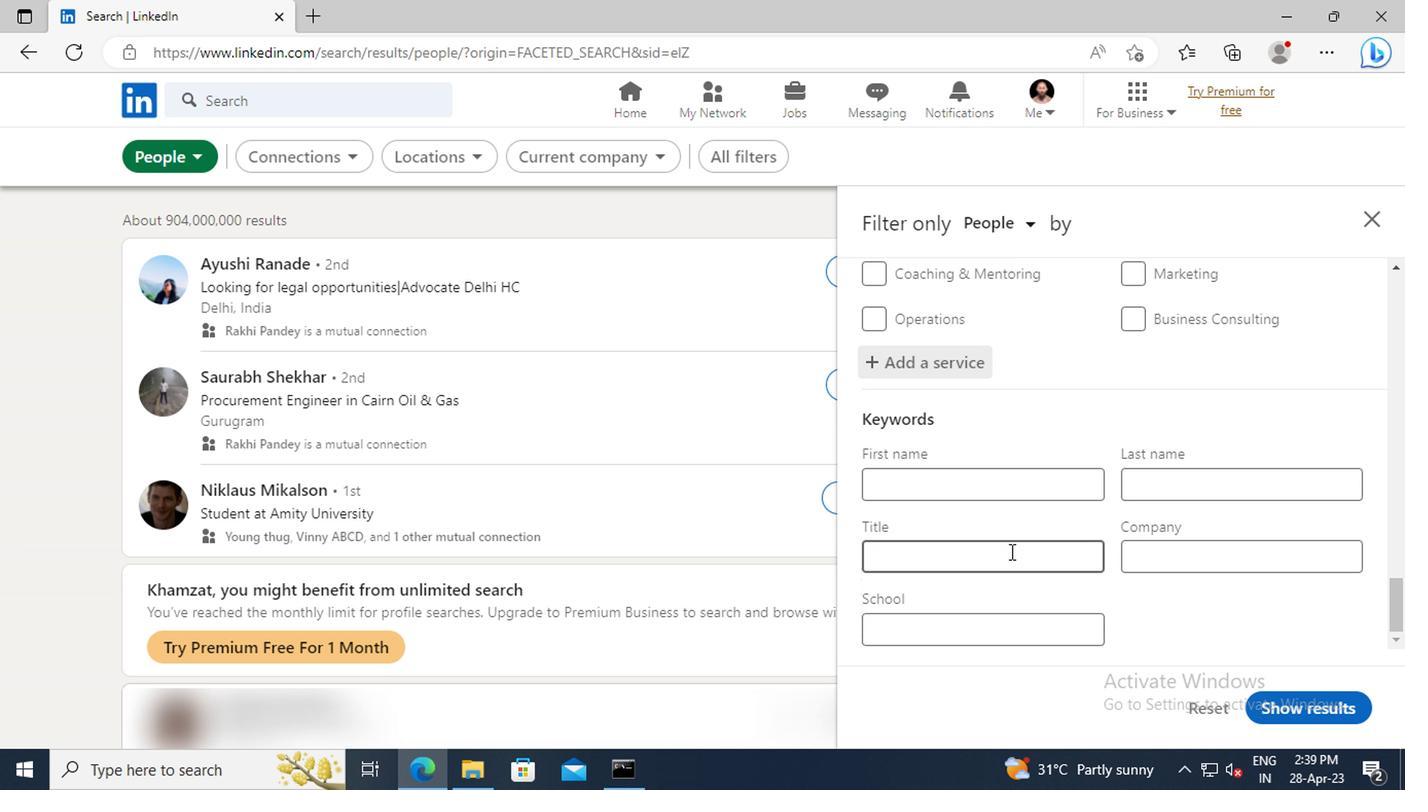 
Action: Mouse pressed left at (965, 560)
Screenshot: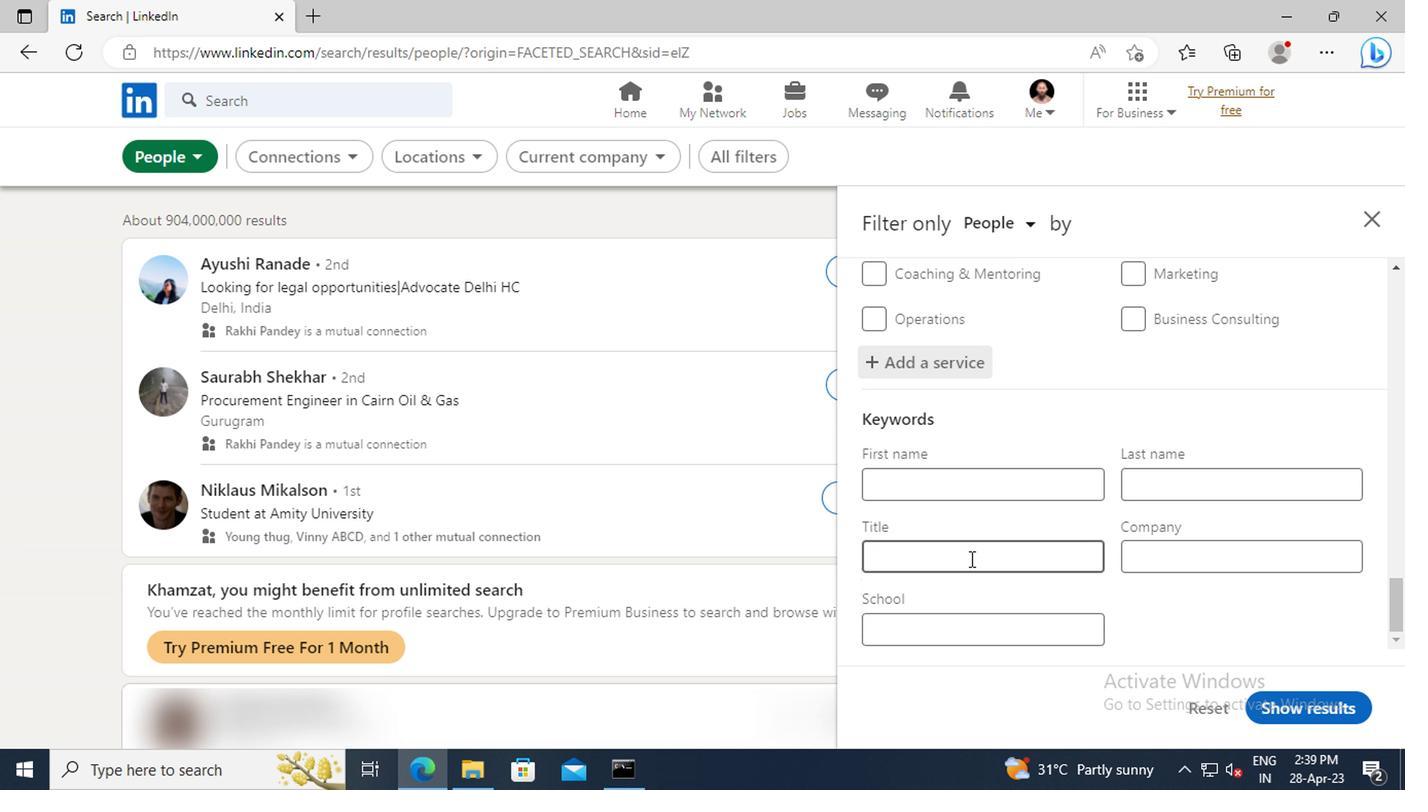 
Action: Key pressed <Key.shift>OPERATIONS<Key.space><Key.shift>MANAGER<Key.enter>
Screenshot: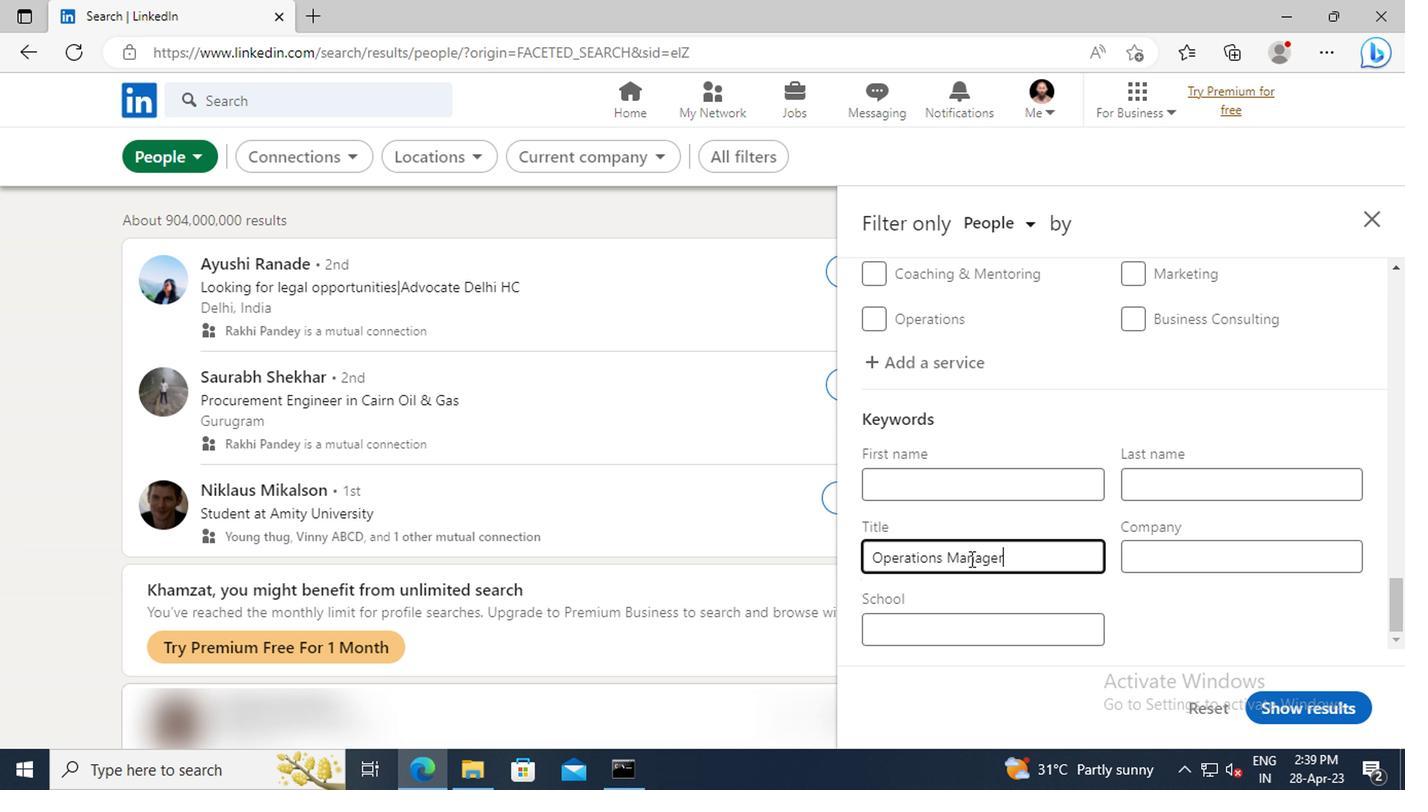 
Action: Mouse moved to (1268, 707)
Screenshot: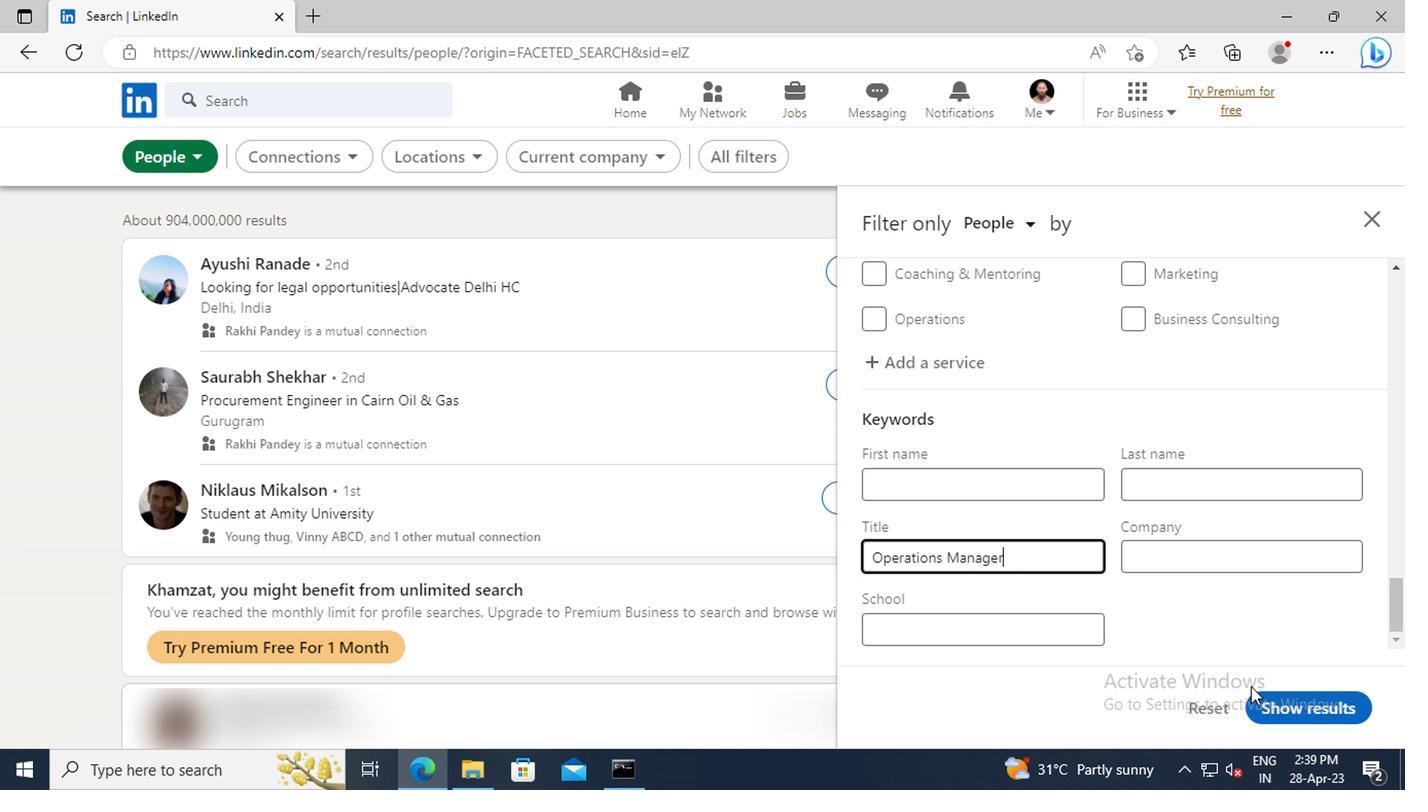 
Action: Mouse pressed left at (1268, 707)
Screenshot: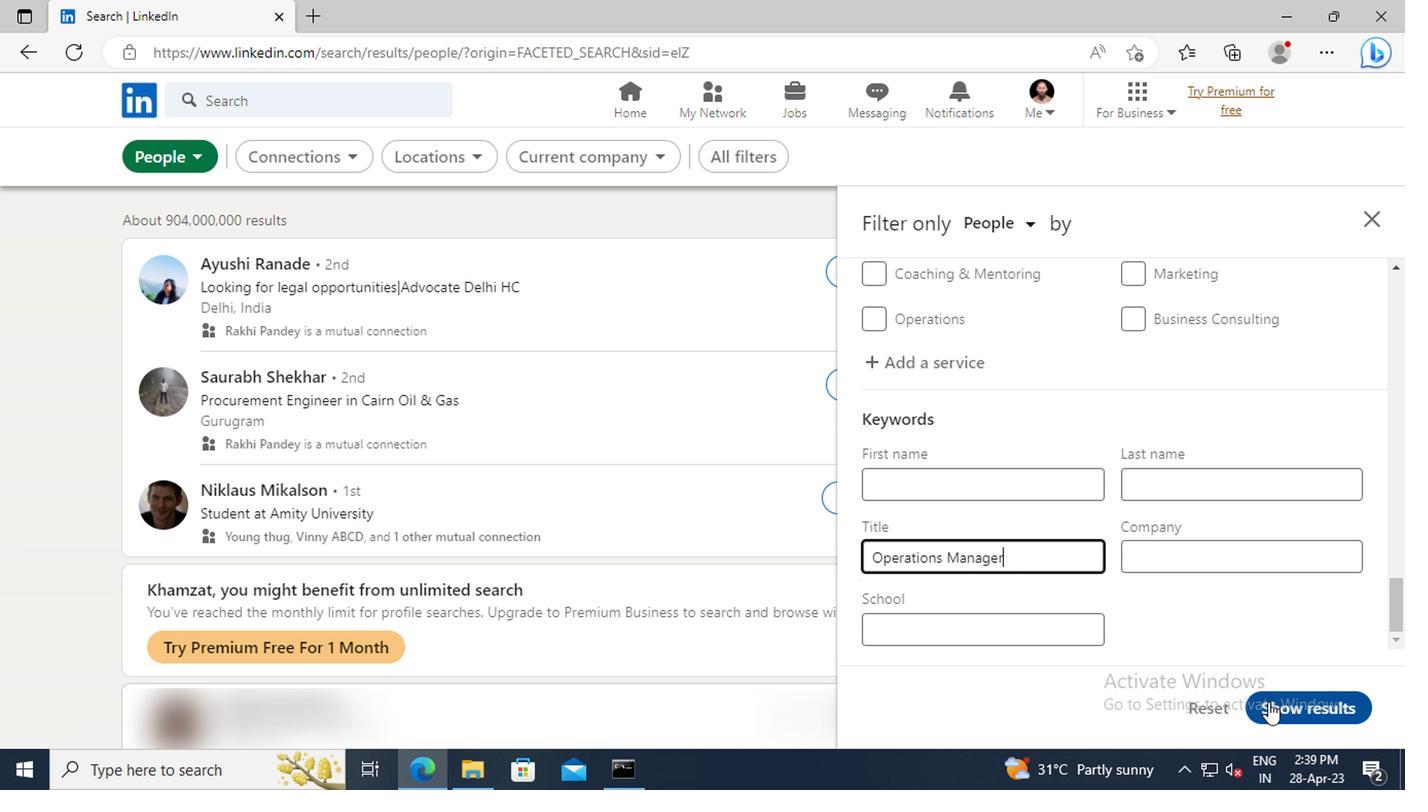 
Action: Mouse moved to (1189, 623)
Screenshot: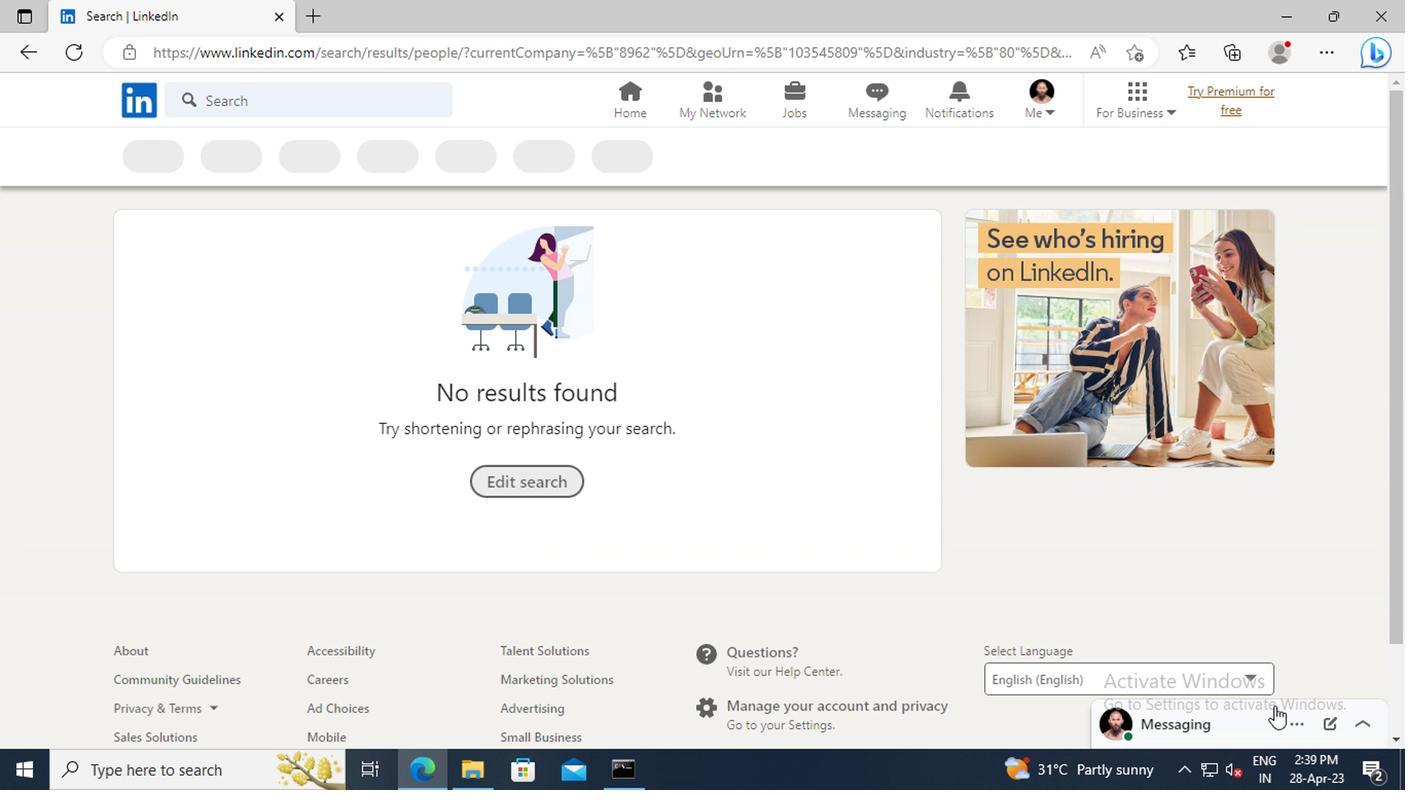
